 Task: Find connections with filter location Ipubi with filter topic #Mindfulwith filter profile language English with filter current company Shyft  with filter school Yashwantrao Chavan Maharashtra Open University with filter industry Waste Collection with filter service category Leadership Development with filter keywords title Columnist
Action: Mouse moved to (621, 118)
Screenshot: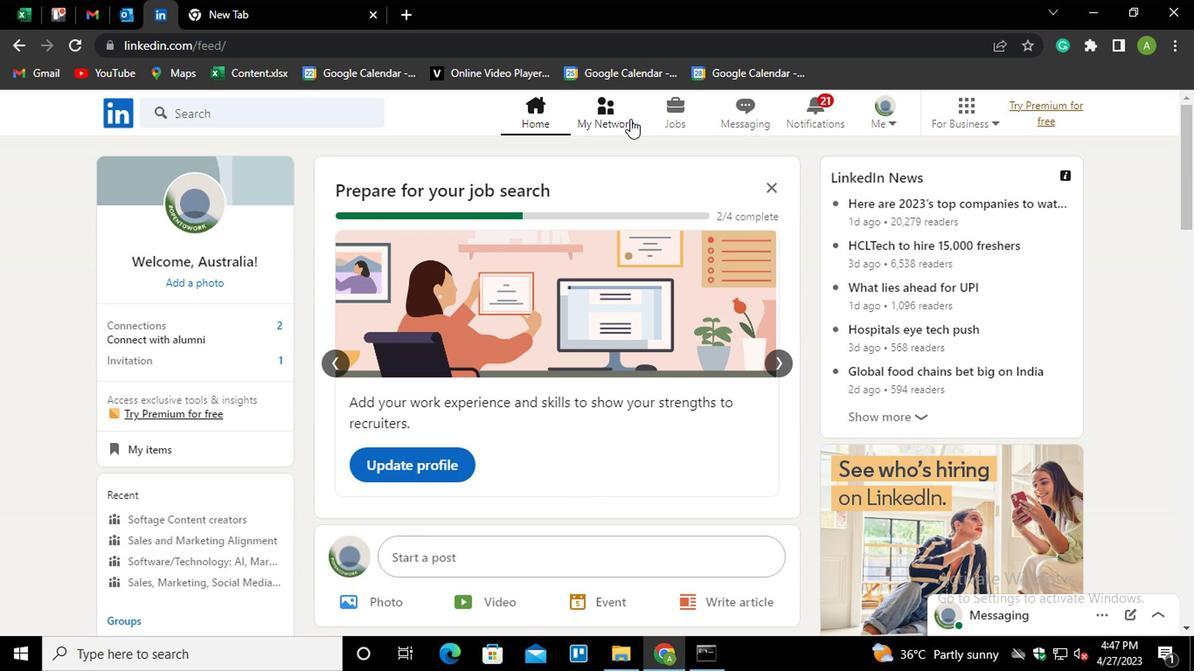 
Action: Mouse pressed left at (621, 118)
Screenshot: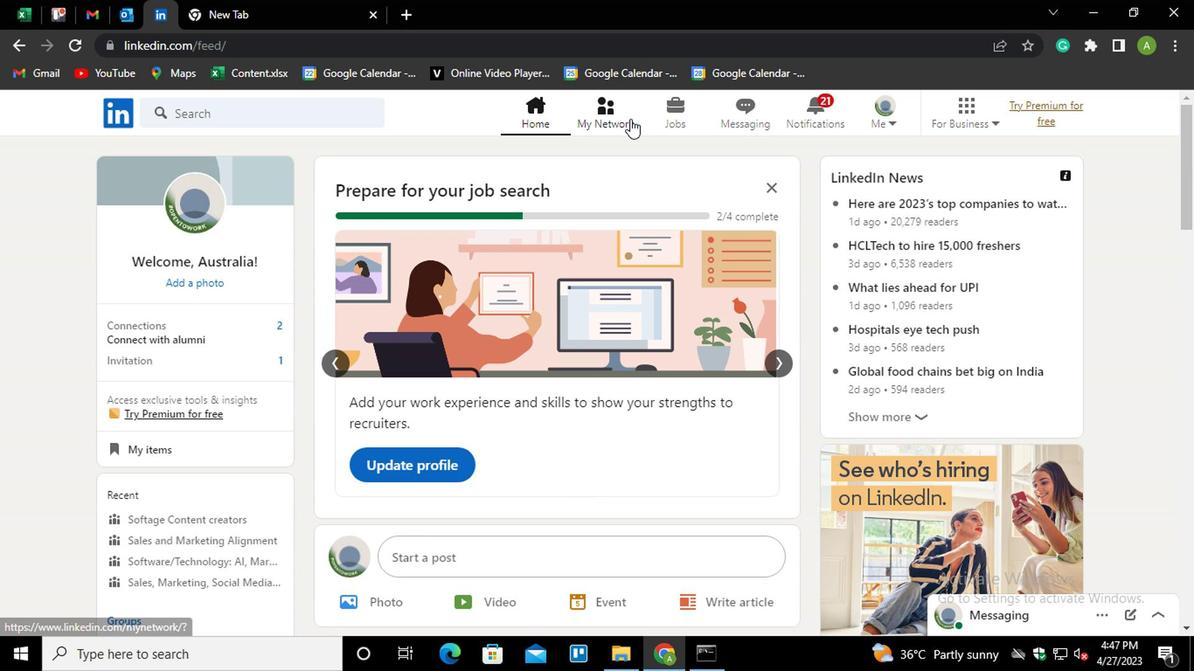
Action: Mouse moved to (235, 210)
Screenshot: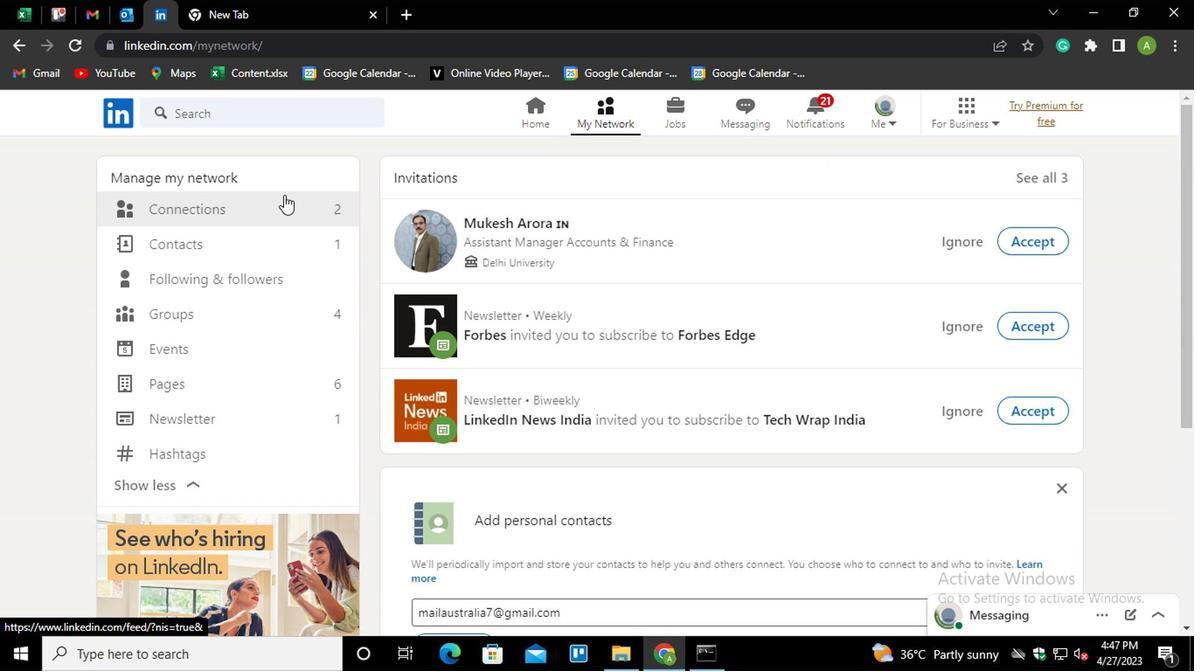 
Action: Mouse pressed left at (235, 210)
Screenshot: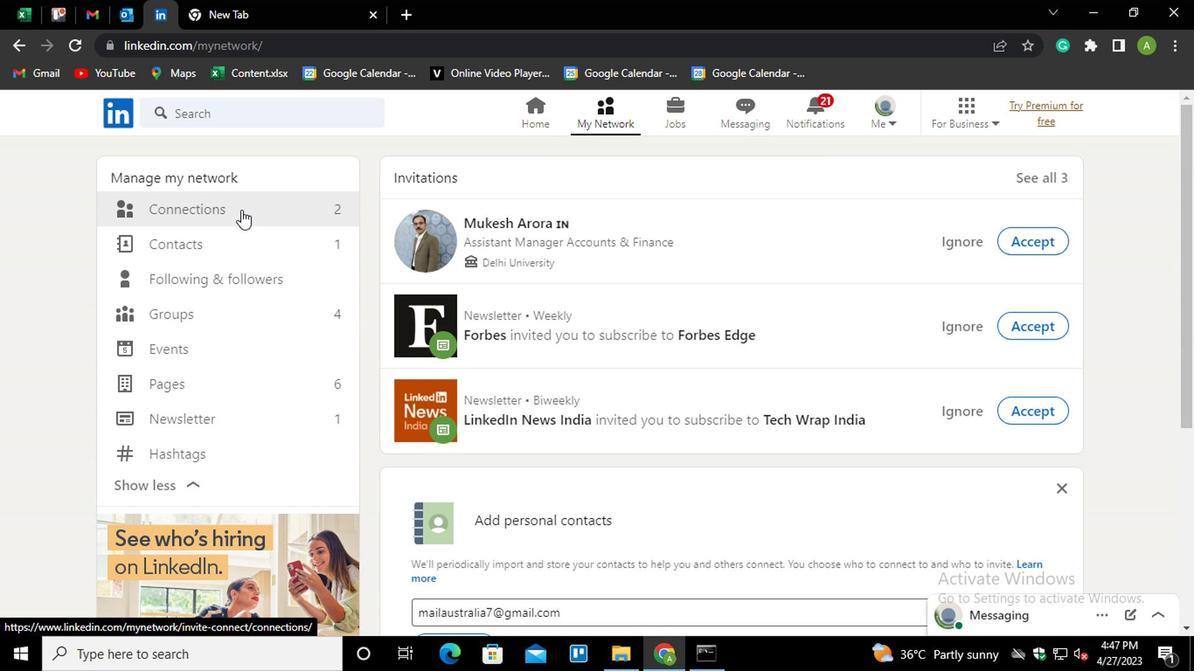 
Action: Mouse moved to (698, 210)
Screenshot: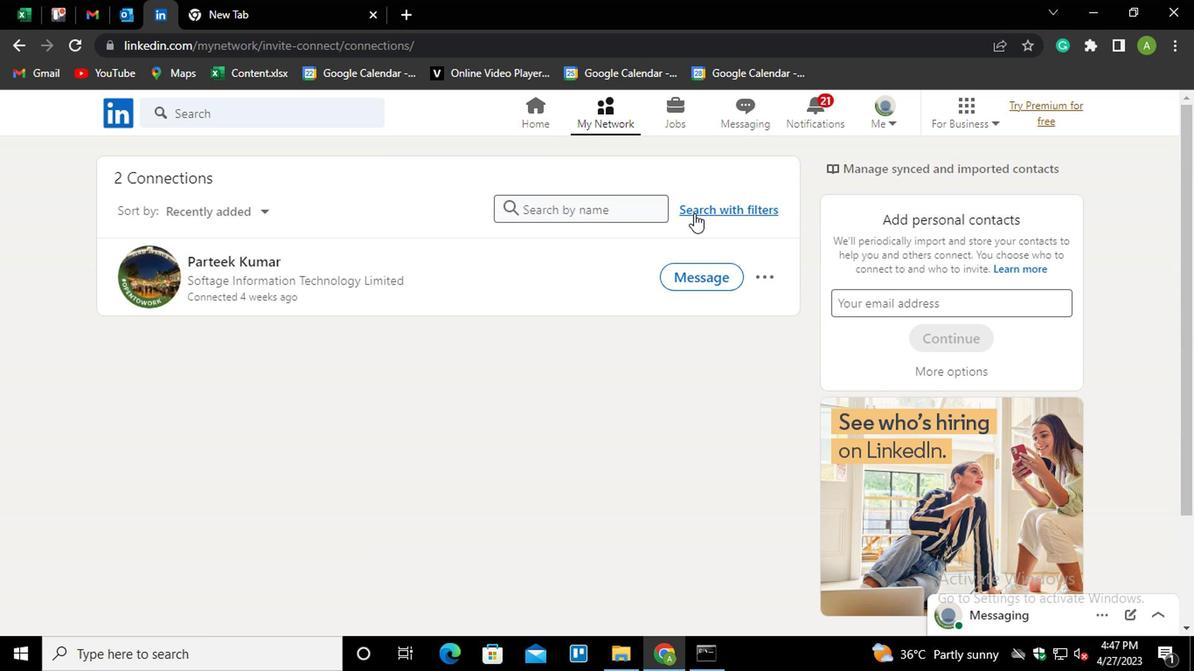 
Action: Mouse pressed left at (698, 210)
Screenshot: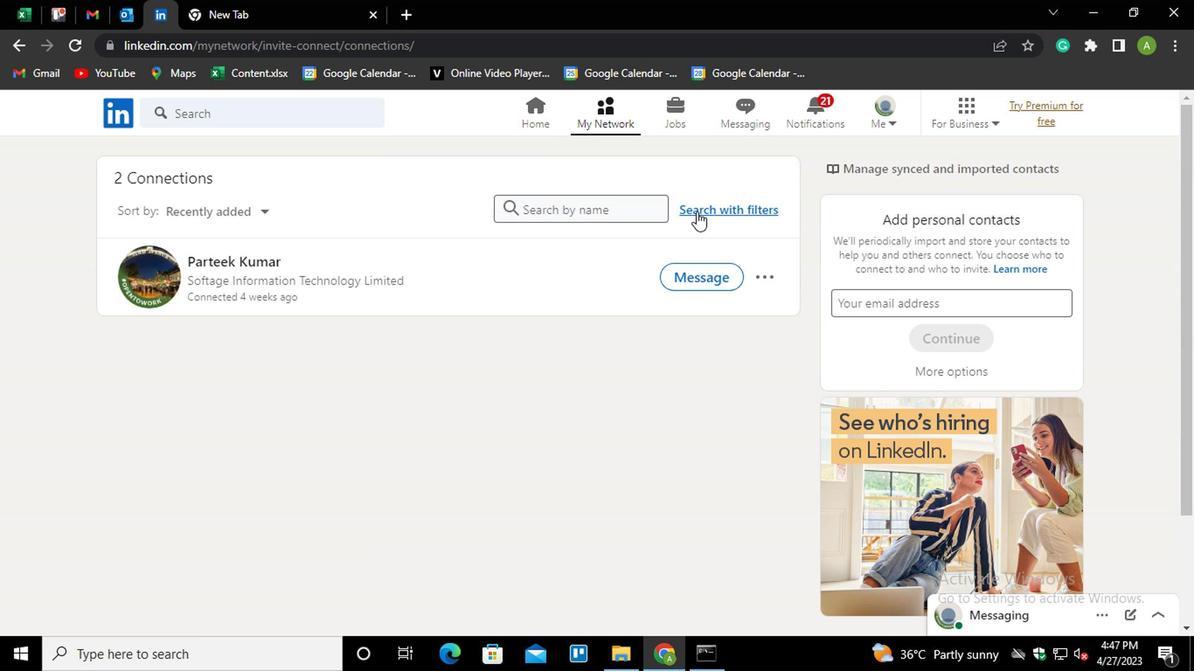 
Action: Mouse moved to (647, 167)
Screenshot: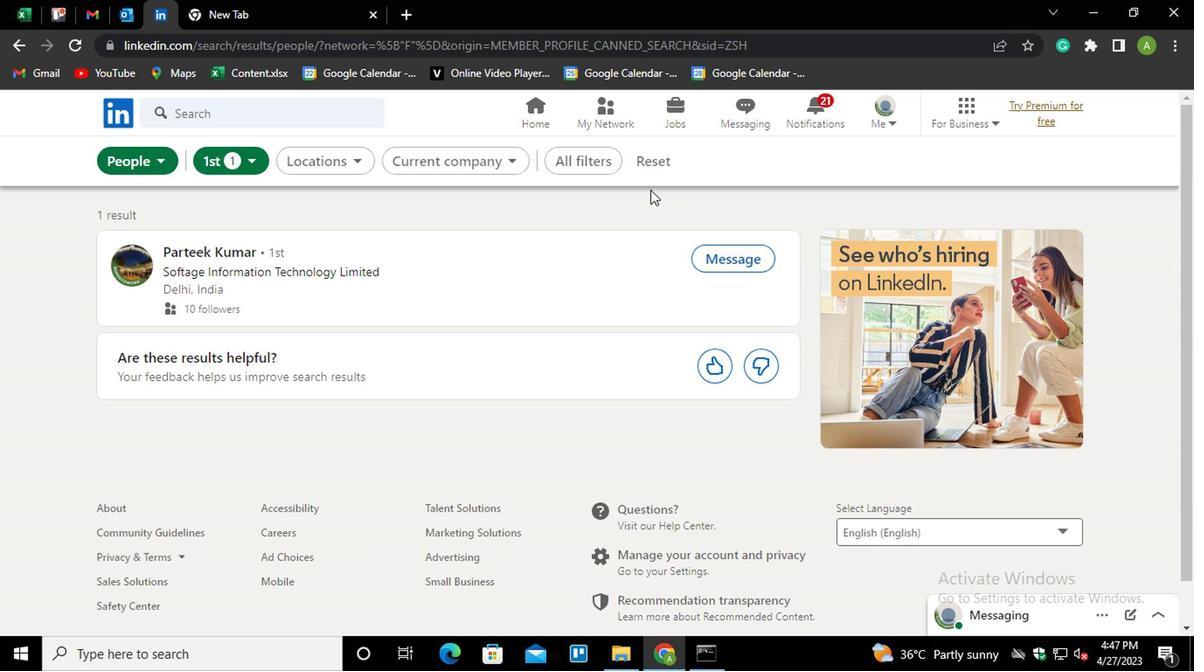 
Action: Mouse pressed left at (647, 167)
Screenshot: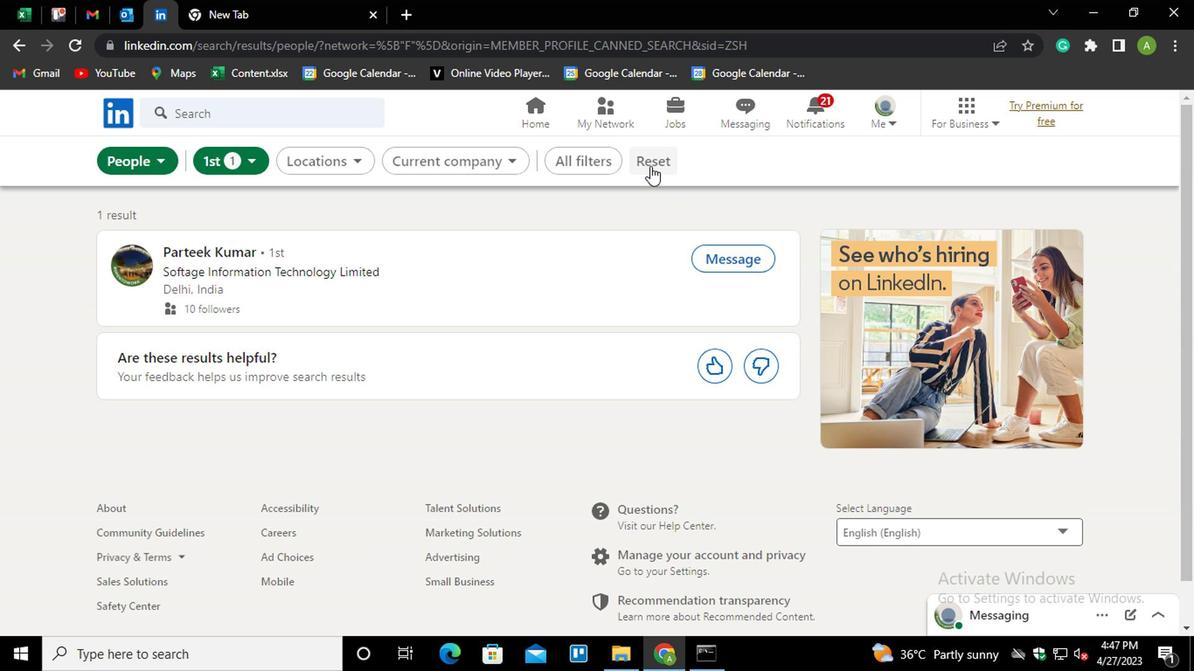 
Action: Mouse moved to (622, 163)
Screenshot: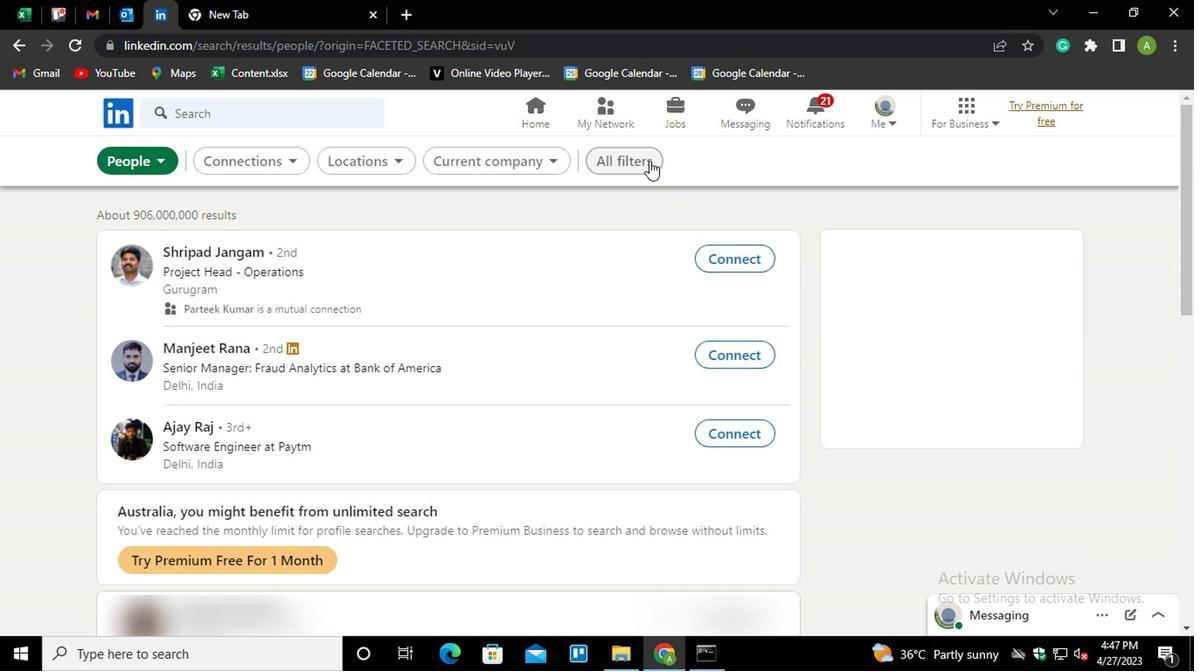 
Action: Mouse pressed left at (622, 163)
Screenshot: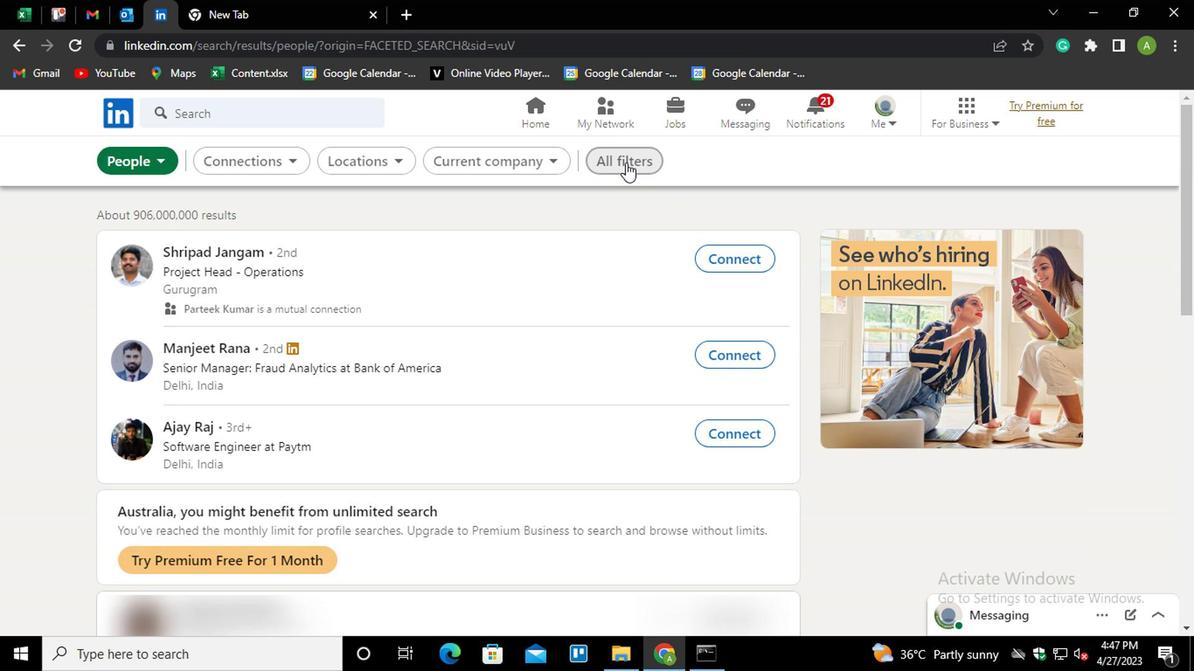 
Action: Mouse moved to (836, 295)
Screenshot: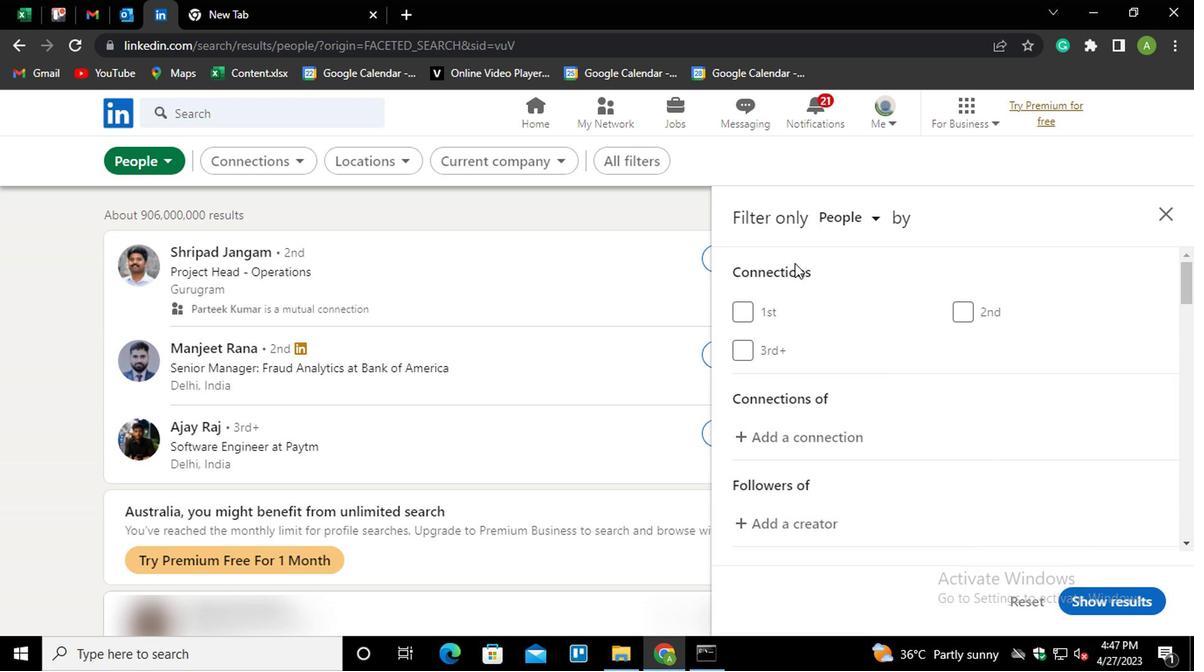 
Action: Mouse scrolled (836, 294) with delta (0, 0)
Screenshot: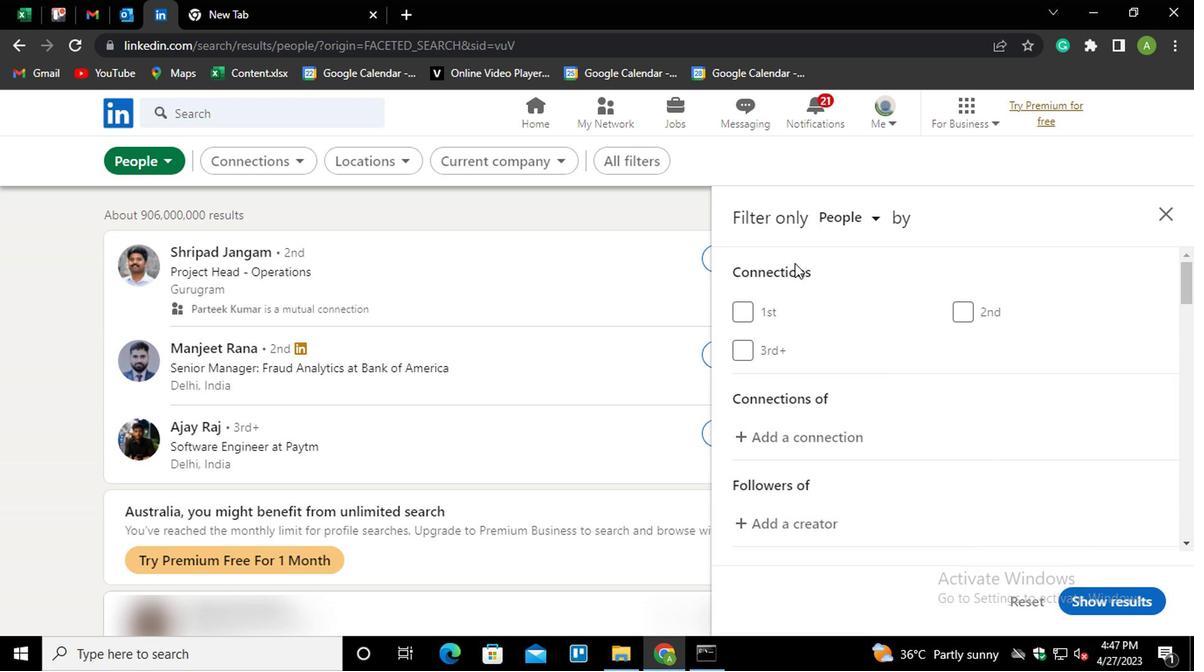 
Action: Mouse moved to (836, 295)
Screenshot: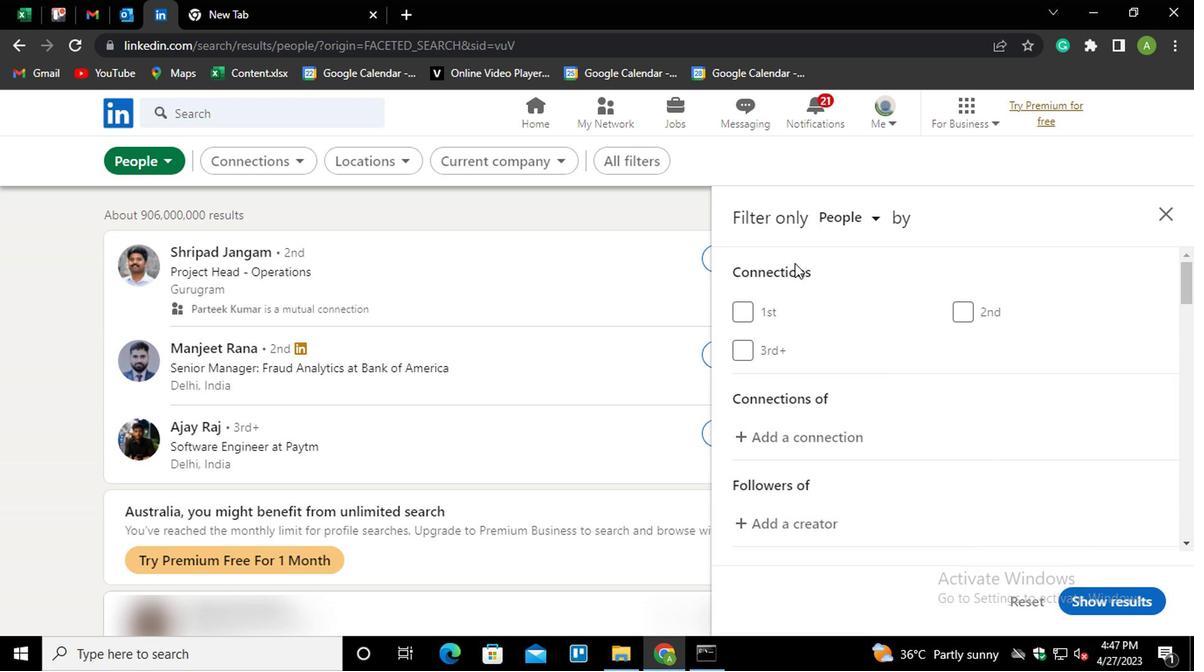 
Action: Mouse scrolled (836, 294) with delta (0, 0)
Screenshot: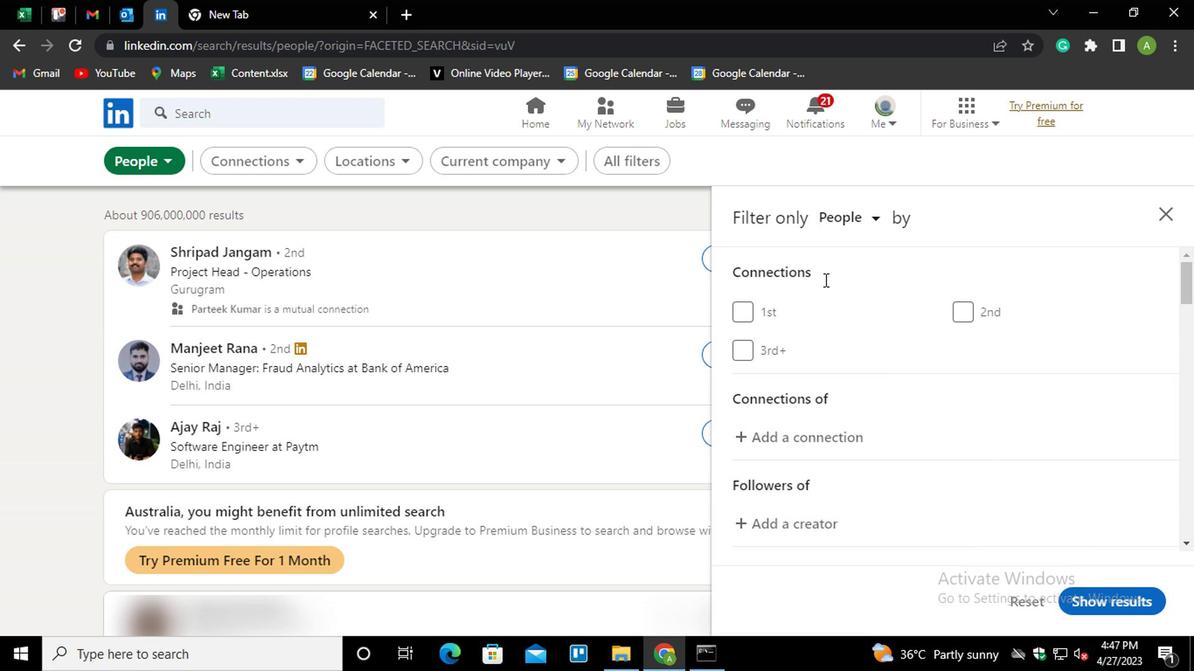 
Action: Mouse scrolled (836, 294) with delta (0, 0)
Screenshot: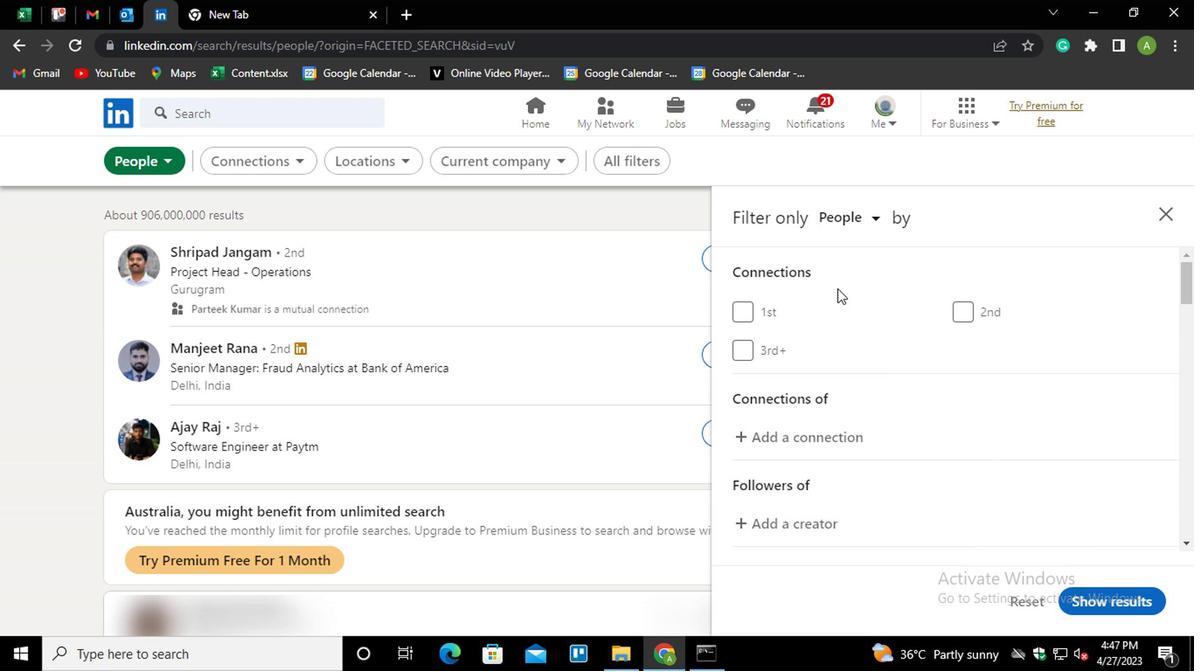 
Action: Mouse moved to (1002, 424)
Screenshot: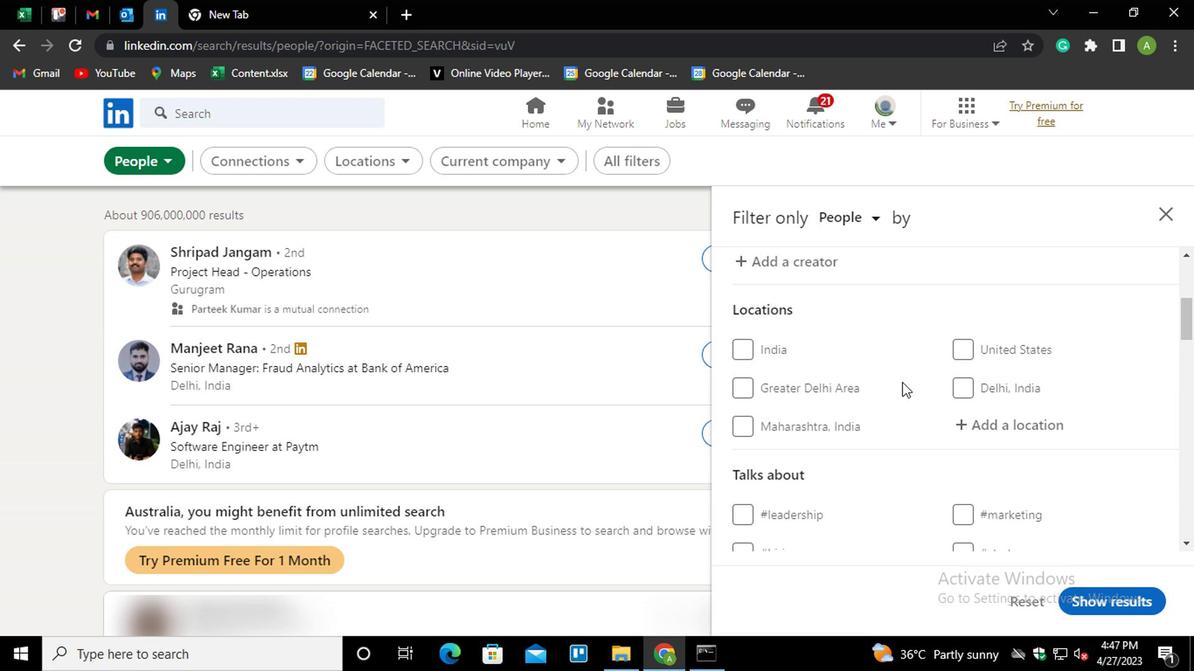
Action: Mouse pressed left at (1002, 424)
Screenshot: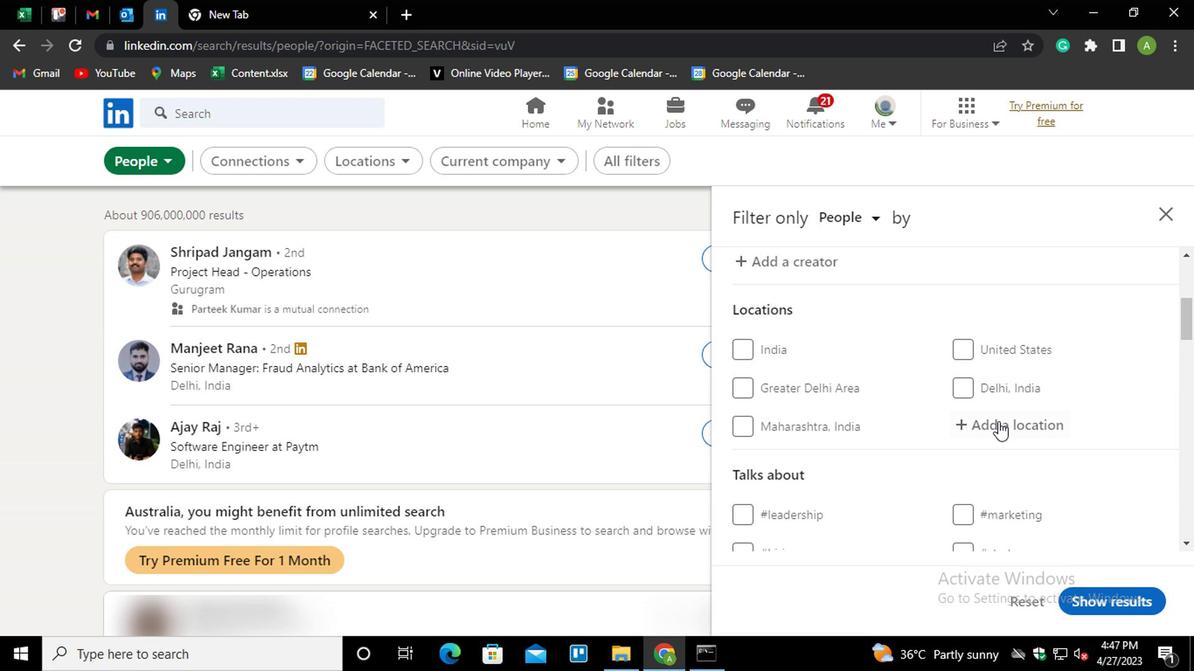 
Action: Mouse moved to (1002, 426)
Screenshot: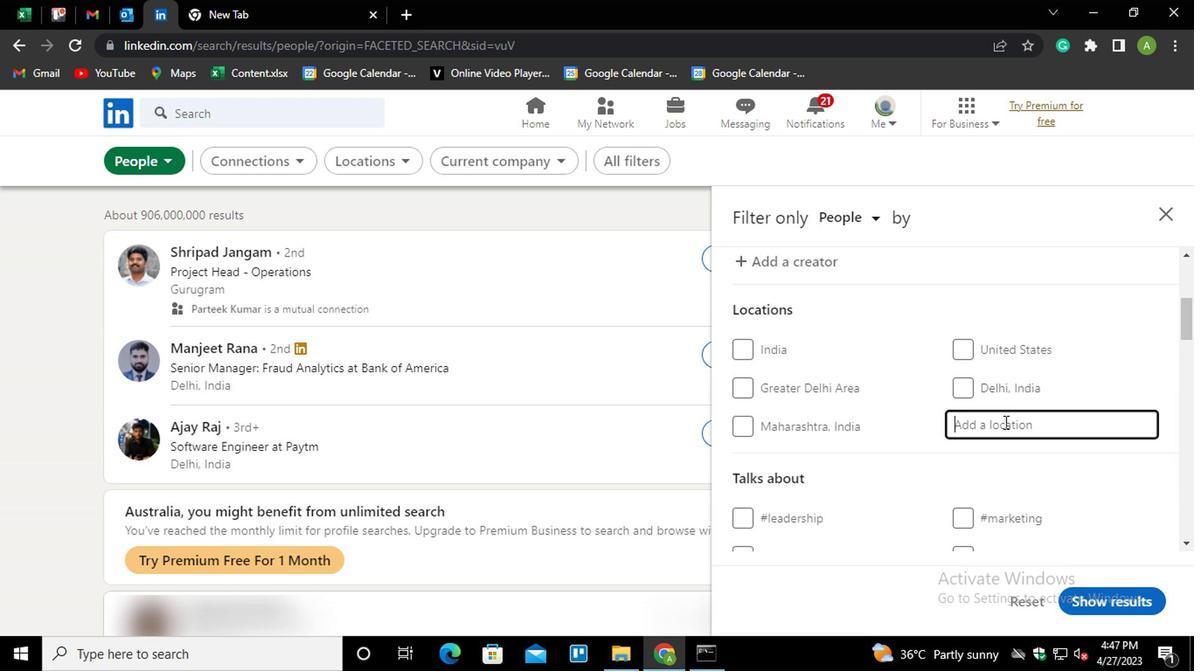 
Action: Mouse pressed left at (1002, 426)
Screenshot: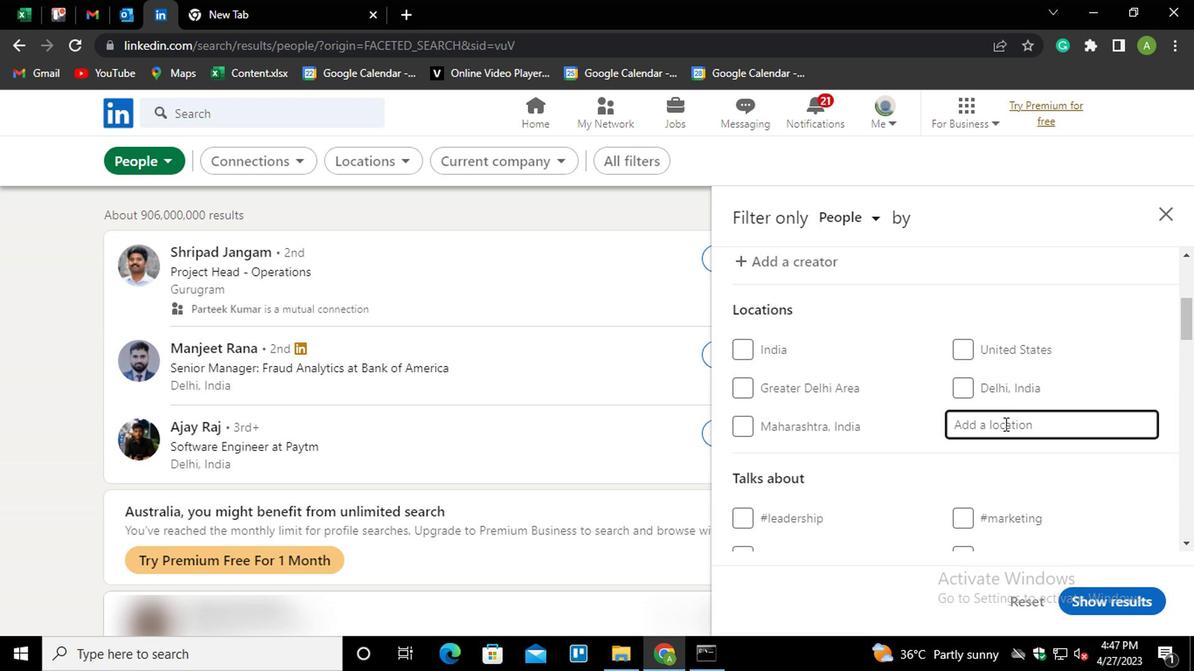 
Action: Mouse moved to (1002, 431)
Screenshot: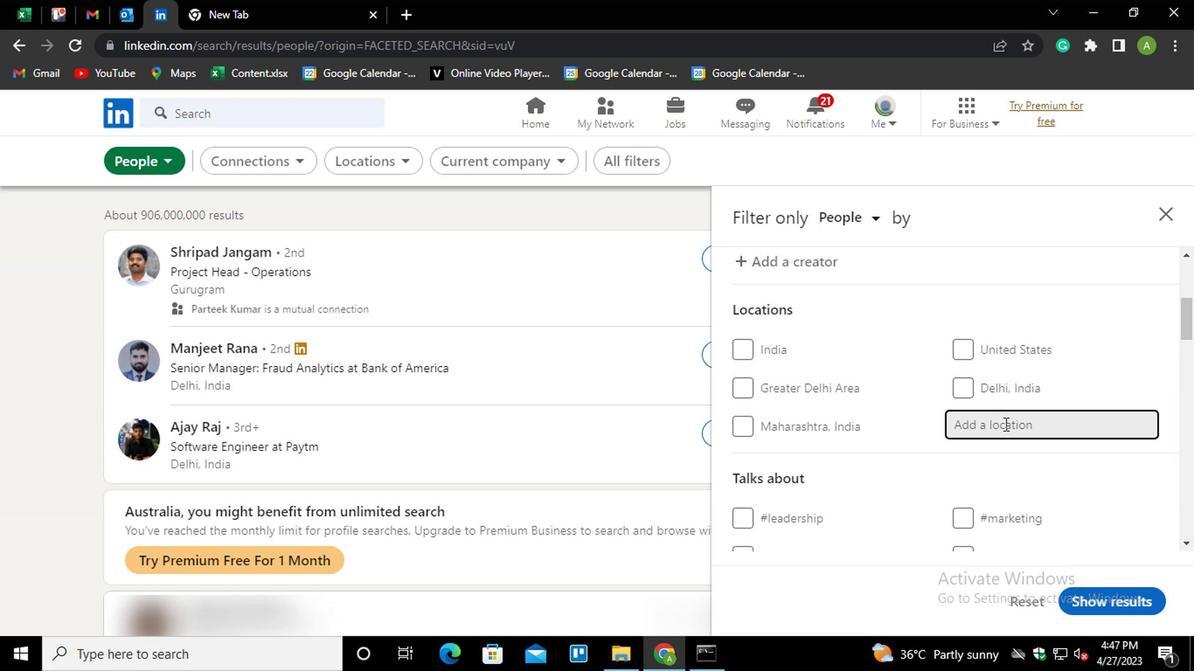 
Action: Key pressed <Key.shift>O<Key.backspace>IPUBI<Key.down><Key.enter>
Screenshot: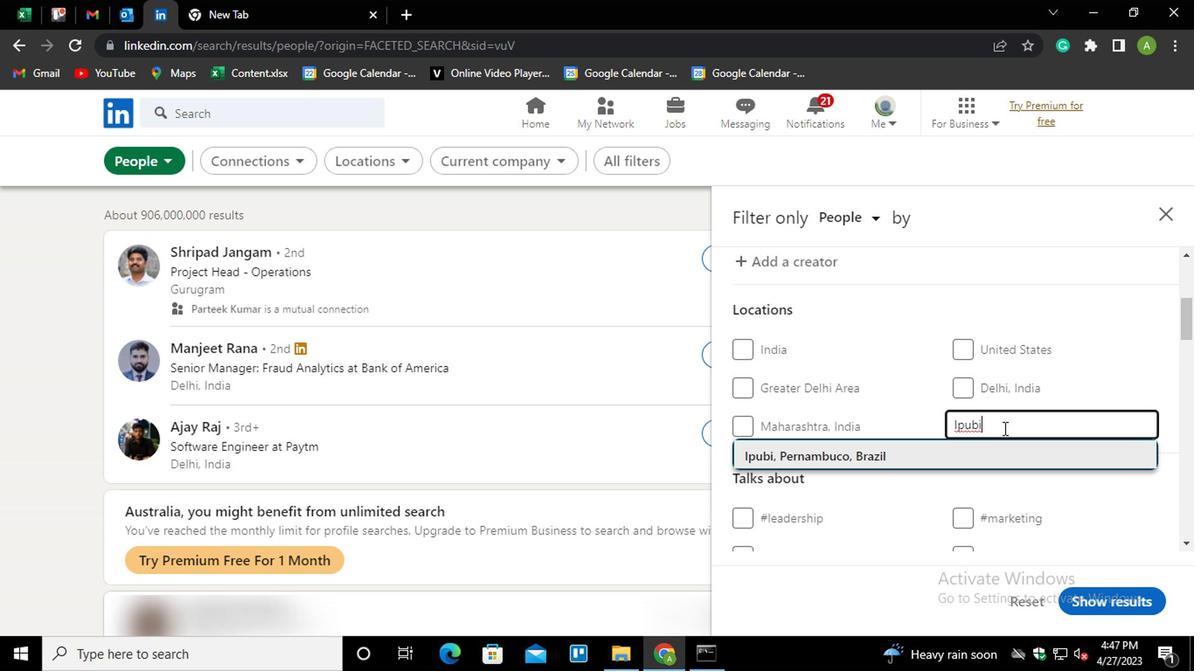 
Action: Mouse moved to (1009, 428)
Screenshot: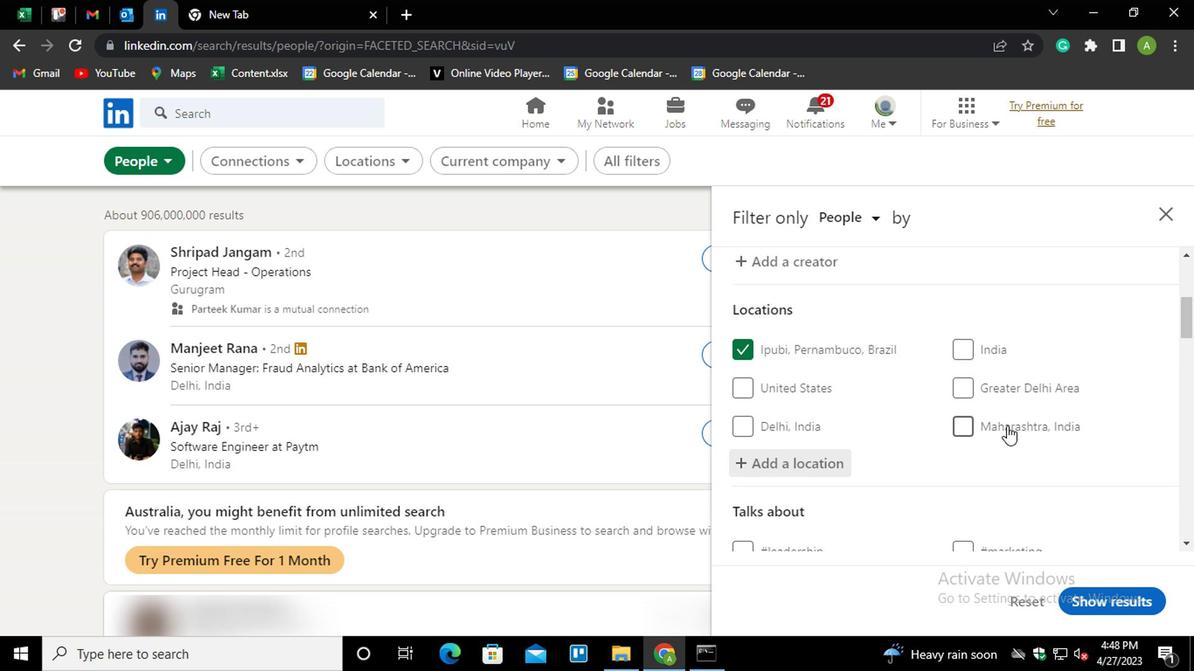 
Action: Mouse scrolled (1009, 428) with delta (0, 0)
Screenshot: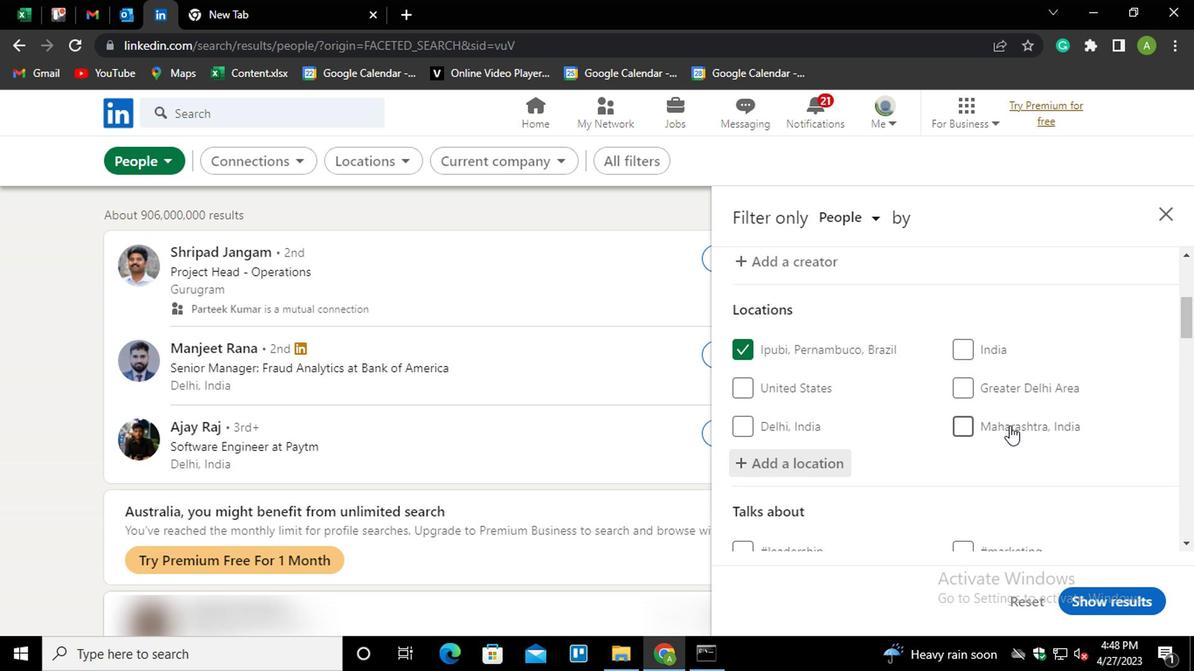 
Action: Mouse moved to (975, 418)
Screenshot: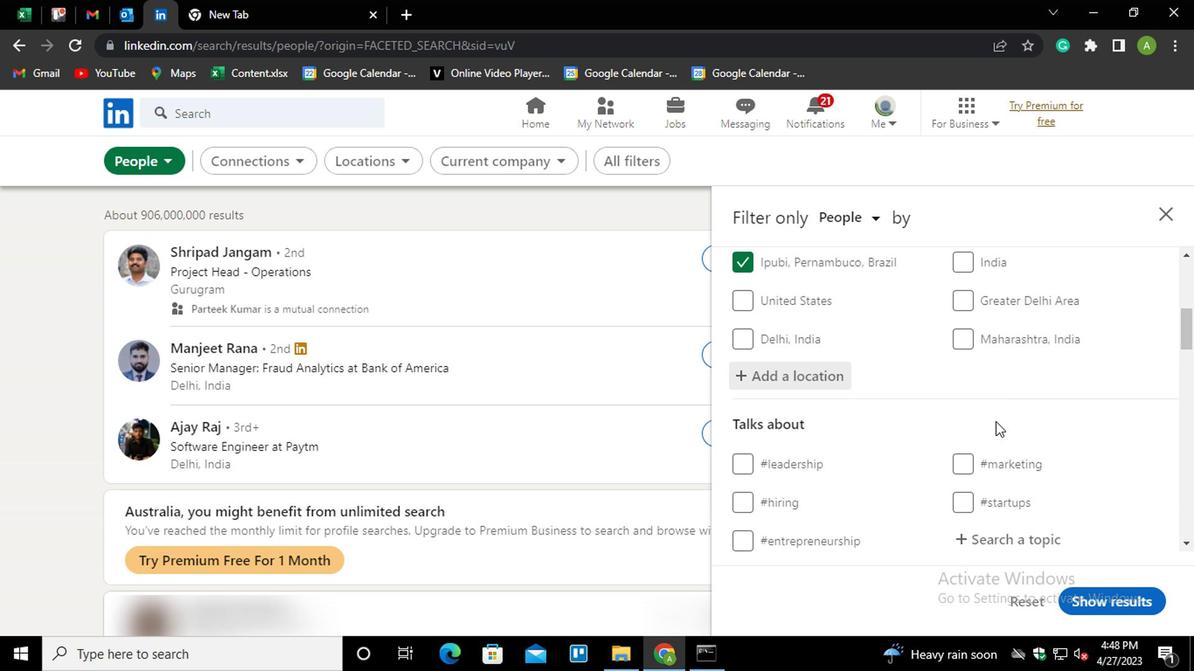 
Action: Mouse scrolled (975, 417) with delta (0, 0)
Screenshot: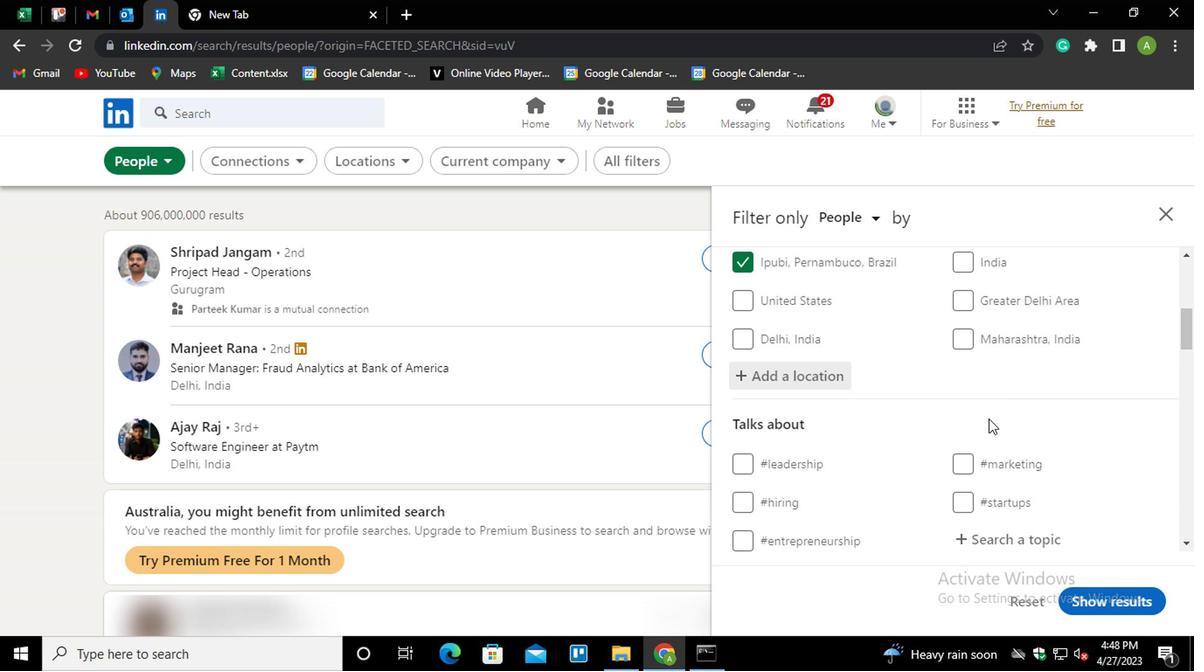 
Action: Mouse scrolled (975, 417) with delta (0, 0)
Screenshot: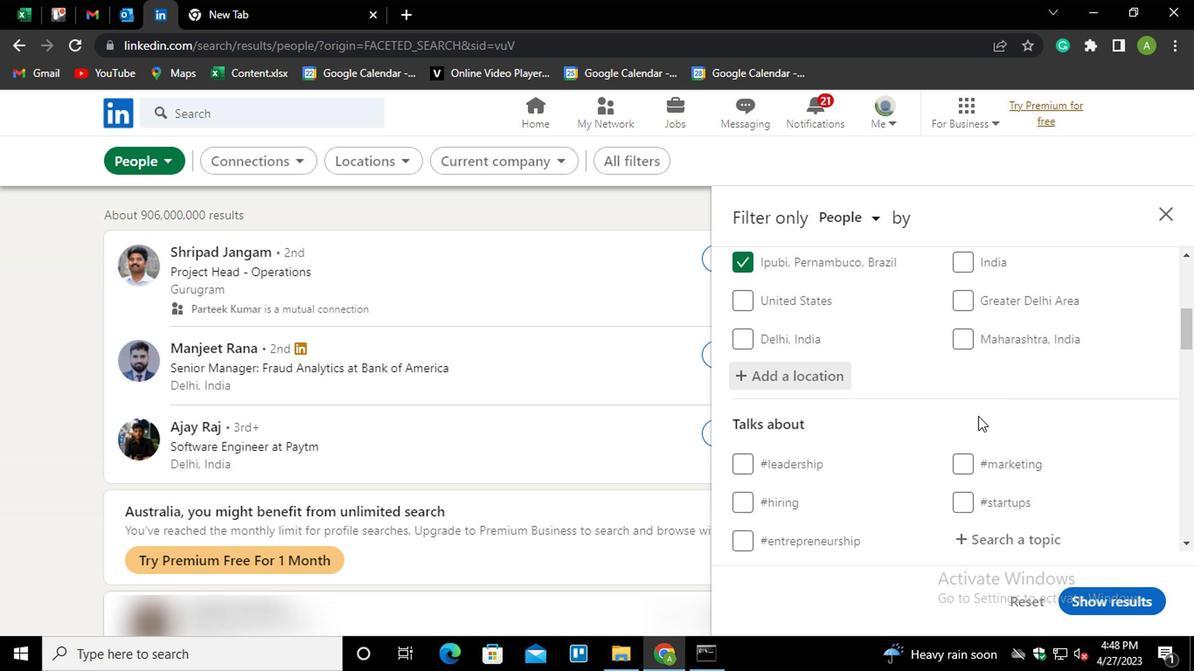 
Action: Mouse moved to (976, 370)
Screenshot: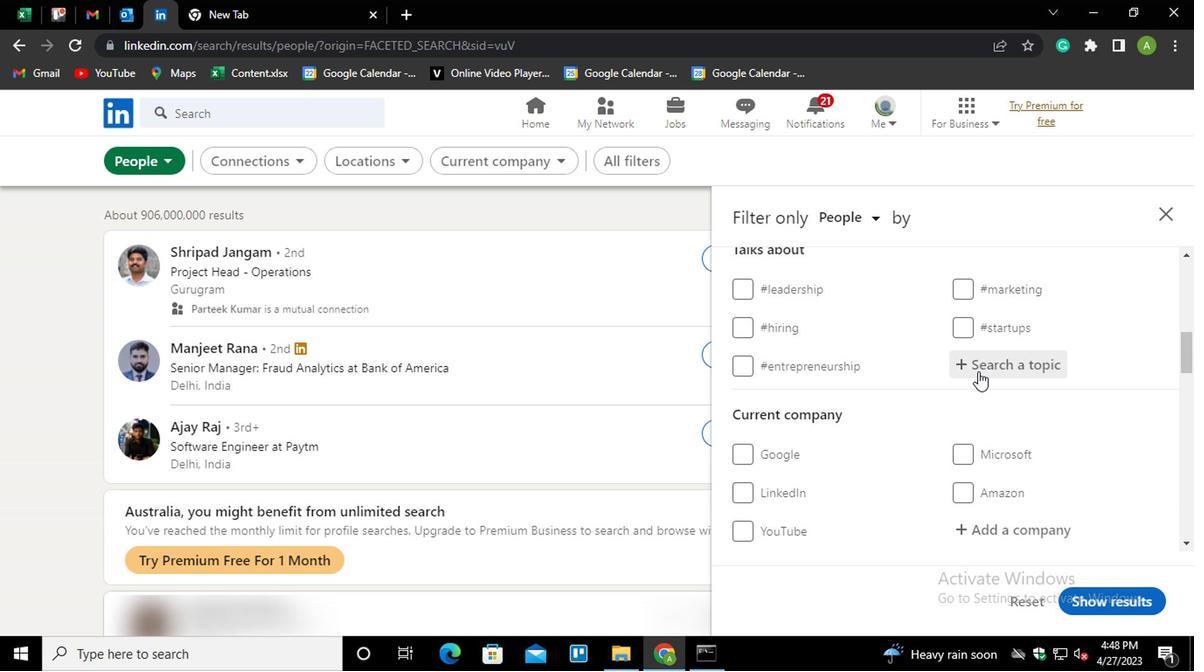 
Action: Mouse pressed left at (976, 370)
Screenshot: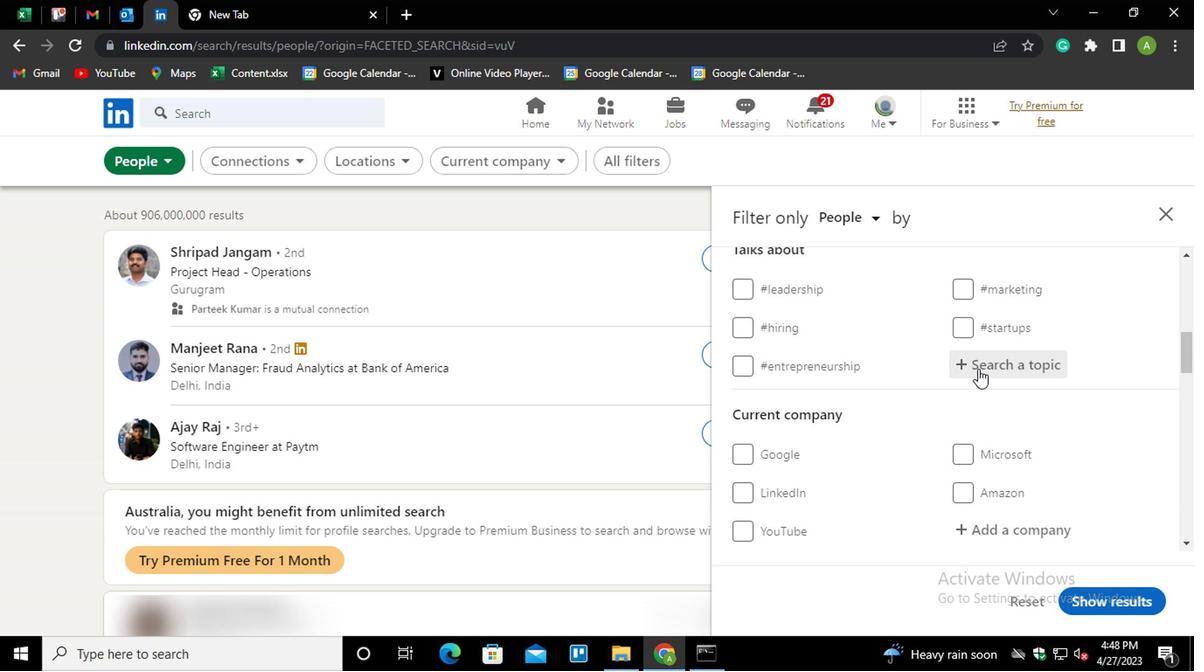 
Action: Key pressed MINDFUL<Key.down><Key.down><Key.enter>
Screenshot: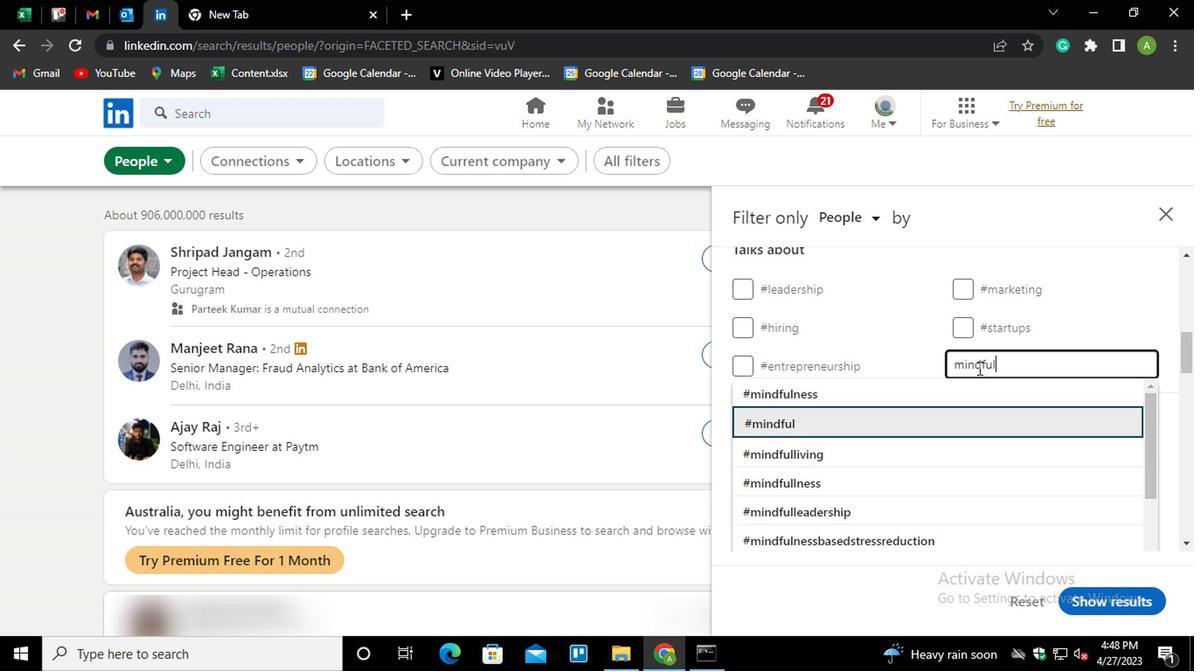 
Action: Mouse moved to (981, 364)
Screenshot: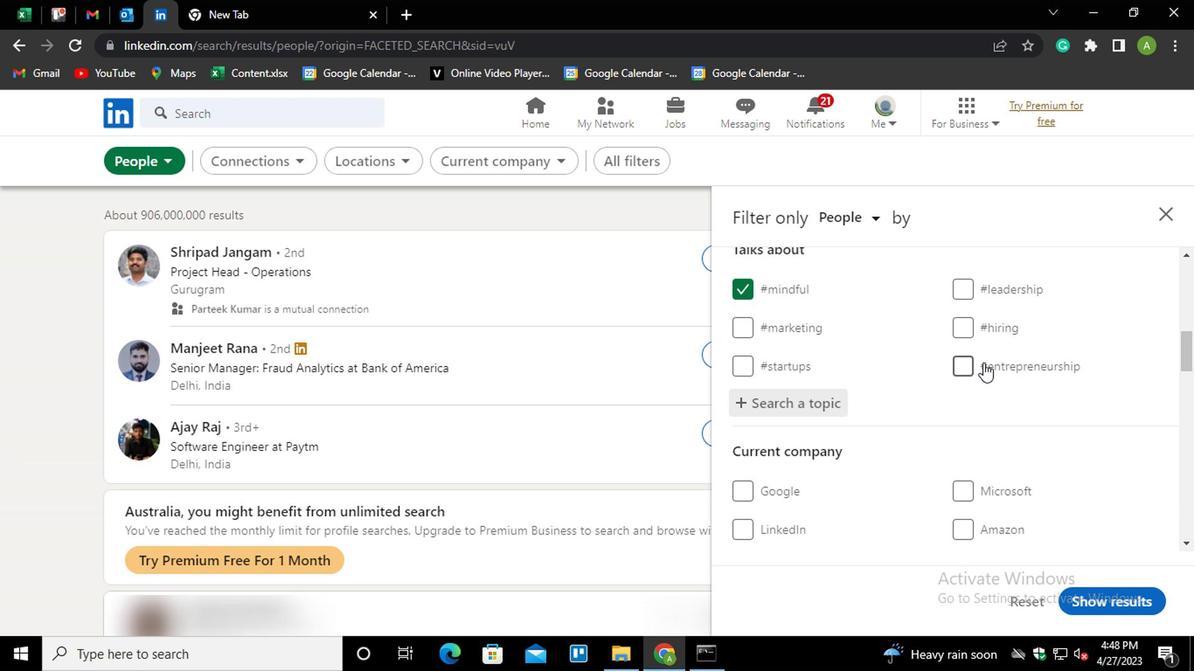 
Action: Mouse scrolled (981, 363) with delta (0, -1)
Screenshot: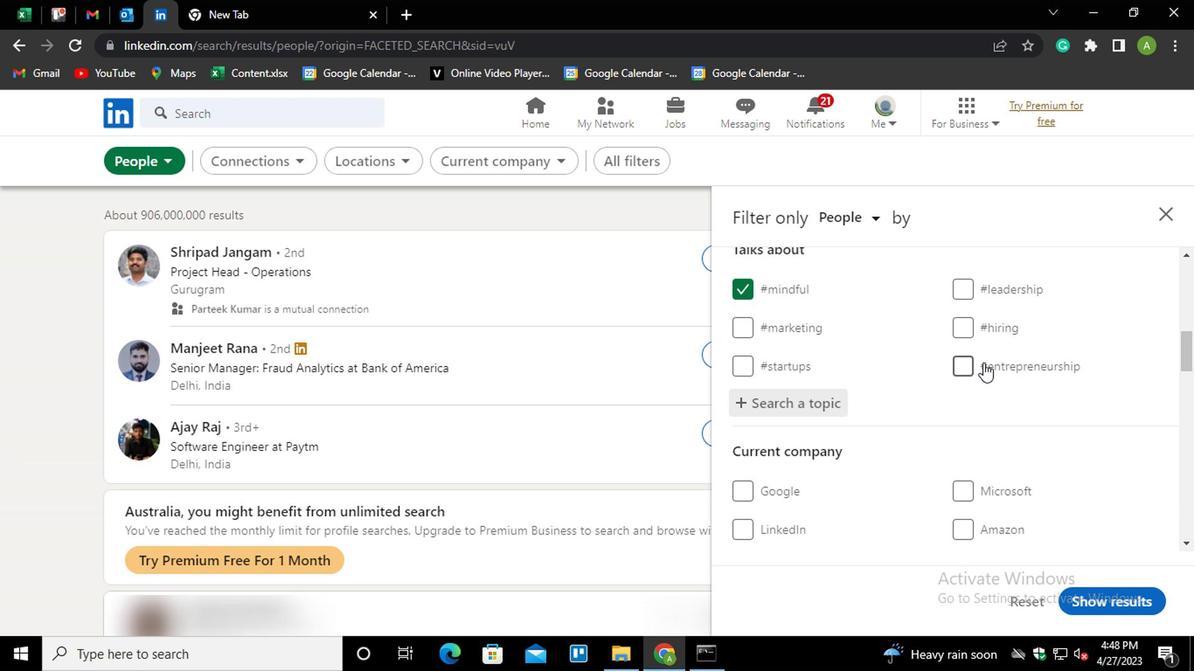 
Action: Mouse scrolled (981, 363) with delta (0, -1)
Screenshot: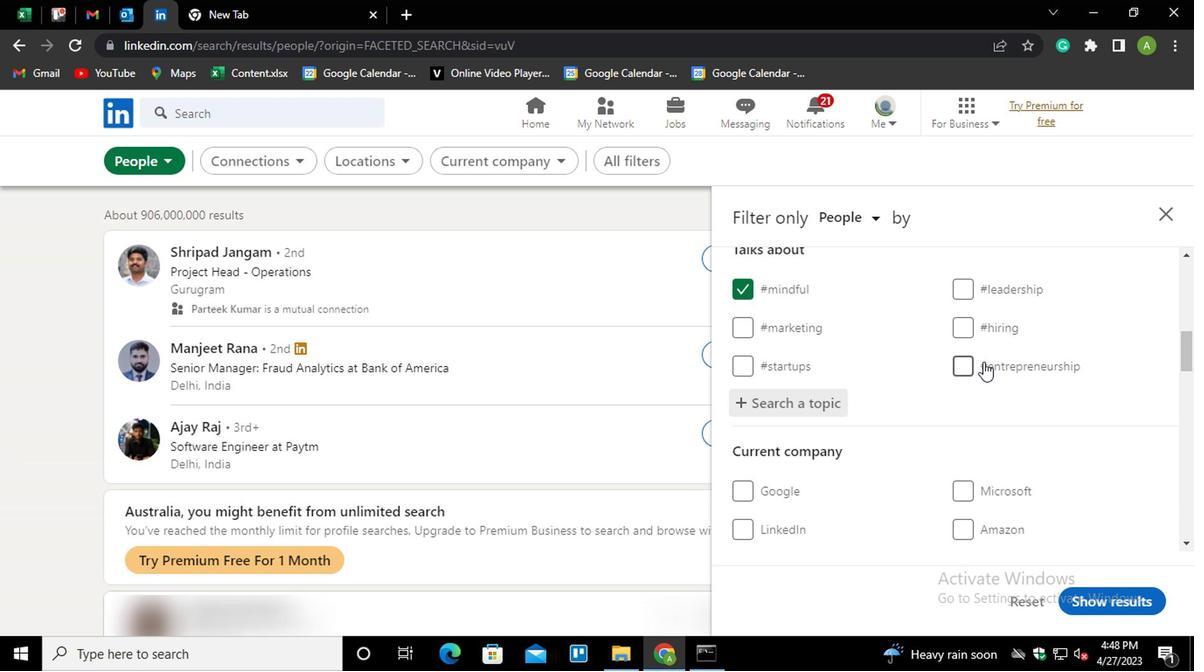 
Action: Mouse scrolled (981, 363) with delta (0, -1)
Screenshot: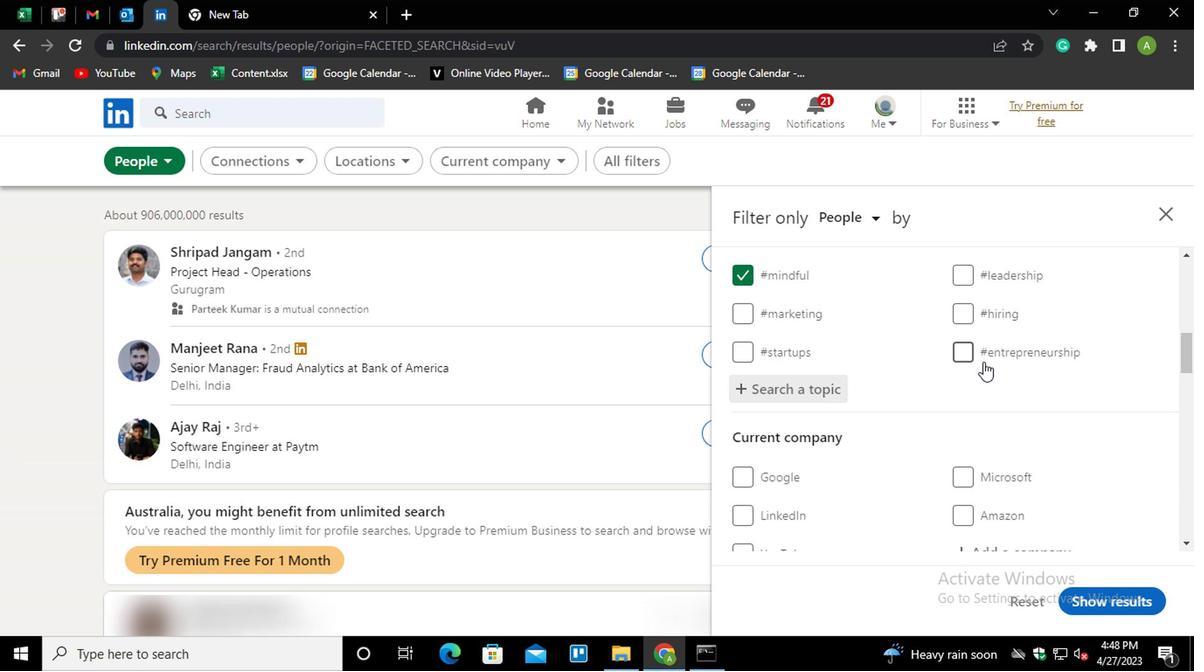 
Action: Mouse scrolled (981, 363) with delta (0, -1)
Screenshot: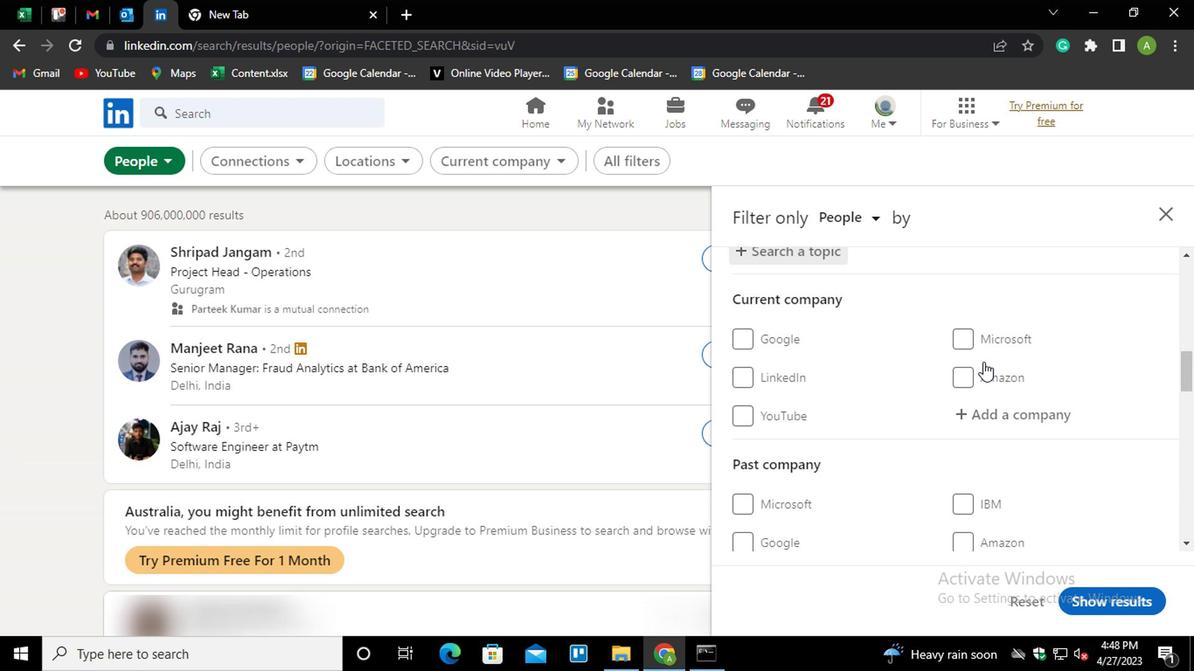 
Action: Mouse scrolled (981, 363) with delta (0, -1)
Screenshot: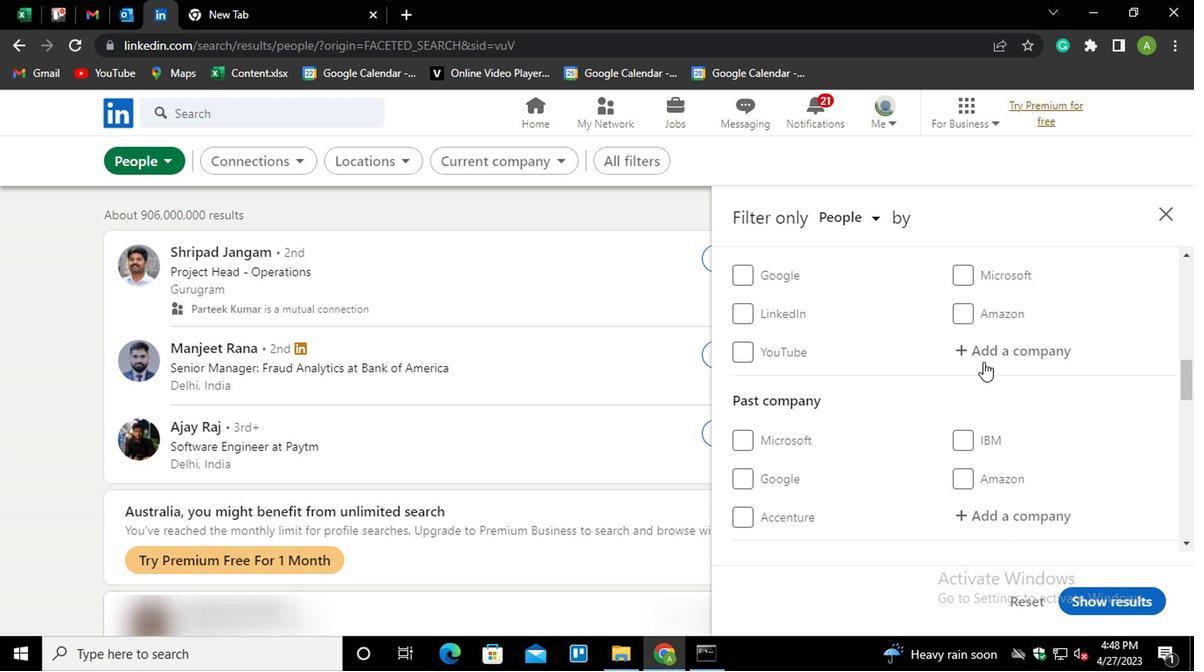 
Action: Mouse scrolled (981, 363) with delta (0, -1)
Screenshot: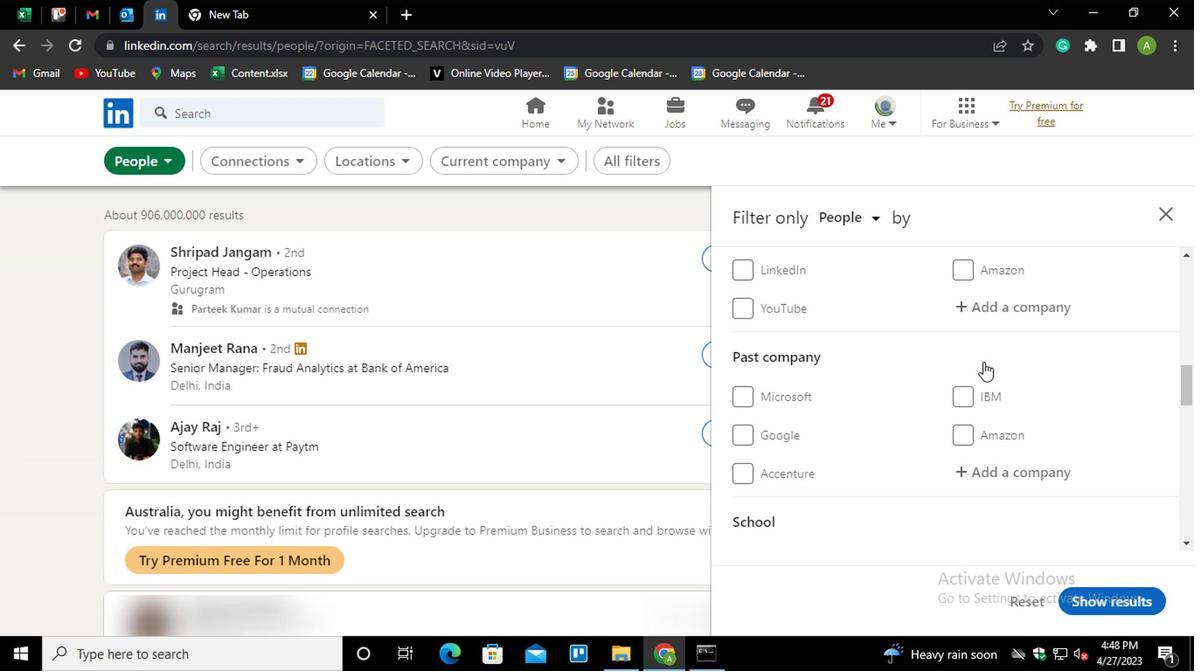 
Action: Mouse scrolled (981, 363) with delta (0, -1)
Screenshot: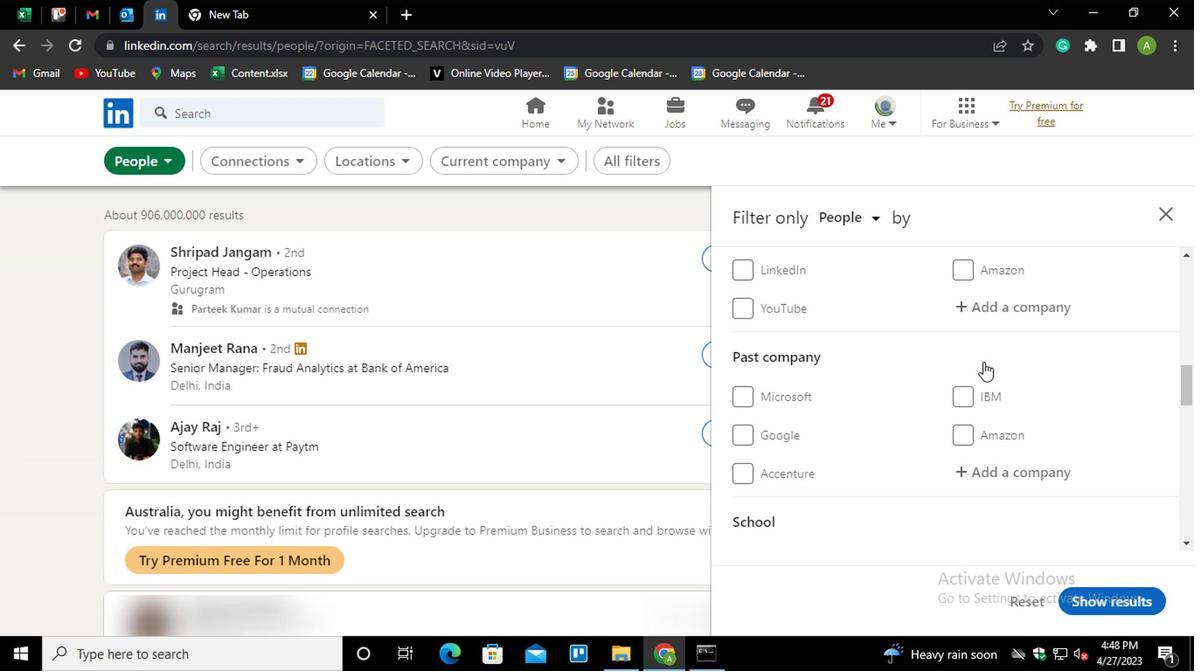 
Action: Mouse scrolled (981, 363) with delta (0, -1)
Screenshot: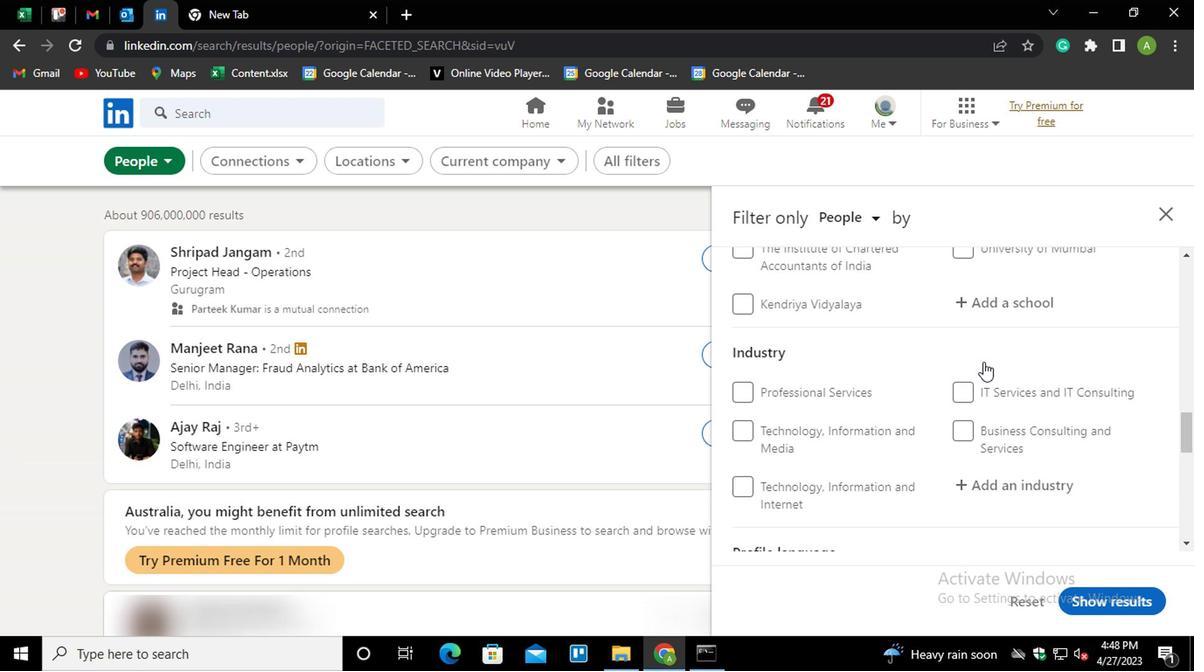 
Action: Mouse scrolled (981, 363) with delta (0, -1)
Screenshot: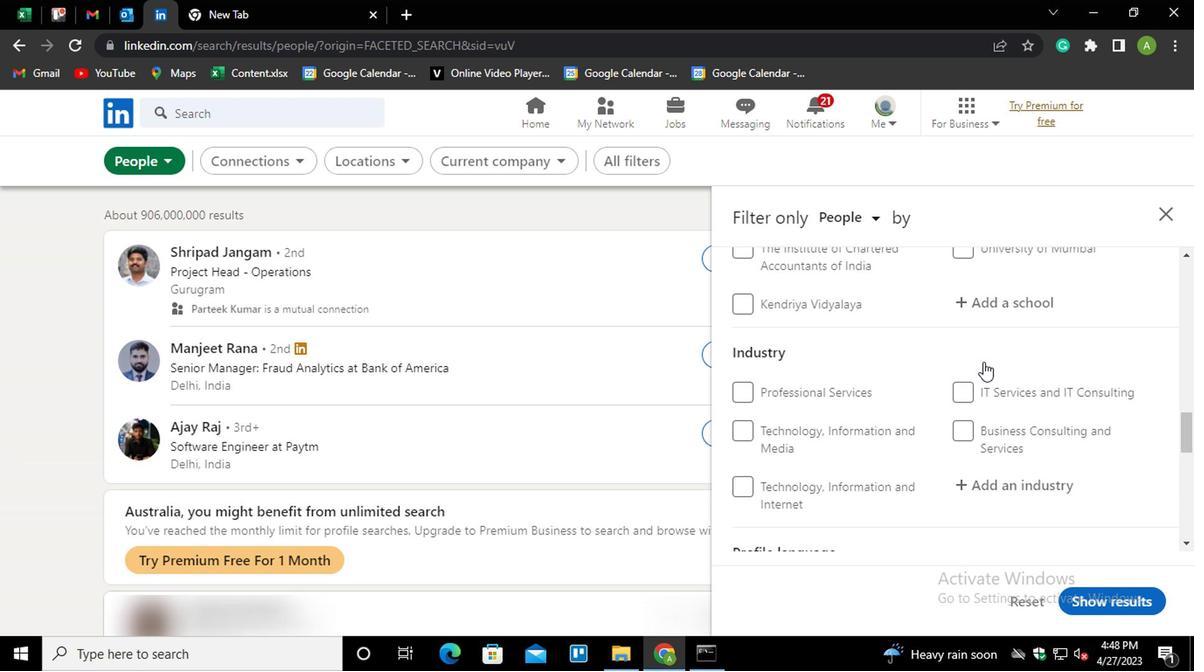 
Action: Mouse scrolled (981, 363) with delta (0, -1)
Screenshot: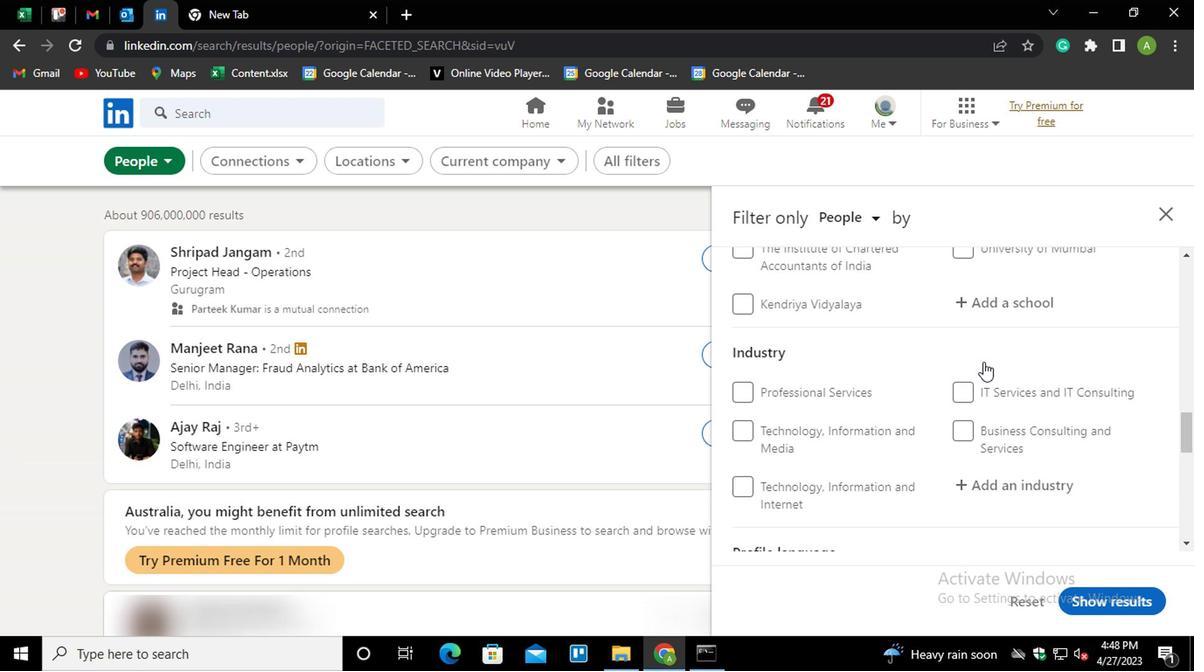 
Action: Mouse moved to (754, 324)
Screenshot: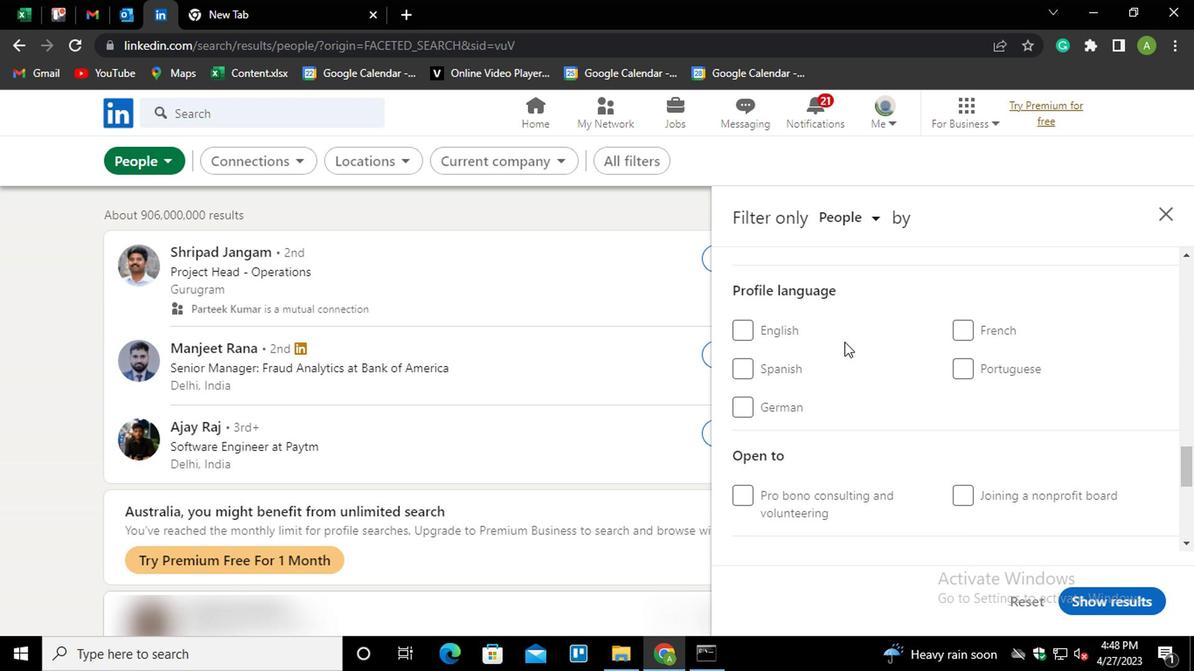 
Action: Mouse pressed left at (754, 324)
Screenshot: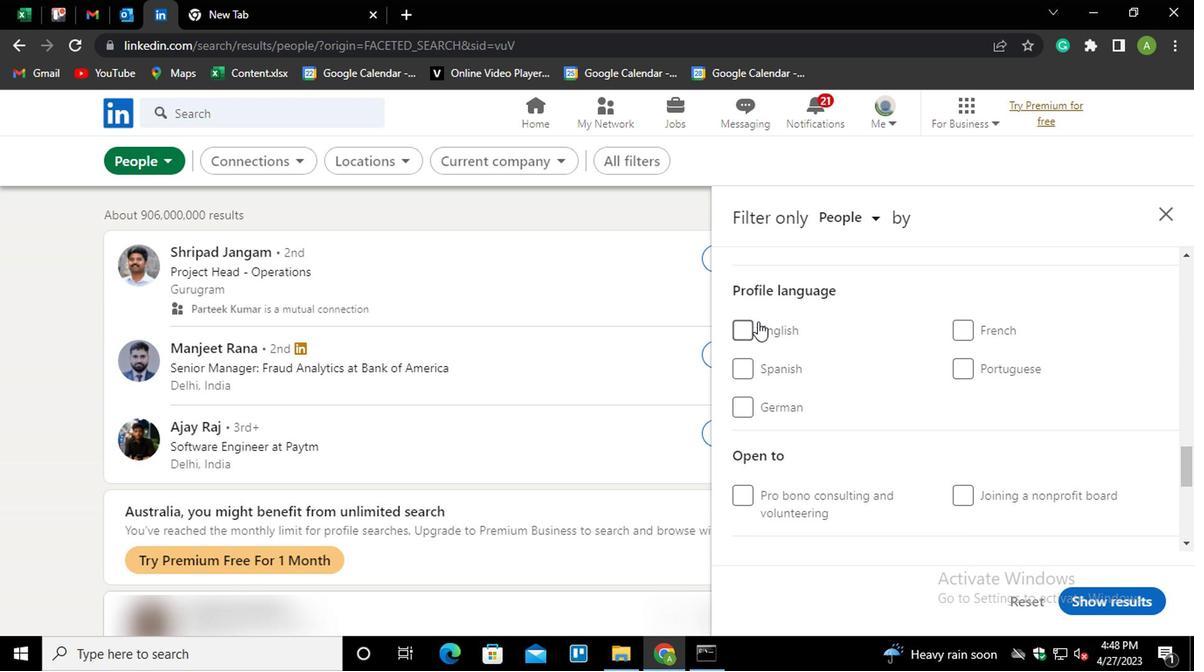 
Action: Mouse moved to (915, 366)
Screenshot: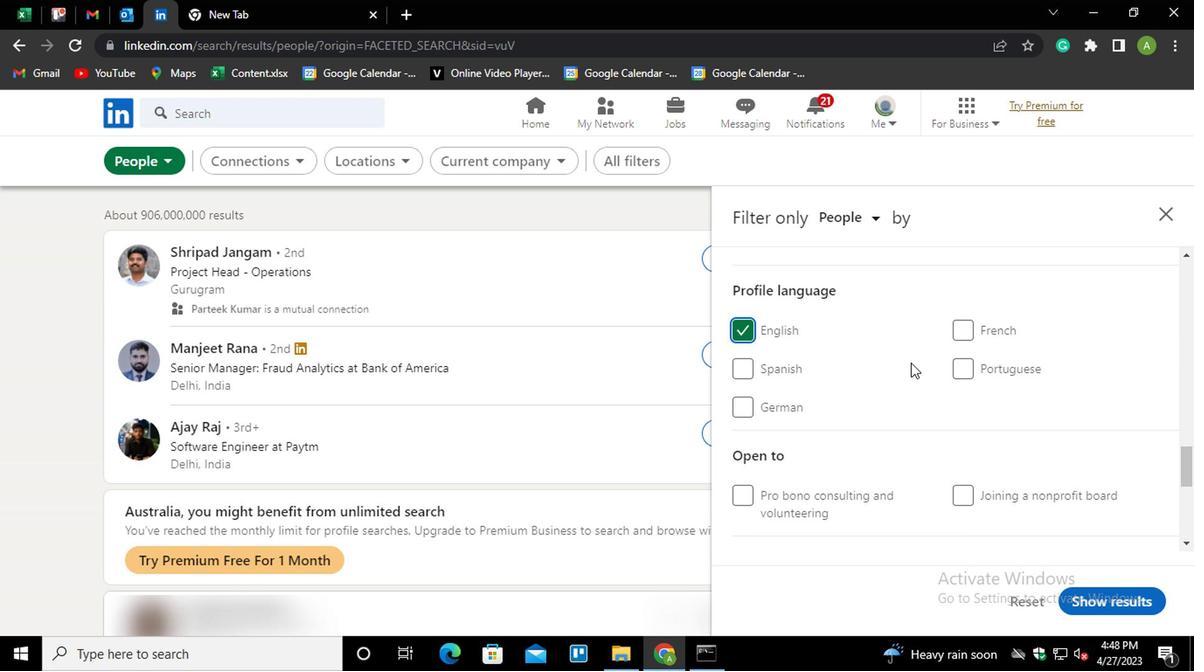 
Action: Mouse scrolled (915, 367) with delta (0, 0)
Screenshot: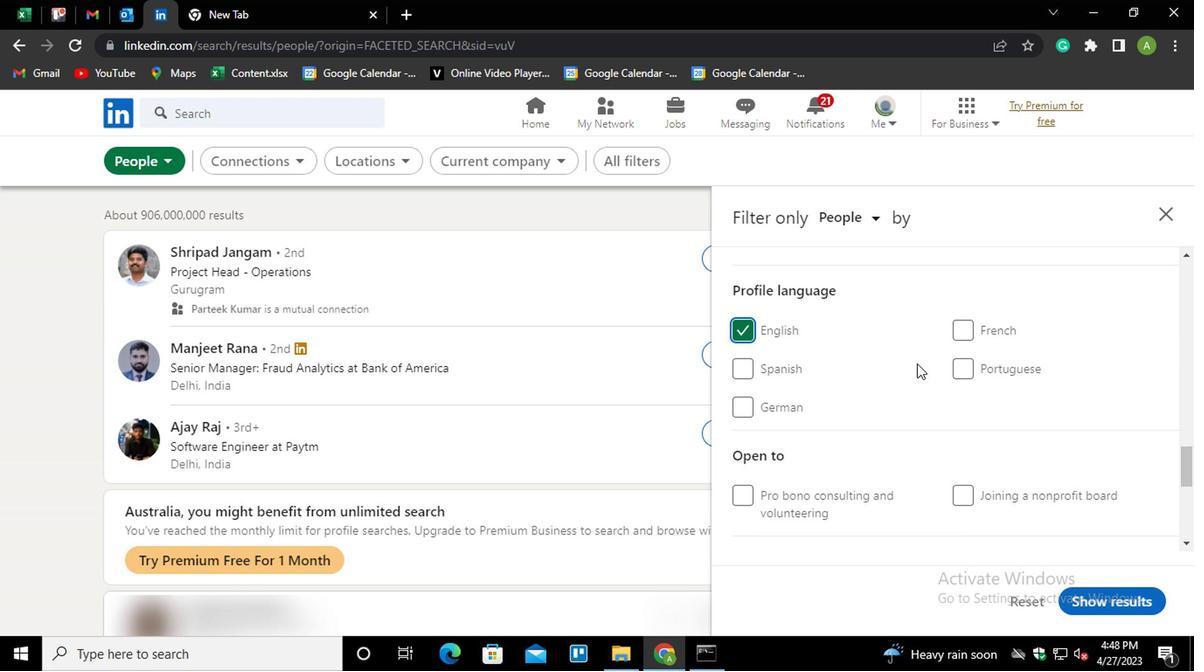 
Action: Mouse scrolled (915, 367) with delta (0, 0)
Screenshot: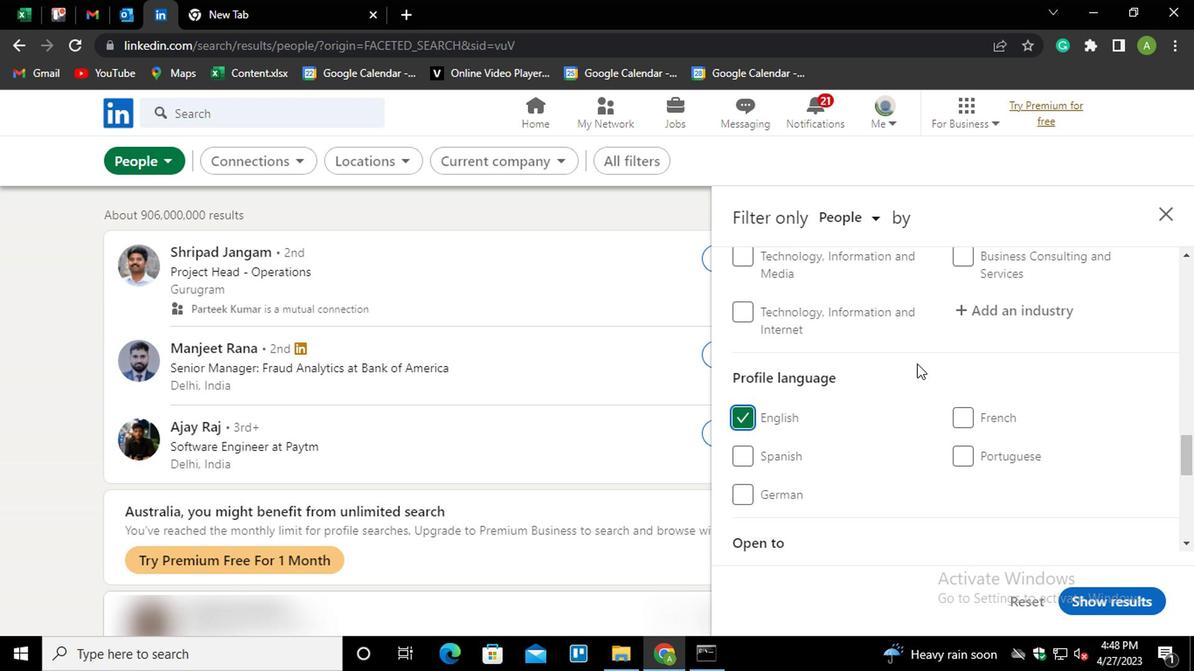 
Action: Mouse scrolled (915, 367) with delta (0, 0)
Screenshot: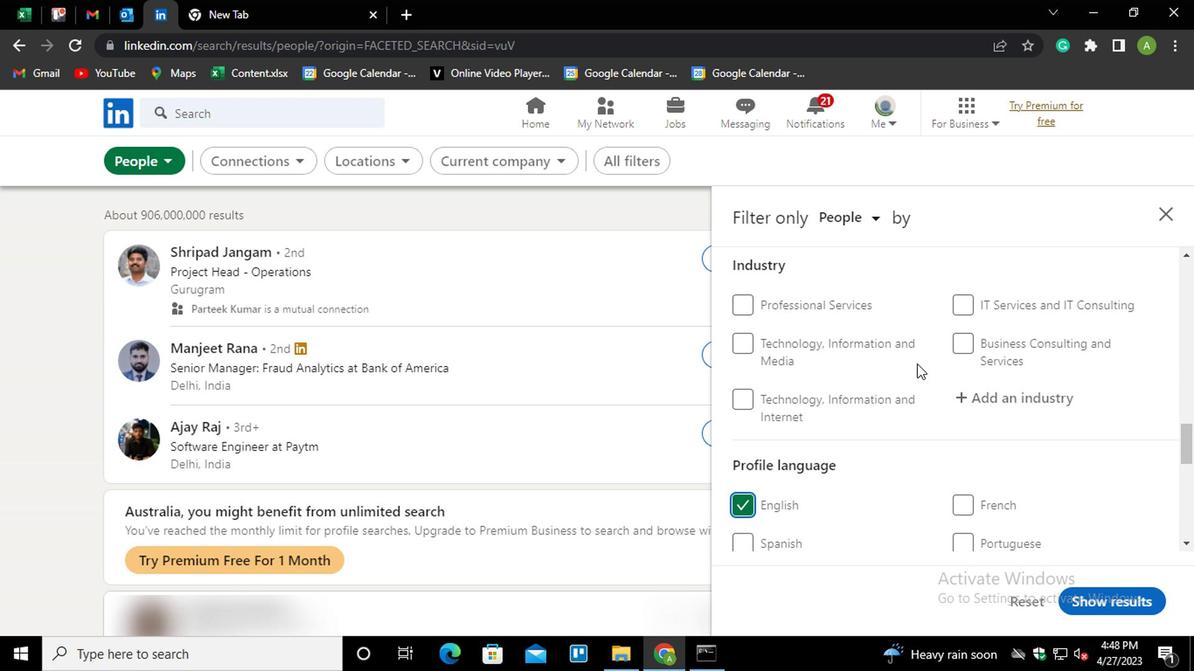 
Action: Mouse moved to (915, 366)
Screenshot: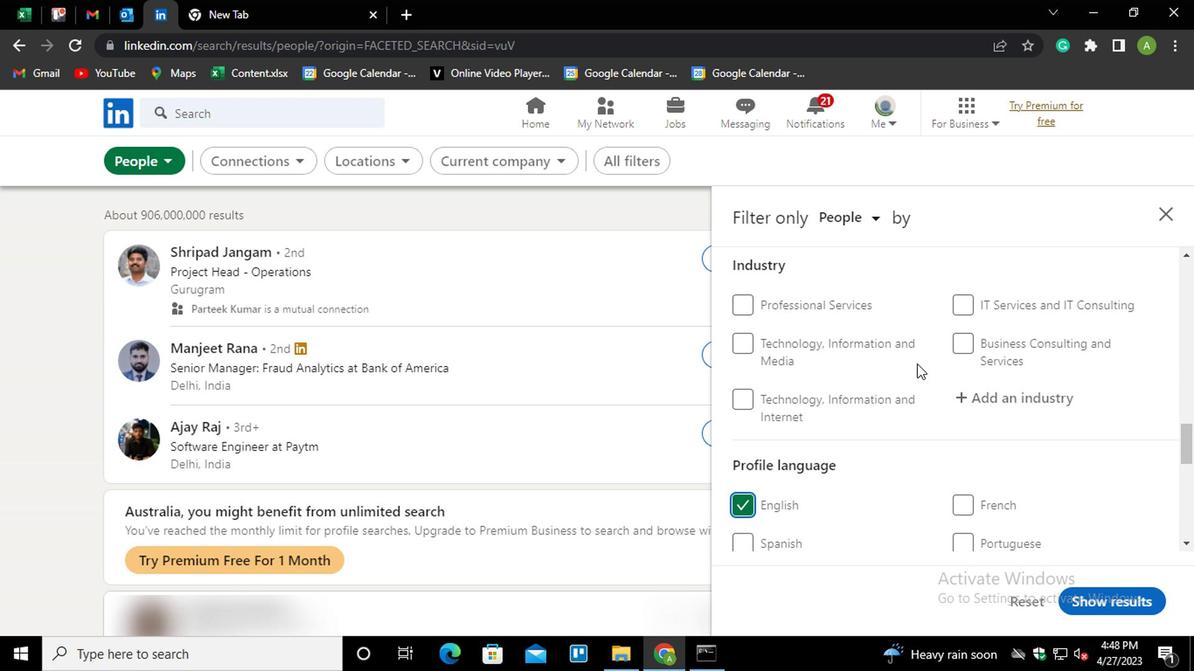 
Action: Mouse scrolled (915, 367) with delta (0, 0)
Screenshot: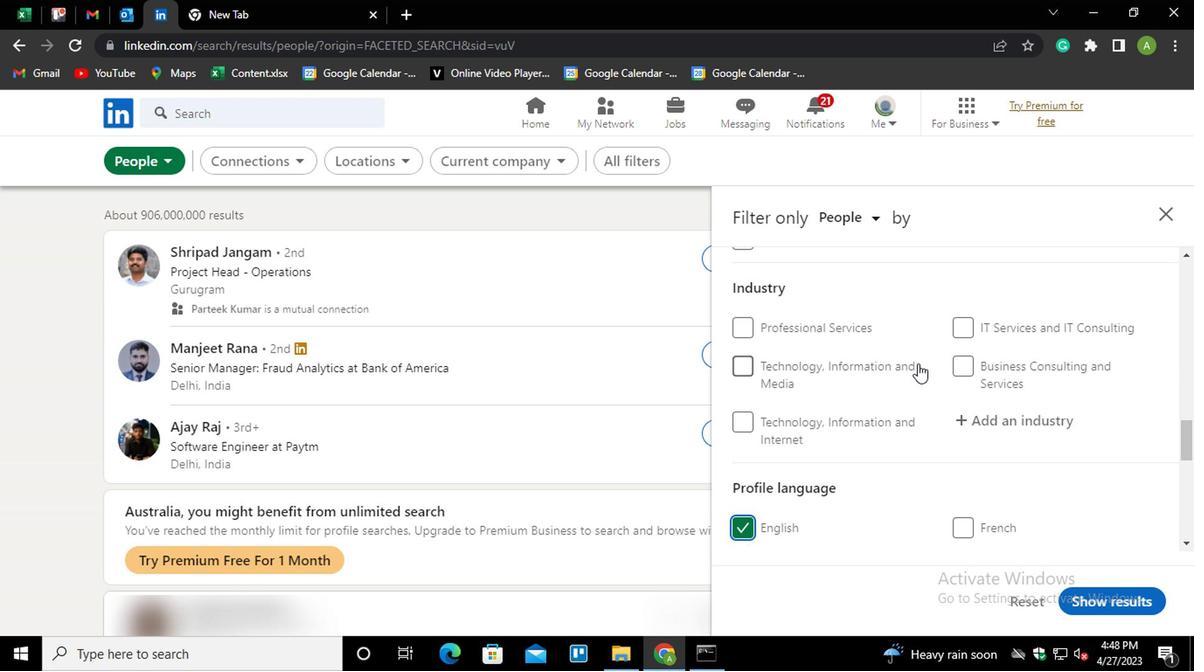
Action: Mouse scrolled (915, 367) with delta (0, 0)
Screenshot: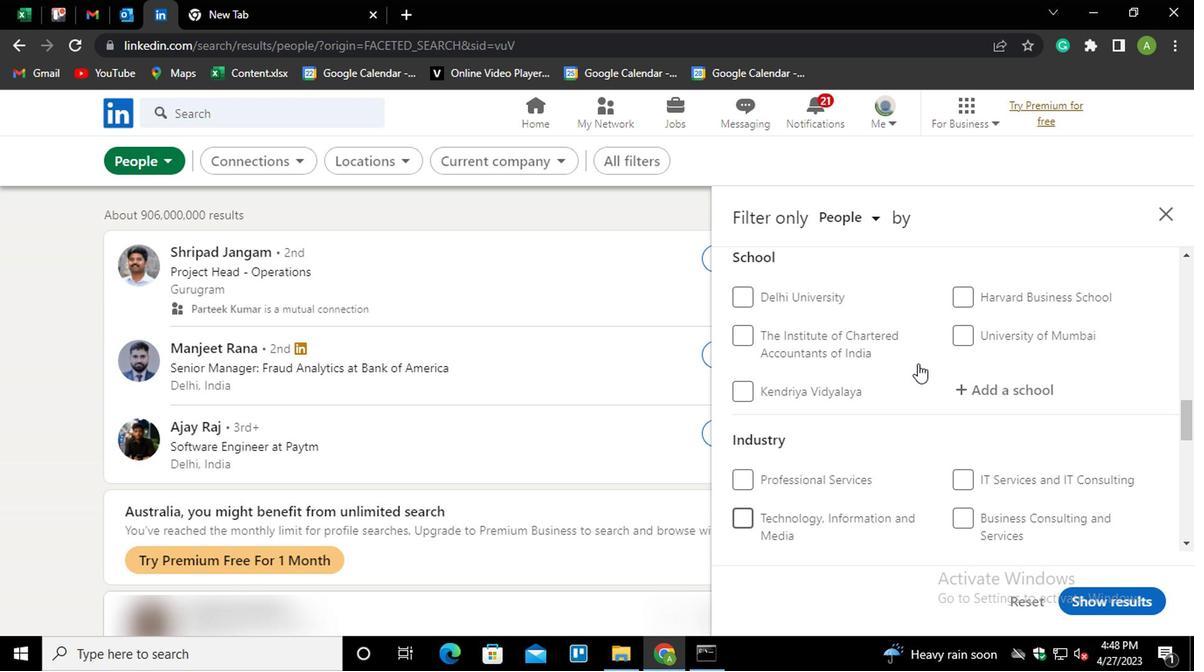 
Action: Mouse scrolled (915, 367) with delta (0, 0)
Screenshot: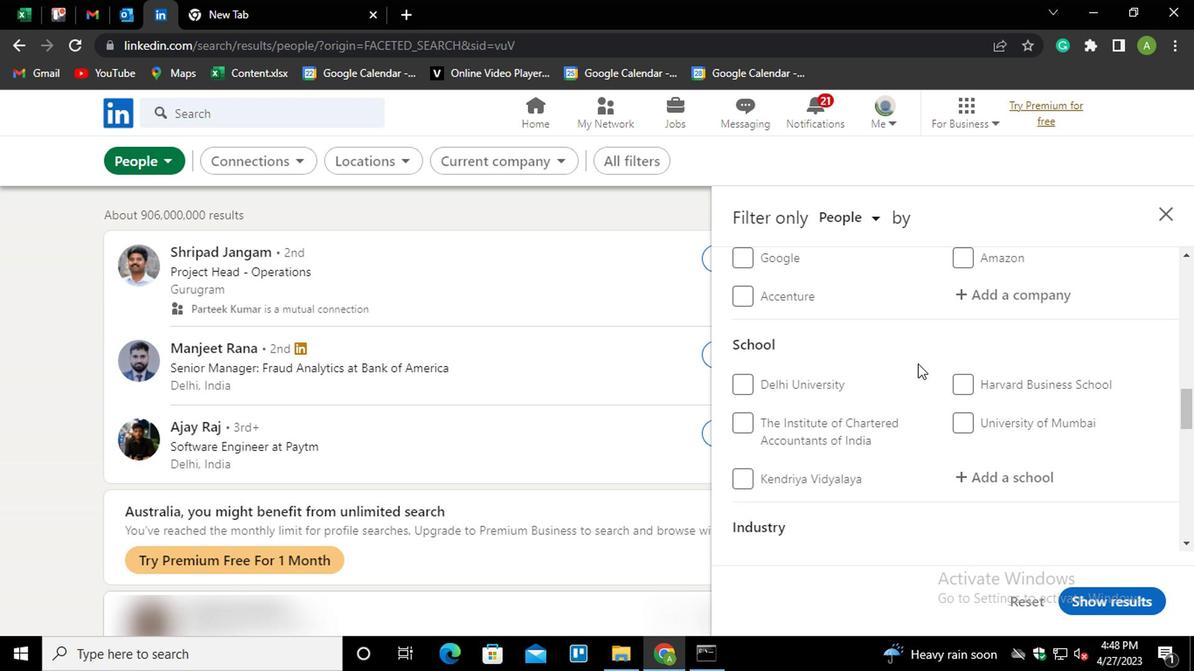 
Action: Mouse scrolled (915, 367) with delta (0, 0)
Screenshot: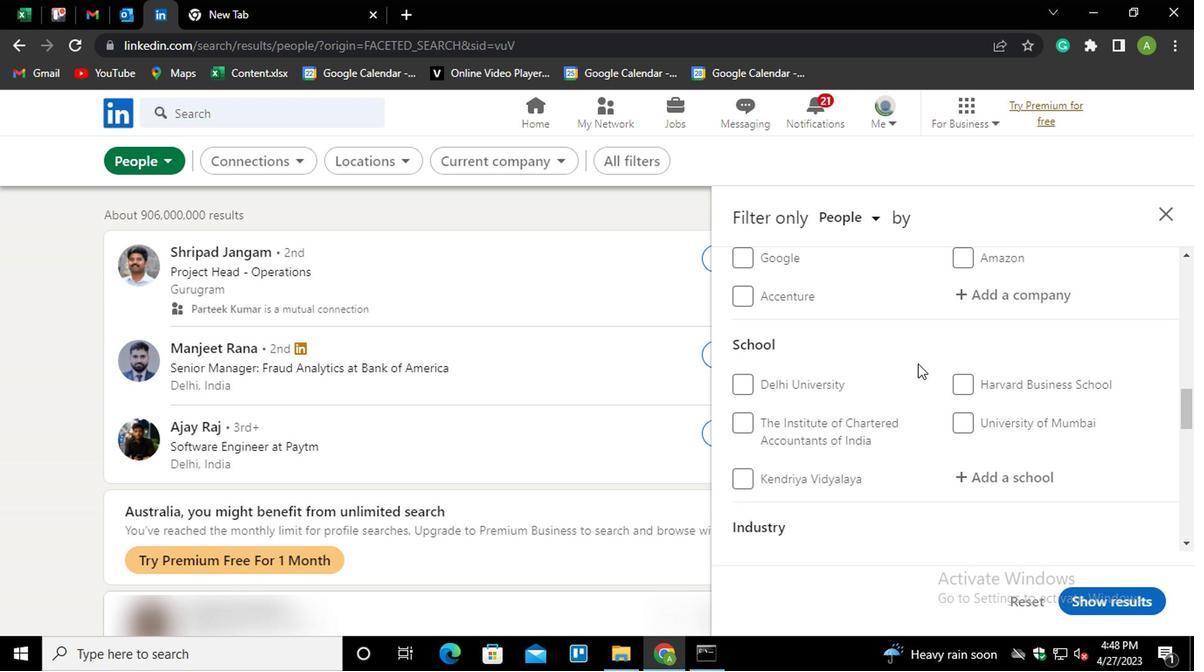 
Action: Mouse moved to (856, 351)
Screenshot: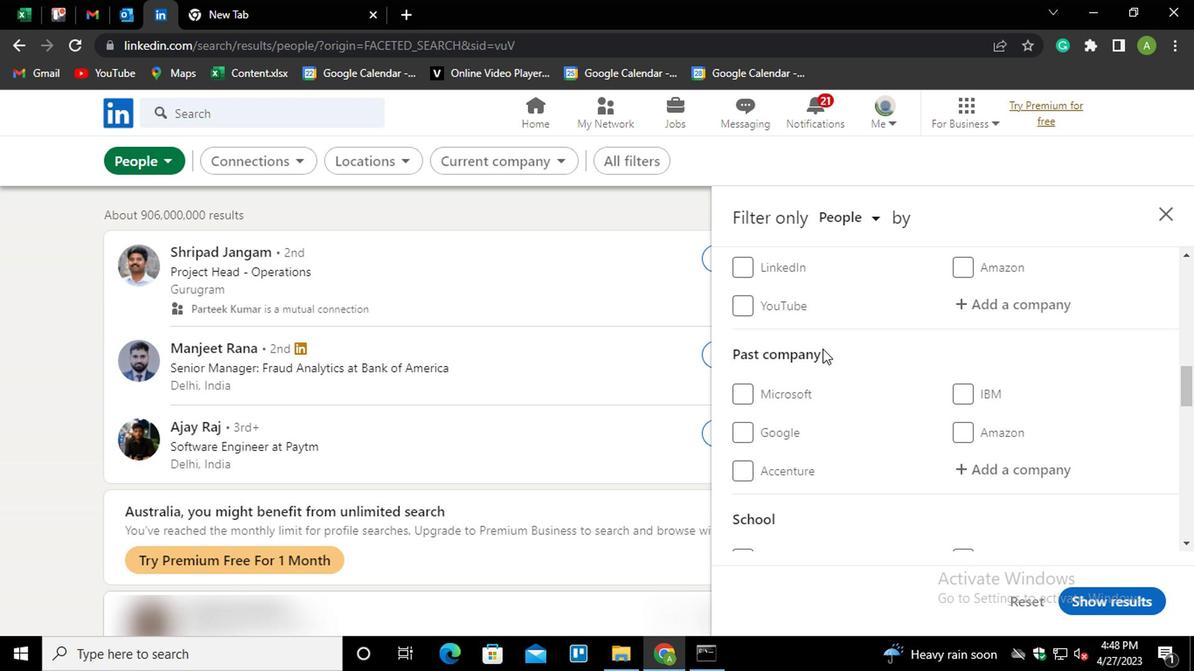 
Action: Mouse scrolled (856, 352) with delta (0, 0)
Screenshot: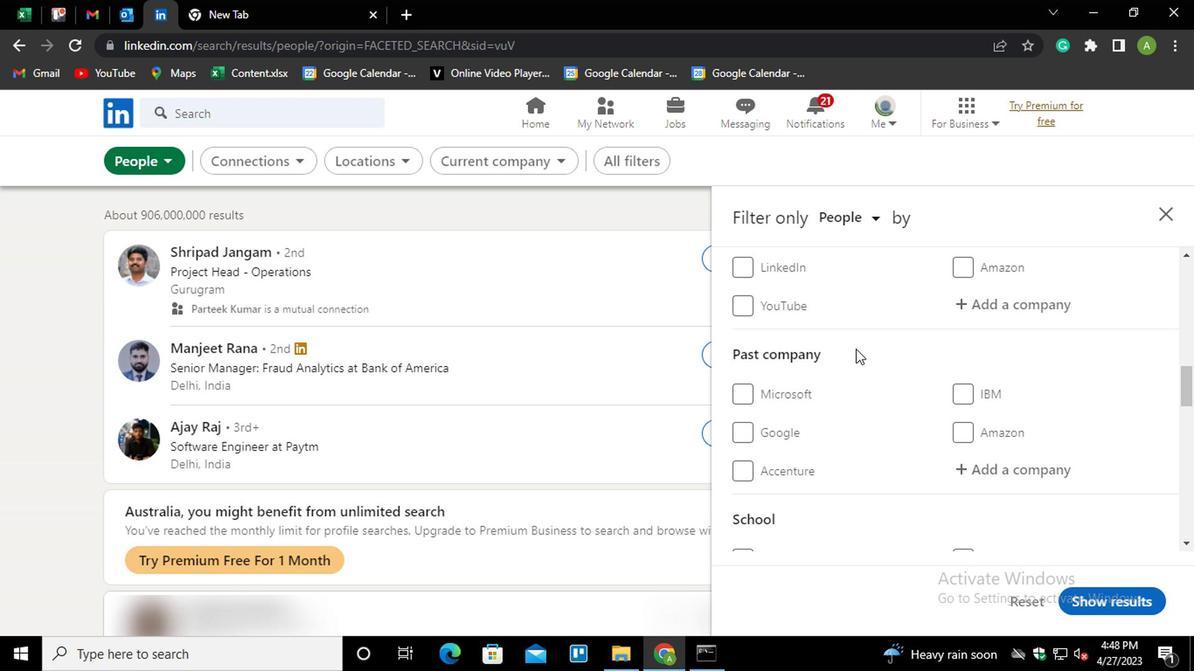 
Action: Mouse moved to (967, 396)
Screenshot: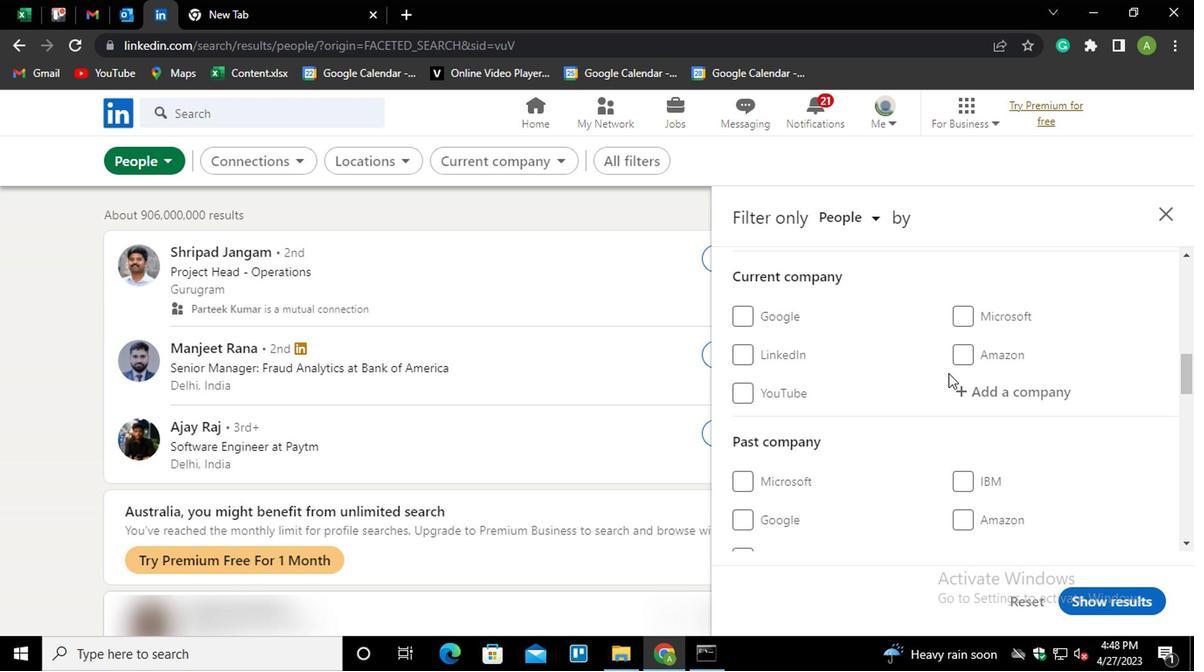 
Action: Mouse pressed left at (967, 396)
Screenshot: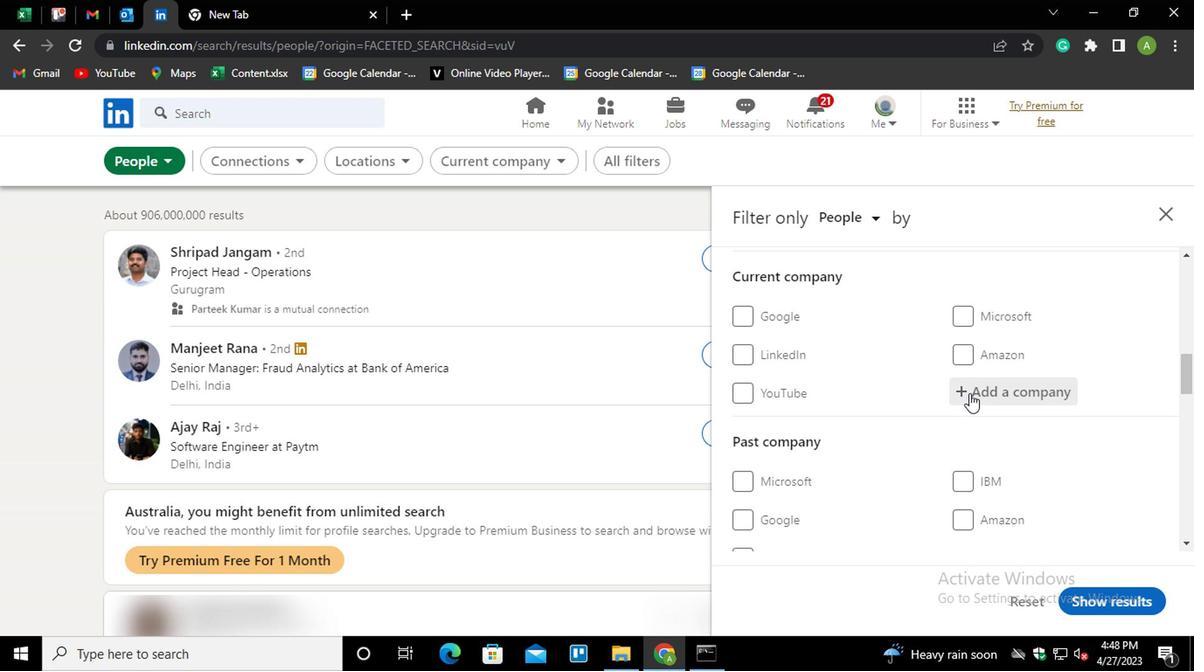 
Action: Key pressed <Key.shift><Key.shift>SHYF<Key.down><Key.enter>
Screenshot: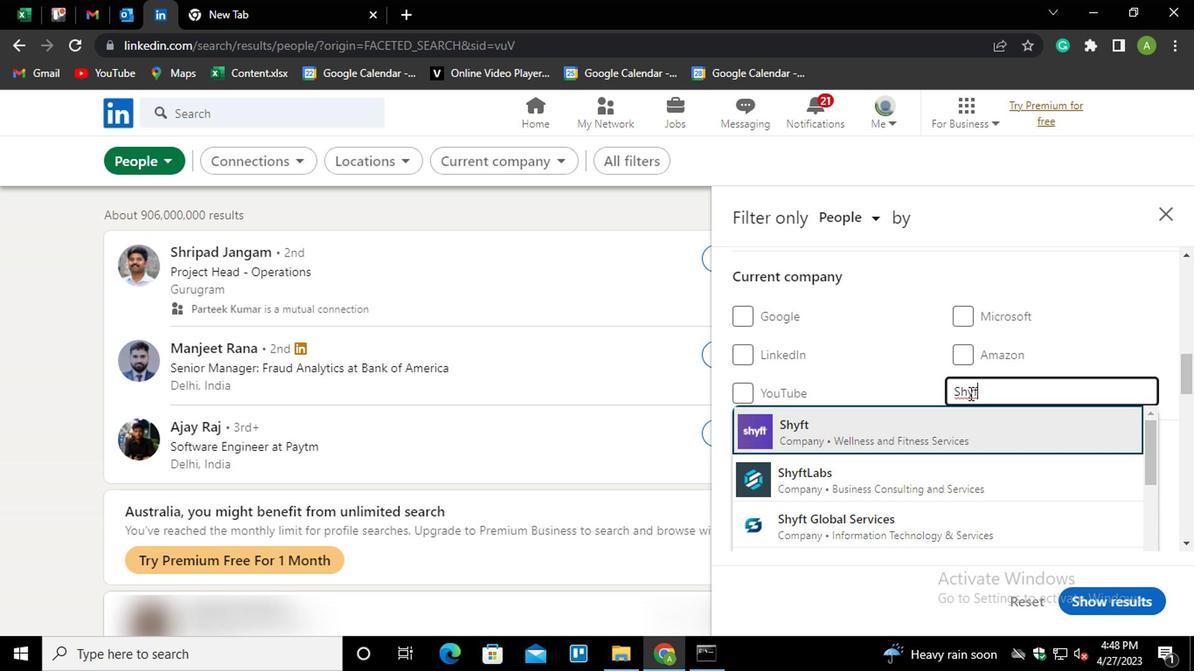 
Action: Mouse moved to (1002, 373)
Screenshot: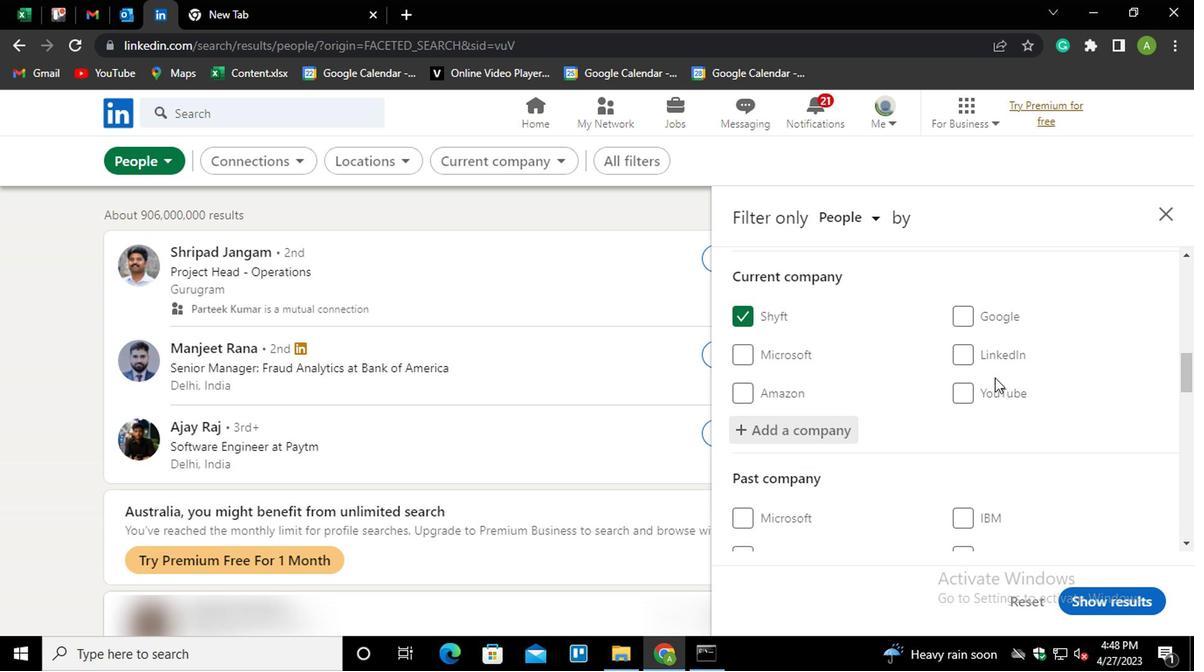 
Action: Mouse scrolled (1002, 373) with delta (0, 0)
Screenshot: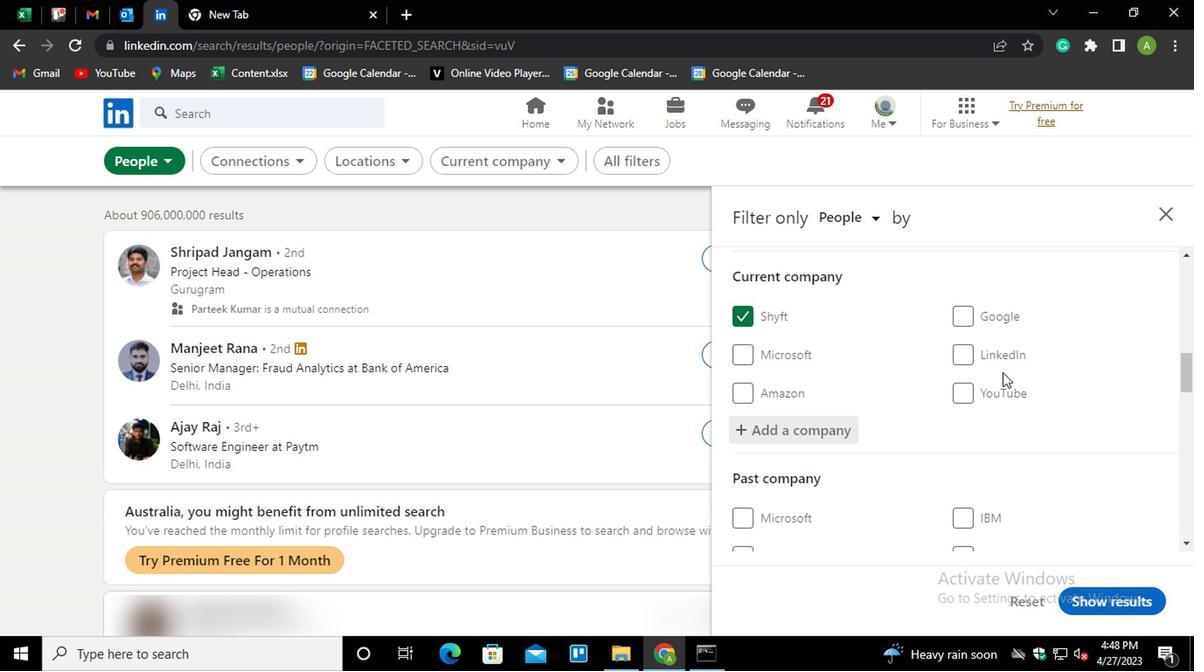 
Action: Mouse moved to (1003, 373)
Screenshot: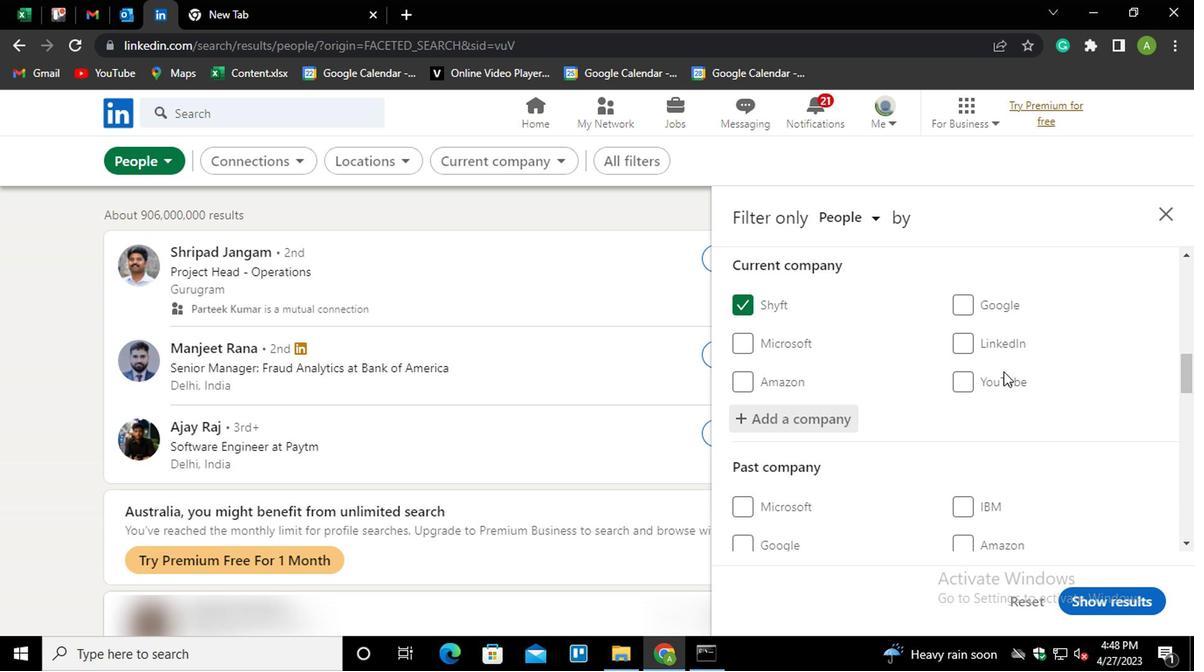
Action: Mouse scrolled (1003, 372) with delta (0, 0)
Screenshot: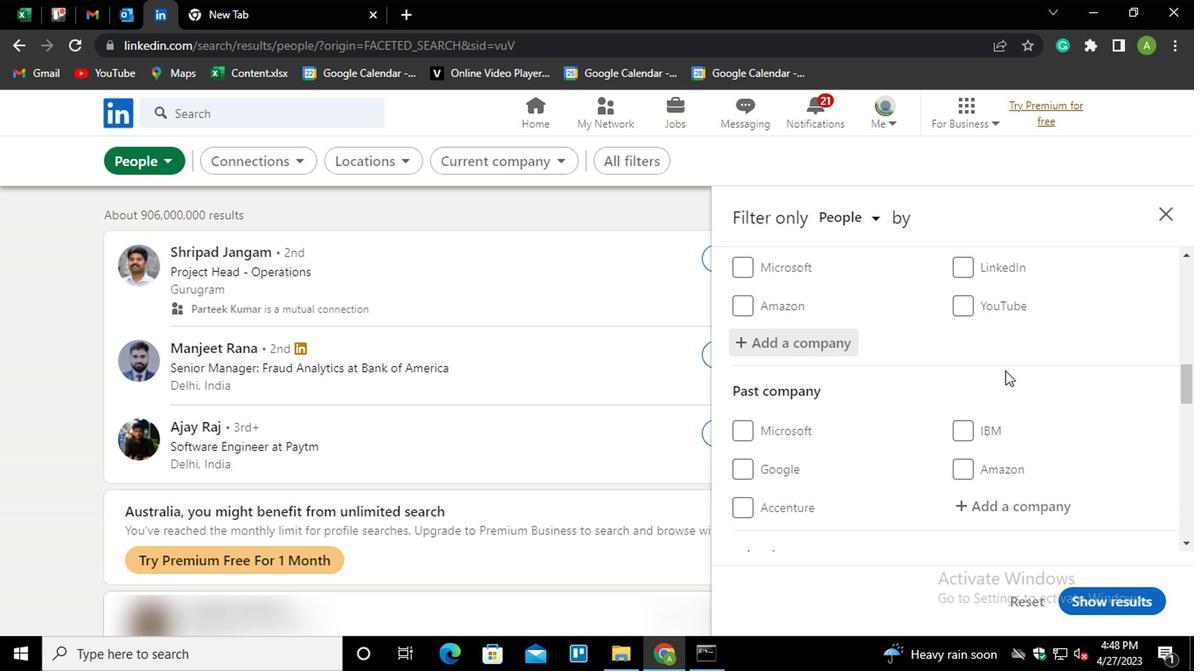 
Action: Mouse scrolled (1003, 372) with delta (0, 0)
Screenshot: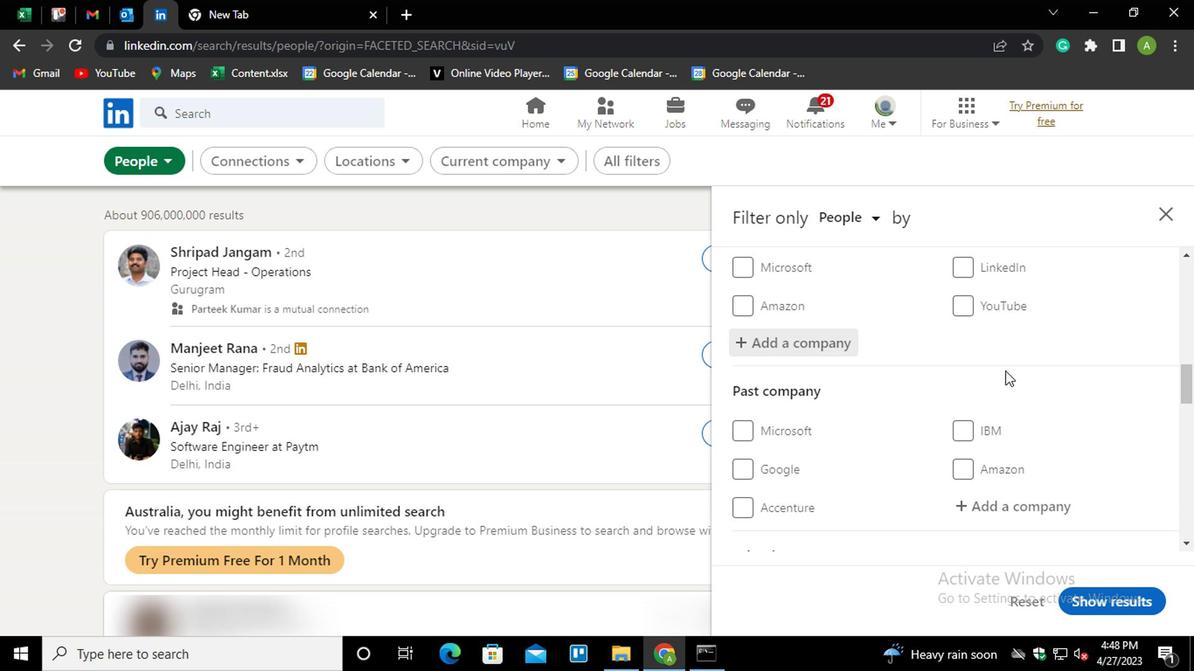 
Action: Mouse scrolled (1003, 372) with delta (0, 0)
Screenshot: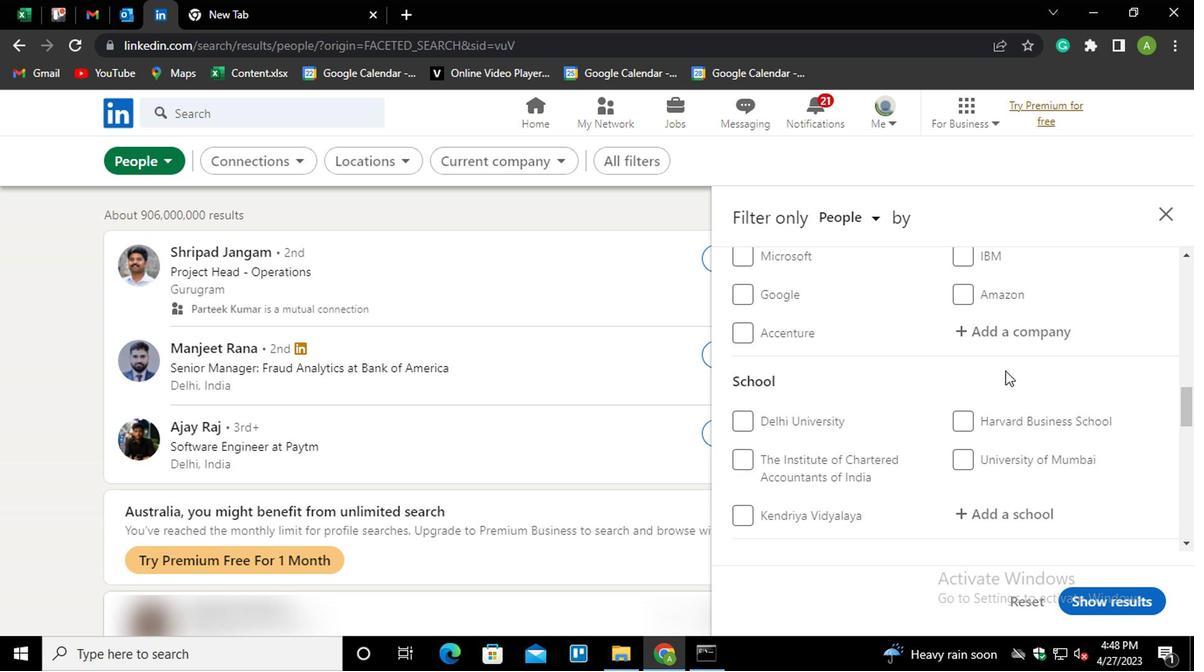 
Action: Mouse scrolled (1003, 372) with delta (0, 0)
Screenshot: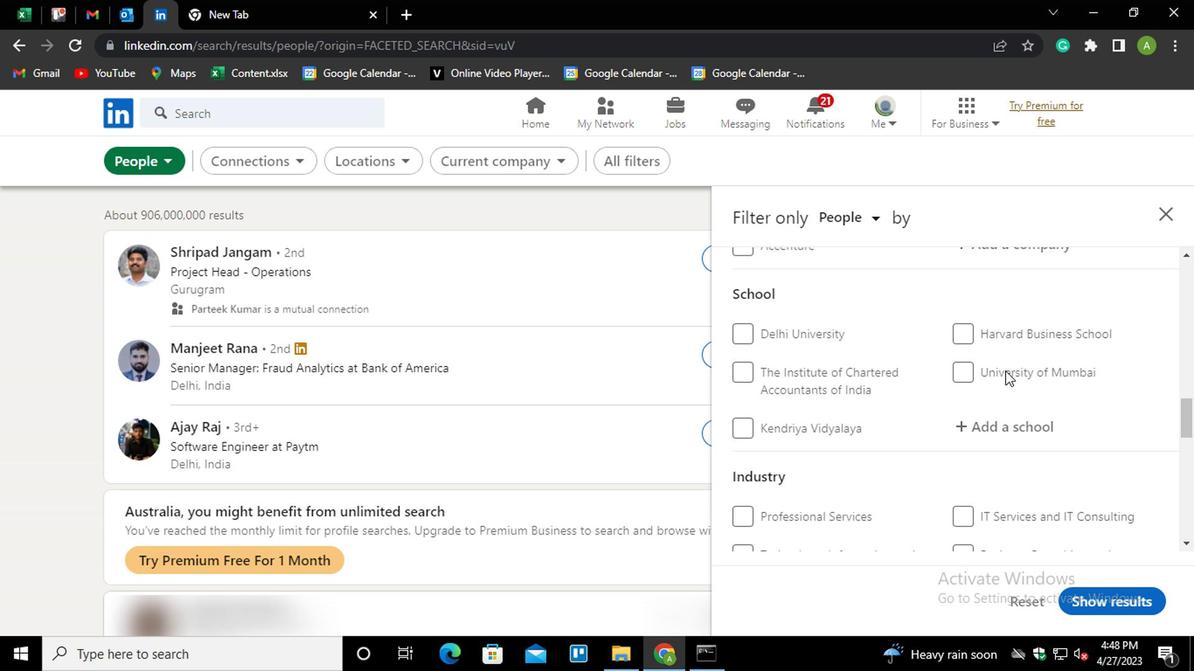 
Action: Mouse moved to (997, 339)
Screenshot: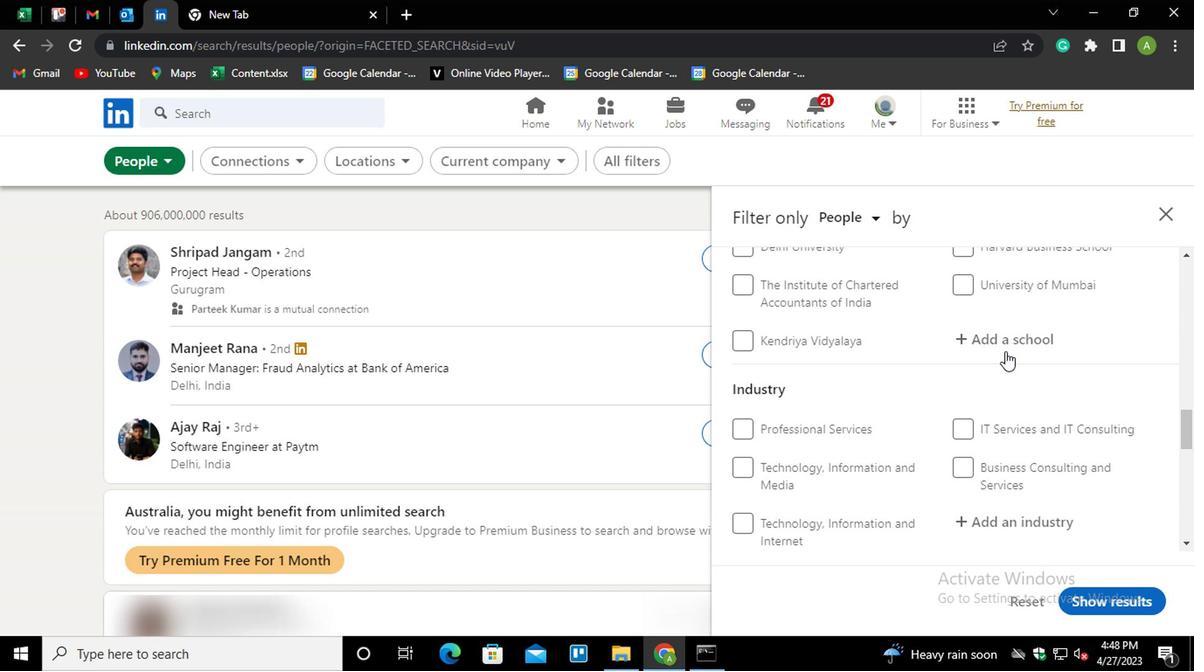 
Action: Mouse pressed left at (997, 339)
Screenshot: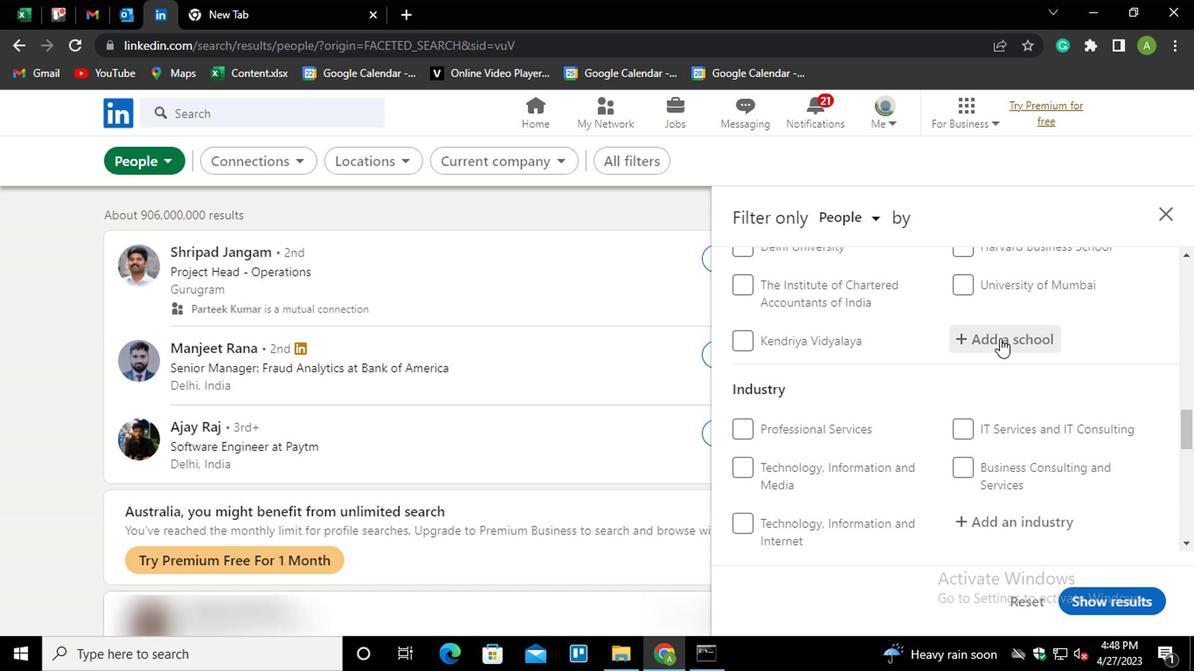 
Action: Key pressed <Key.shift>YASHWAN<Key.down><Key.enter>
Screenshot: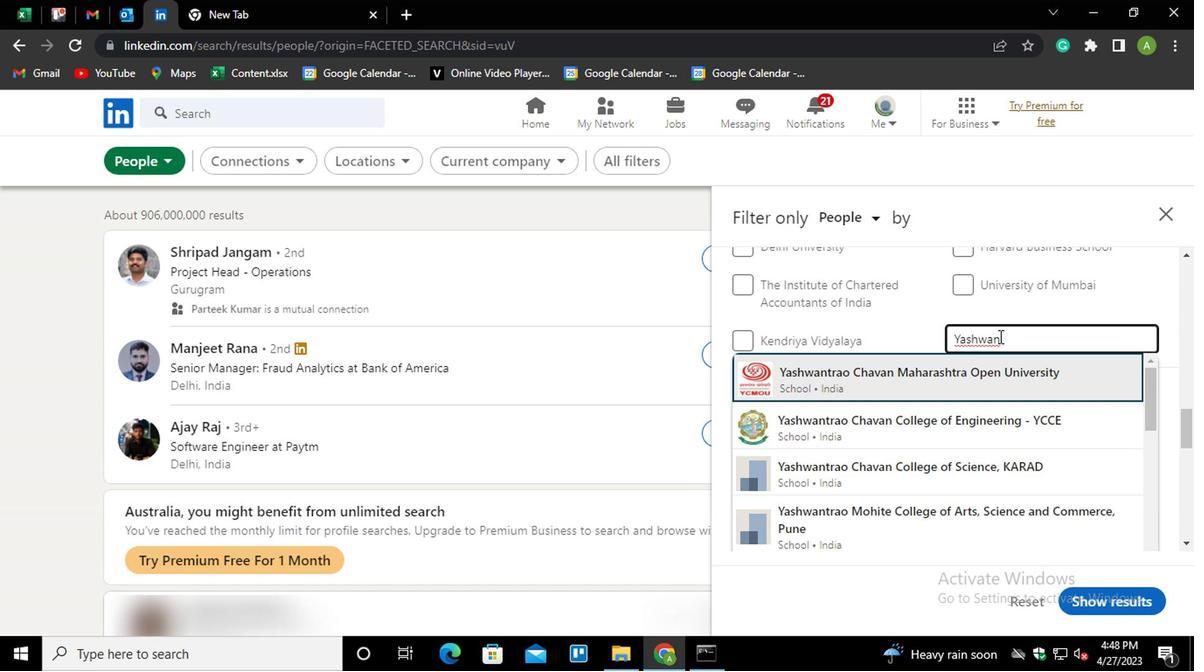 
Action: Mouse moved to (1024, 354)
Screenshot: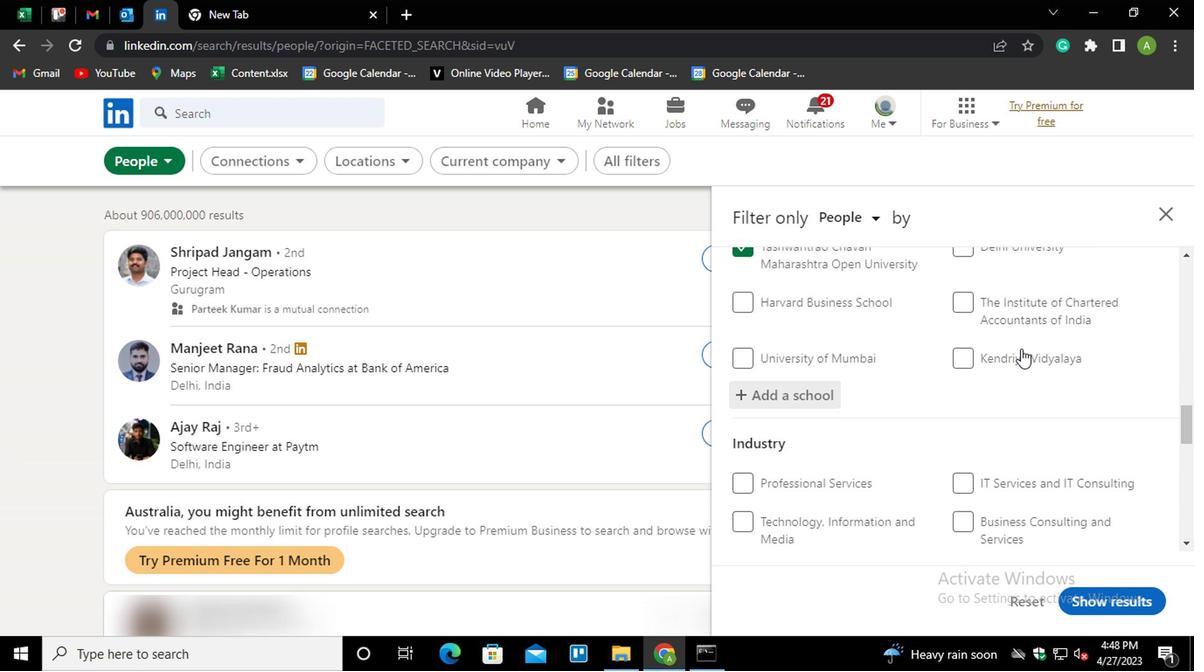 
Action: Mouse scrolled (1024, 352) with delta (0, -1)
Screenshot: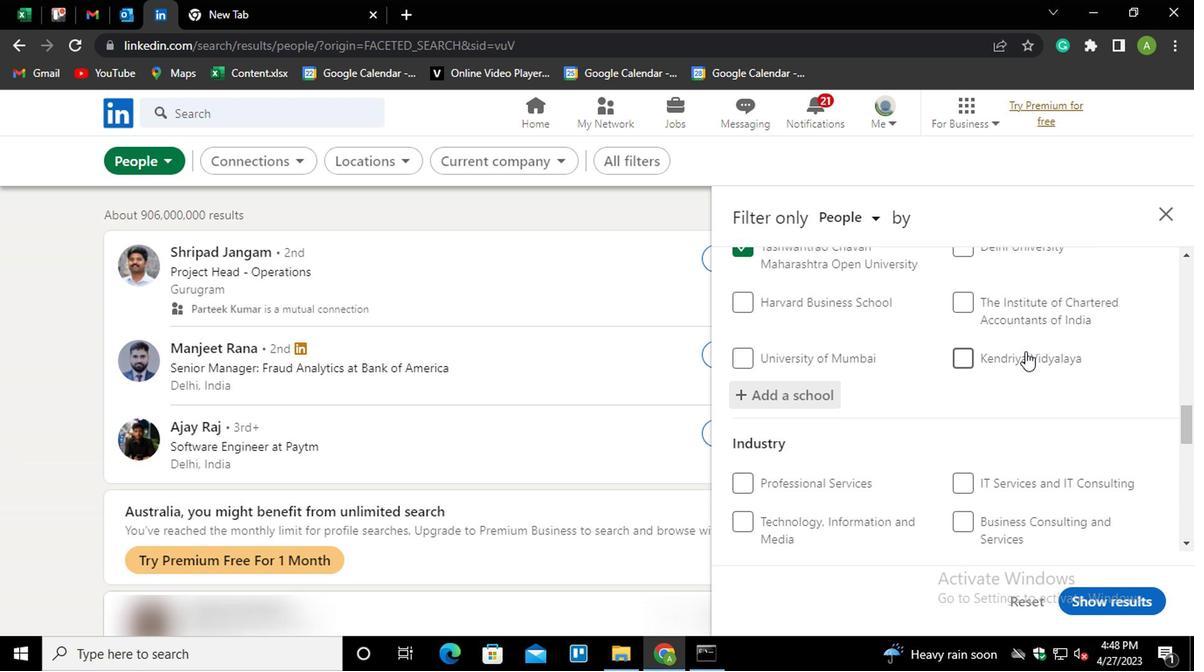 
Action: Mouse scrolled (1024, 352) with delta (0, -1)
Screenshot: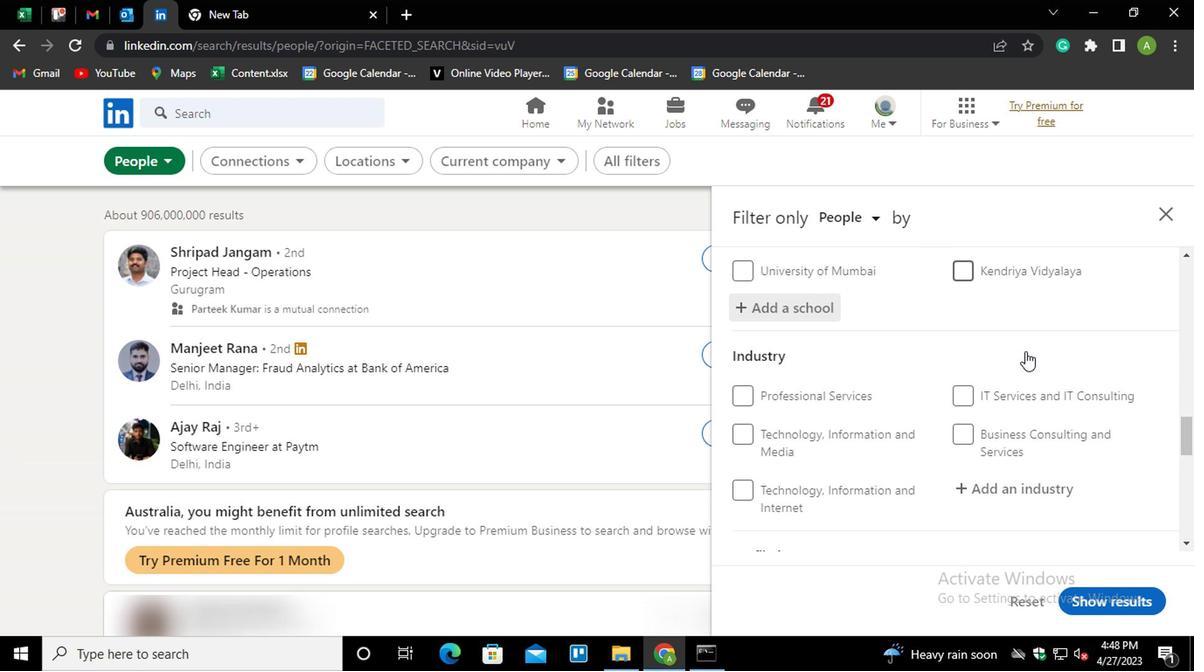 
Action: Mouse scrolled (1024, 352) with delta (0, -1)
Screenshot: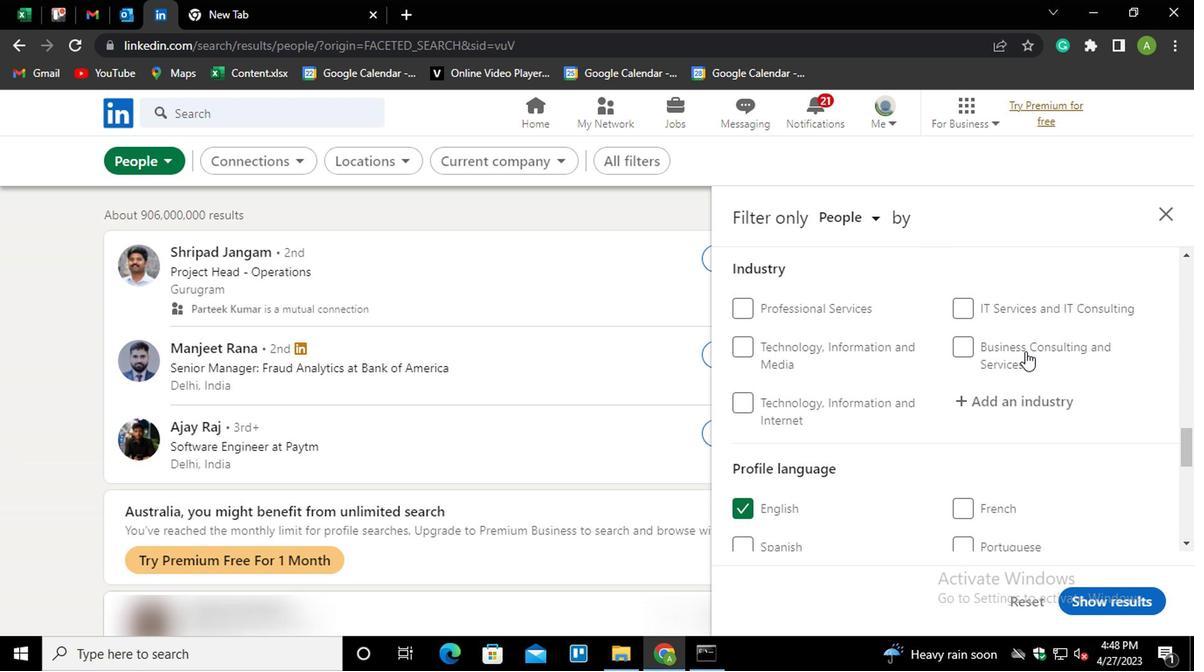 
Action: Mouse moved to (994, 322)
Screenshot: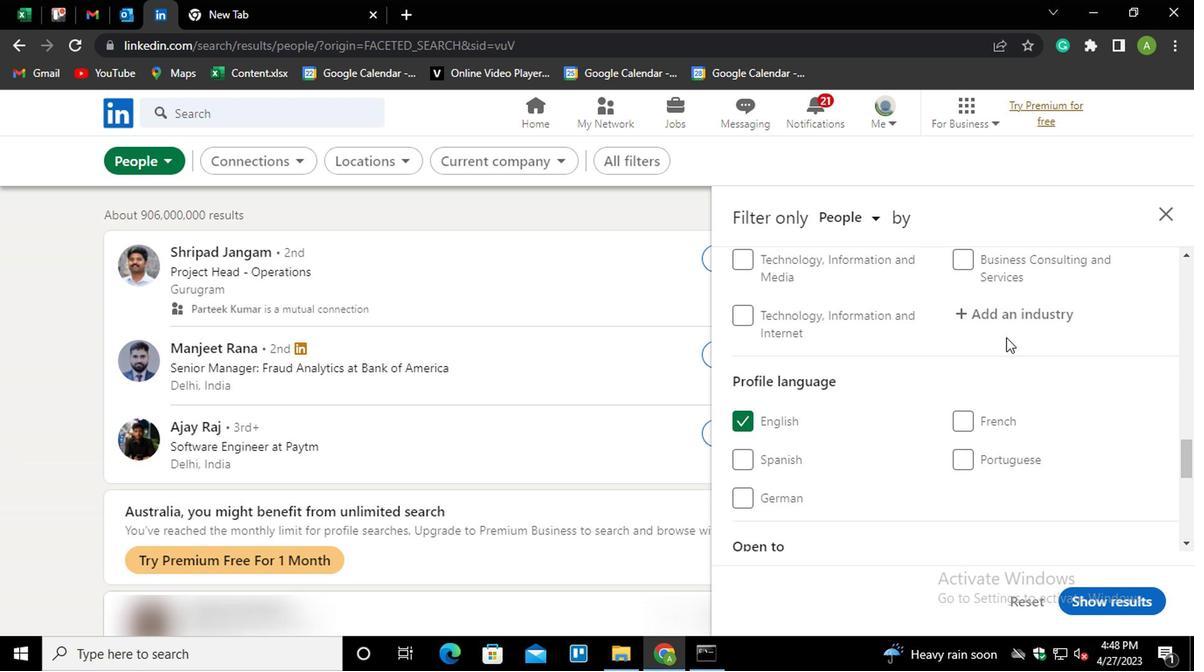 
Action: Mouse pressed left at (994, 322)
Screenshot: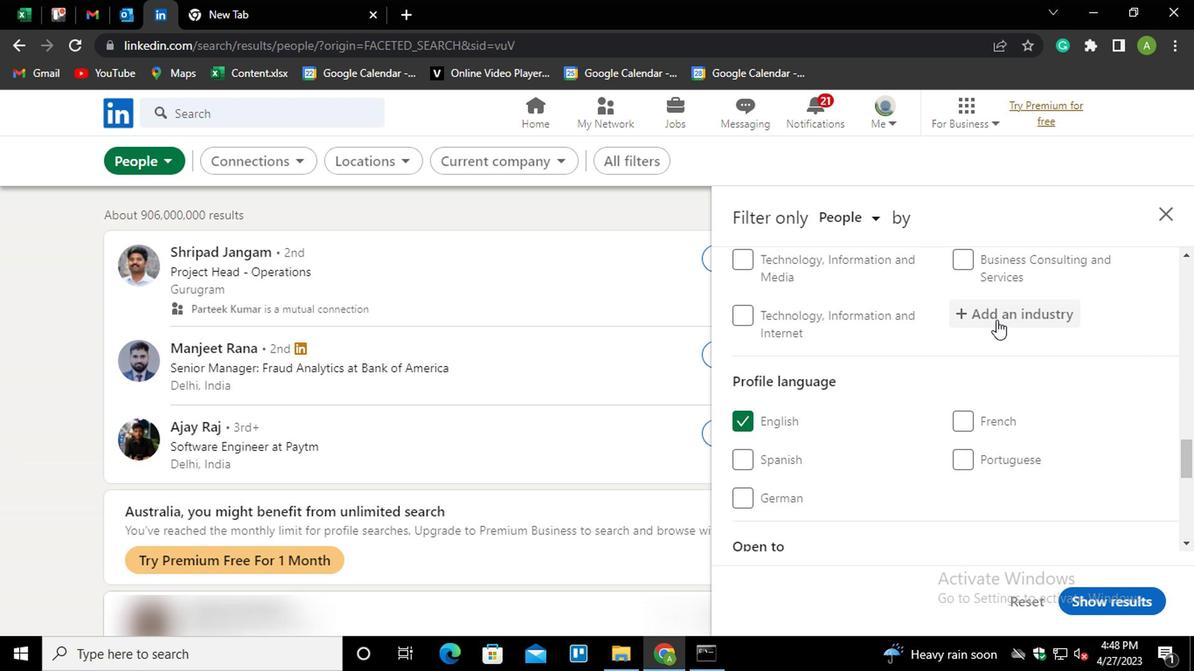 
Action: Key pressed <Key.shift>WASTE<Key.space><Key.shift>COLLECTION<Key.down><Key.enter>
Screenshot: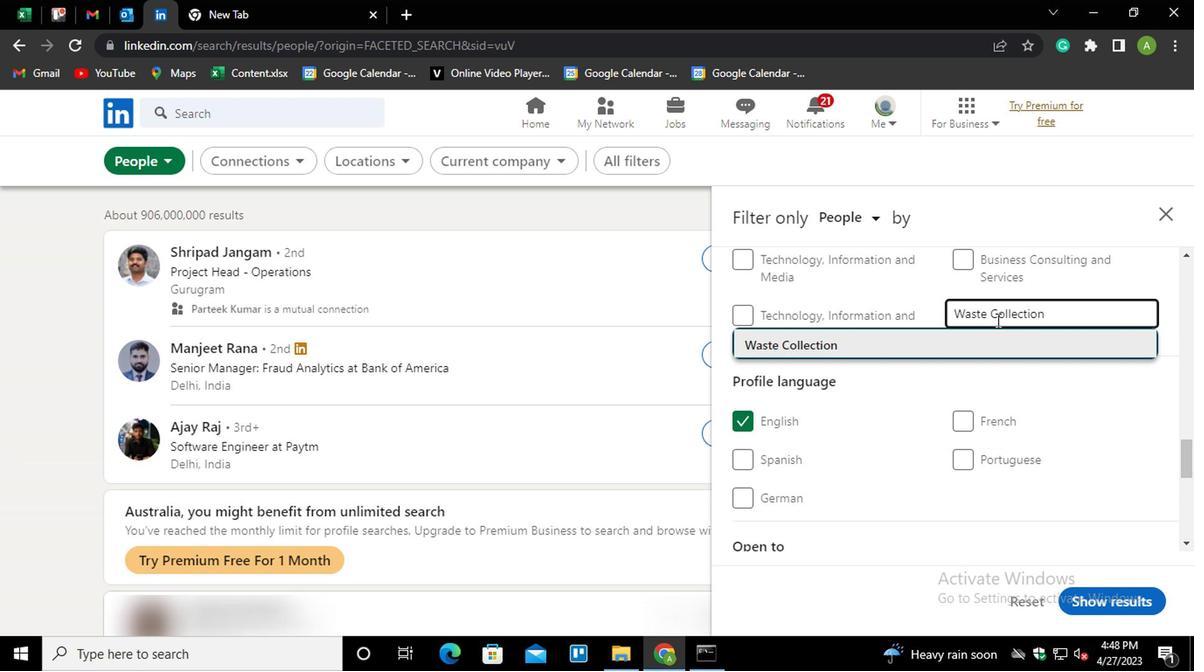 
Action: Mouse scrolled (994, 321) with delta (0, -1)
Screenshot: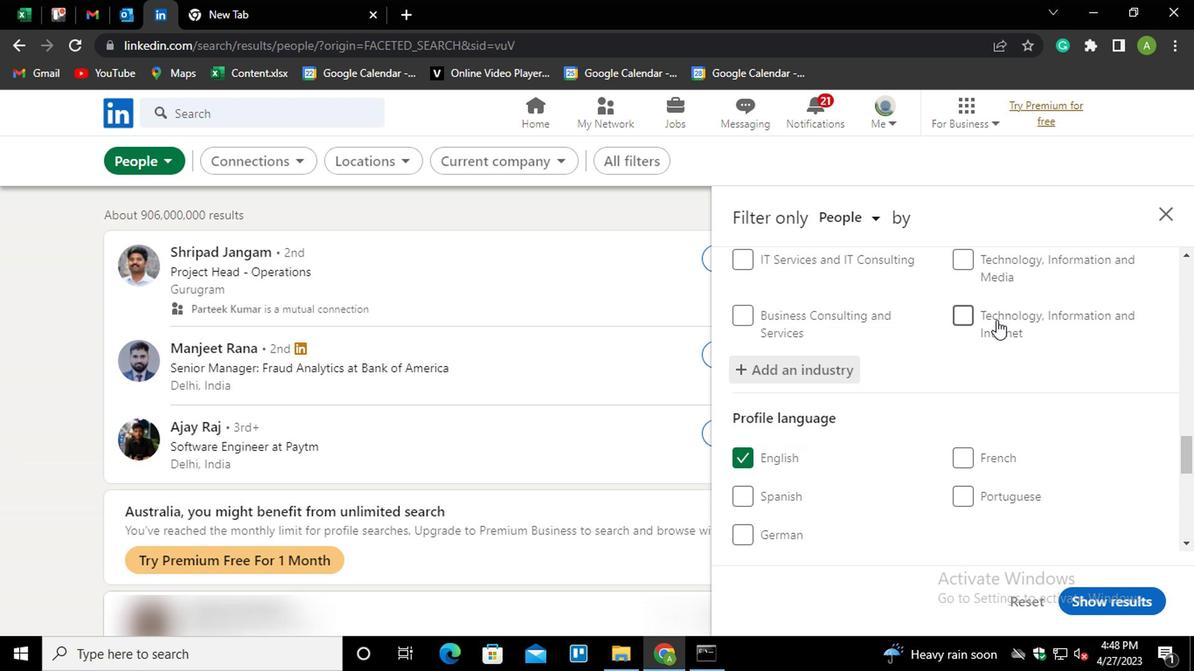 
Action: Mouse scrolled (994, 321) with delta (0, -1)
Screenshot: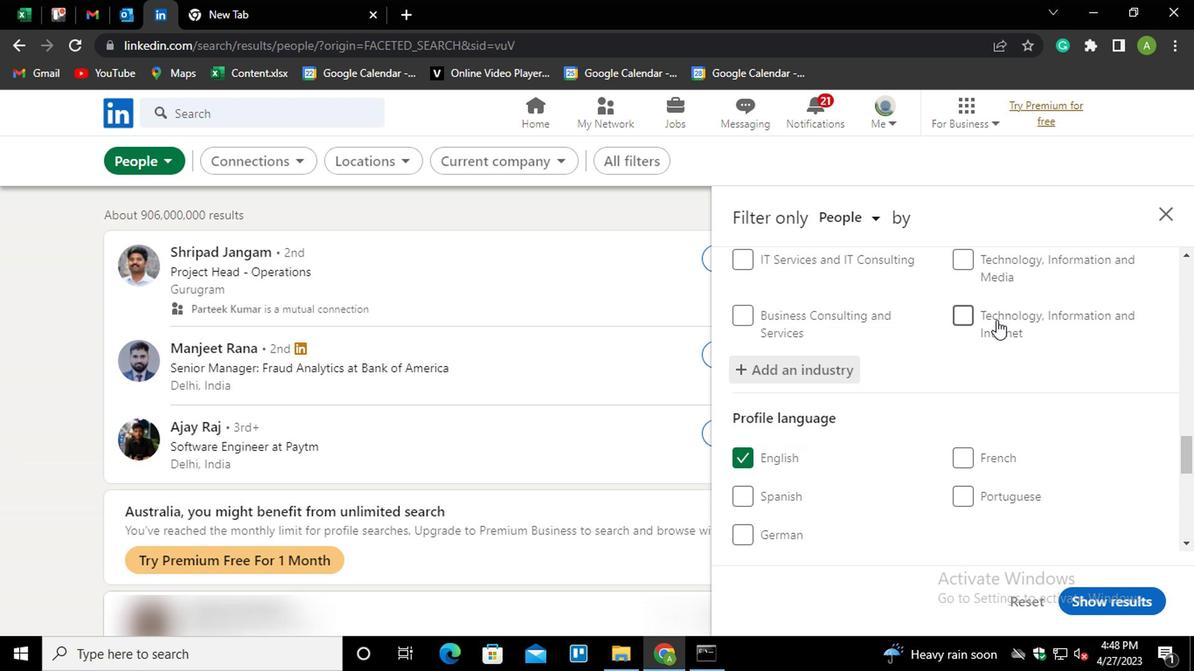 
Action: Mouse scrolled (994, 321) with delta (0, -1)
Screenshot: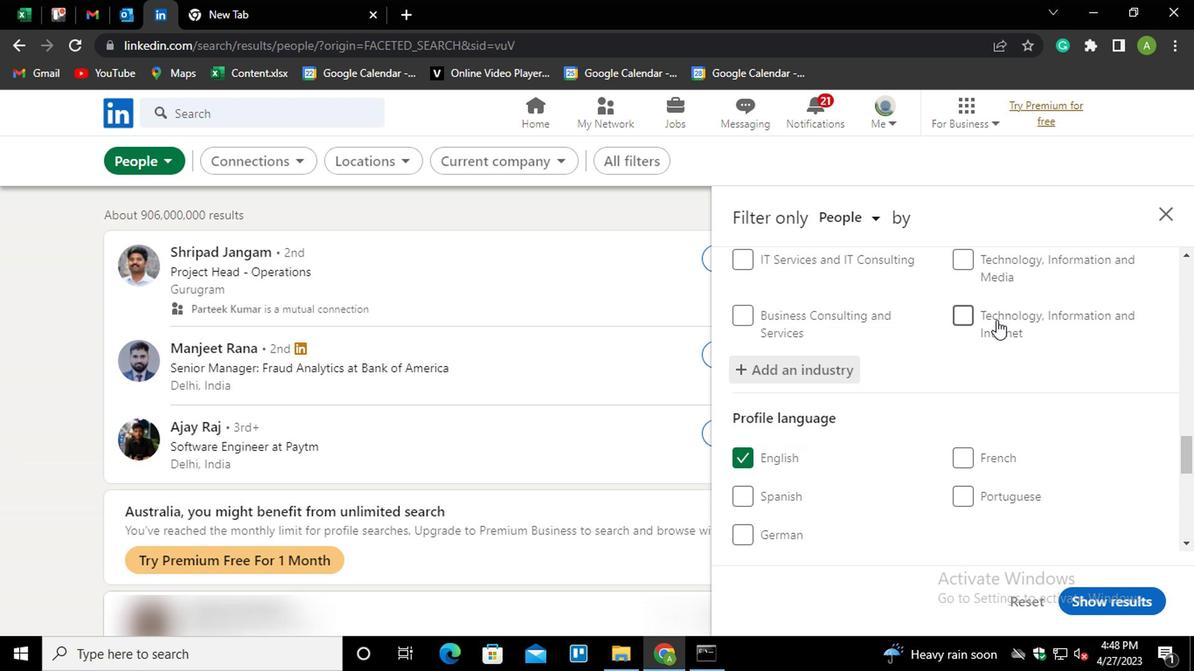 
Action: Mouse scrolled (994, 321) with delta (0, -1)
Screenshot: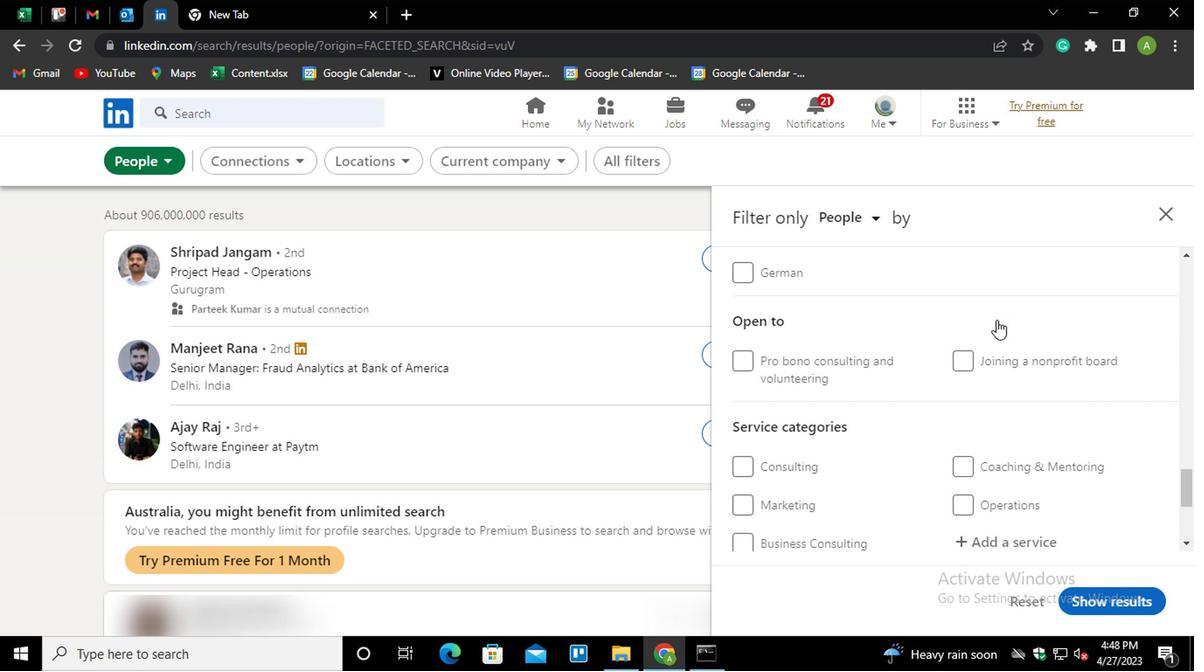 
Action: Mouse scrolled (994, 321) with delta (0, -1)
Screenshot: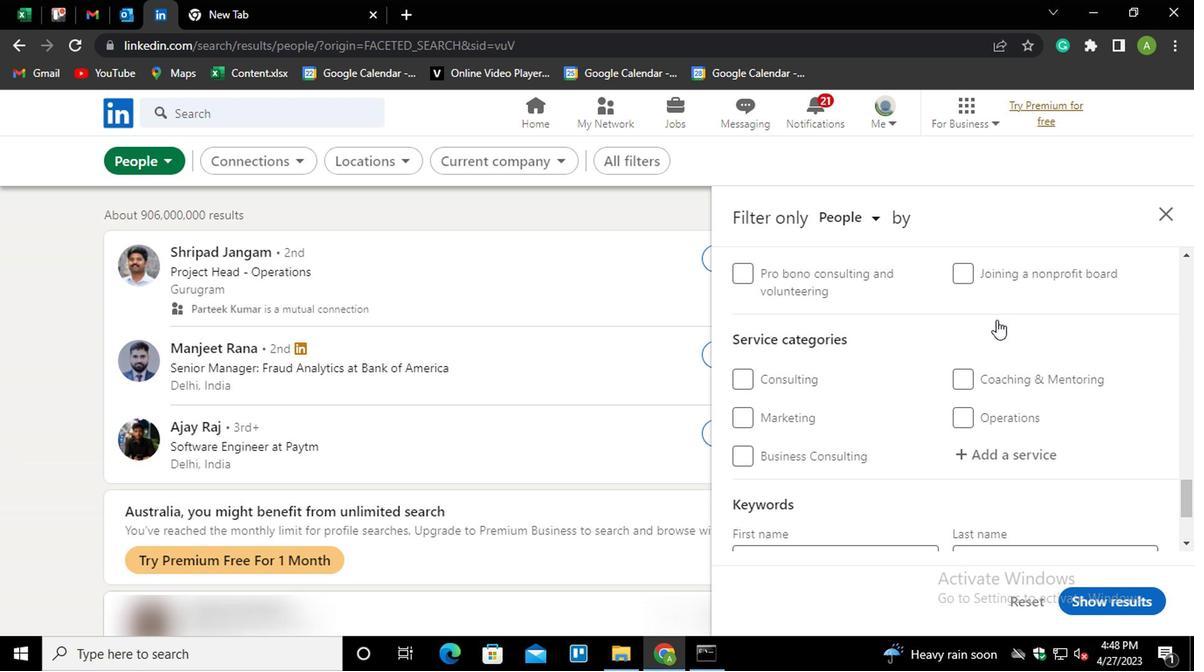
Action: Mouse moved to (992, 365)
Screenshot: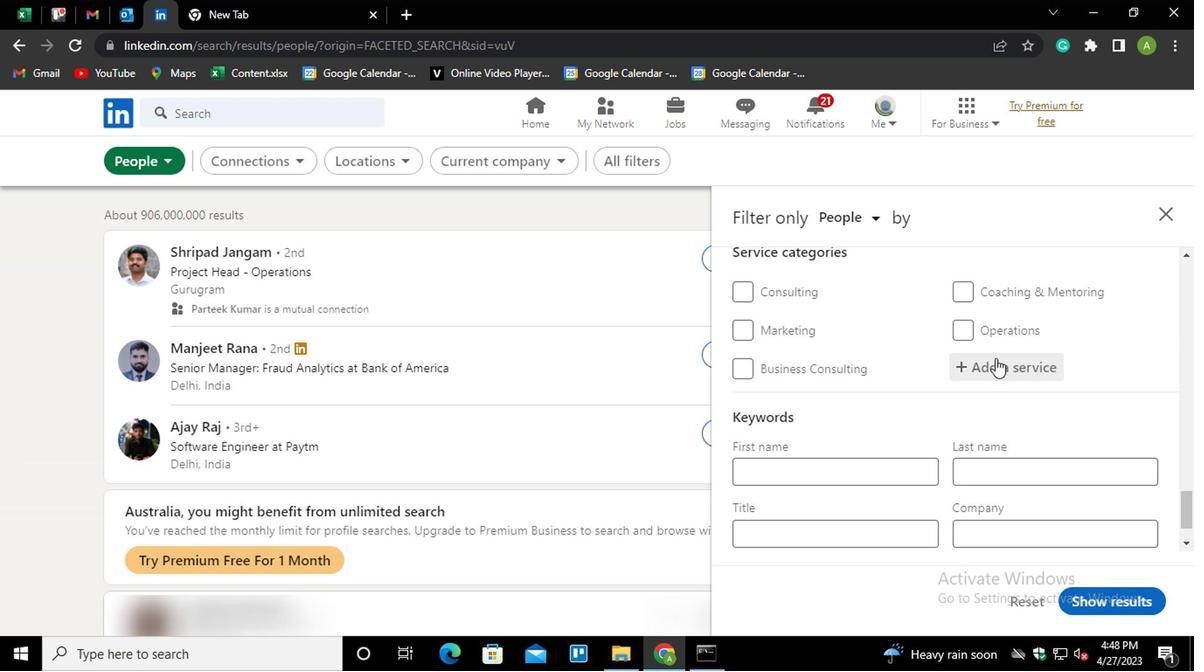 
Action: Mouse pressed left at (992, 365)
Screenshot: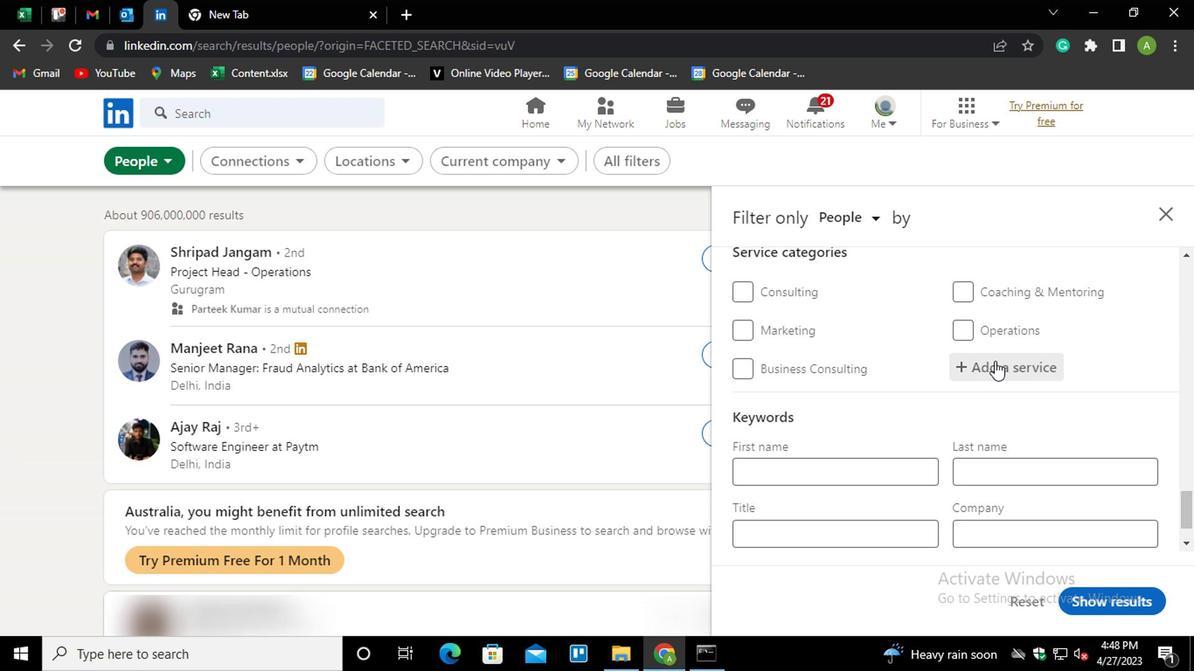 
Action: Mouse moved to (988, 369)
Screenshot: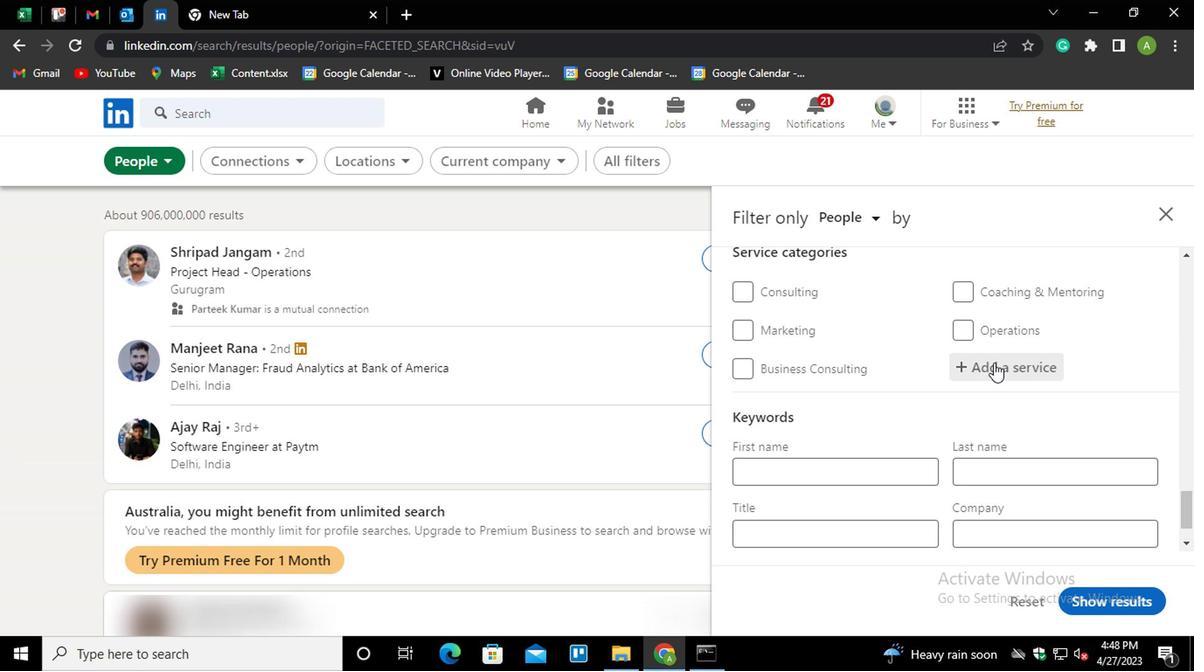 
Action: Key pressed <Key.shift>LEADERSH<Key.down><Key.enter>
Screenshot: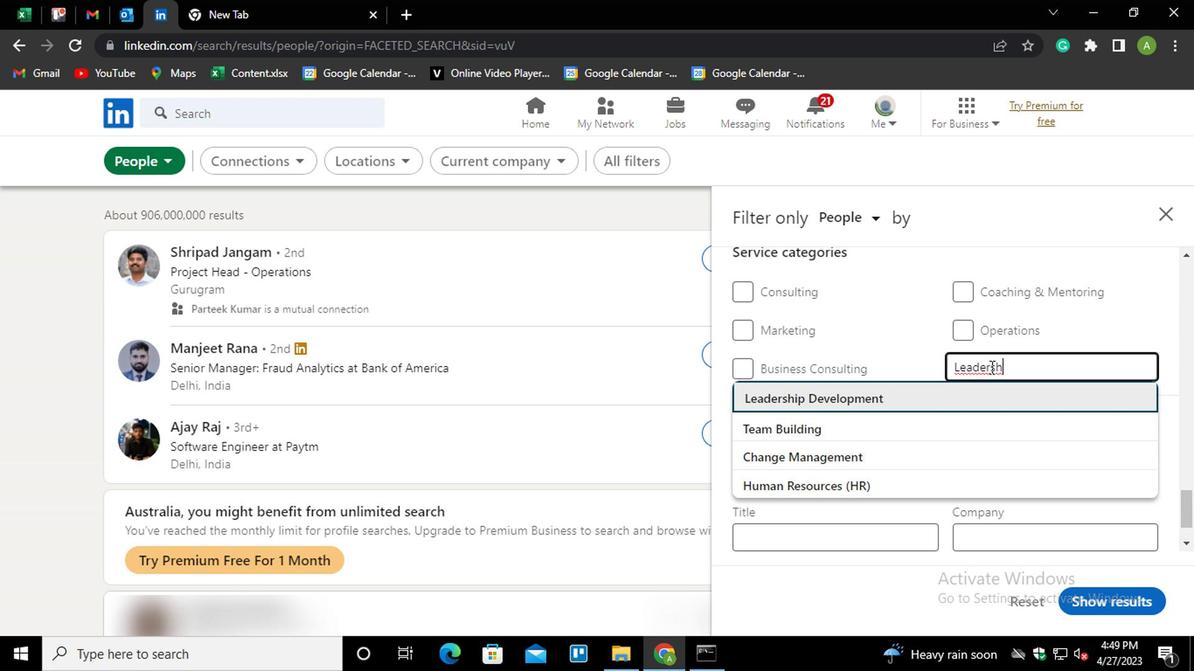 
Action: Mouse moved to (976, 367)
Screenshot: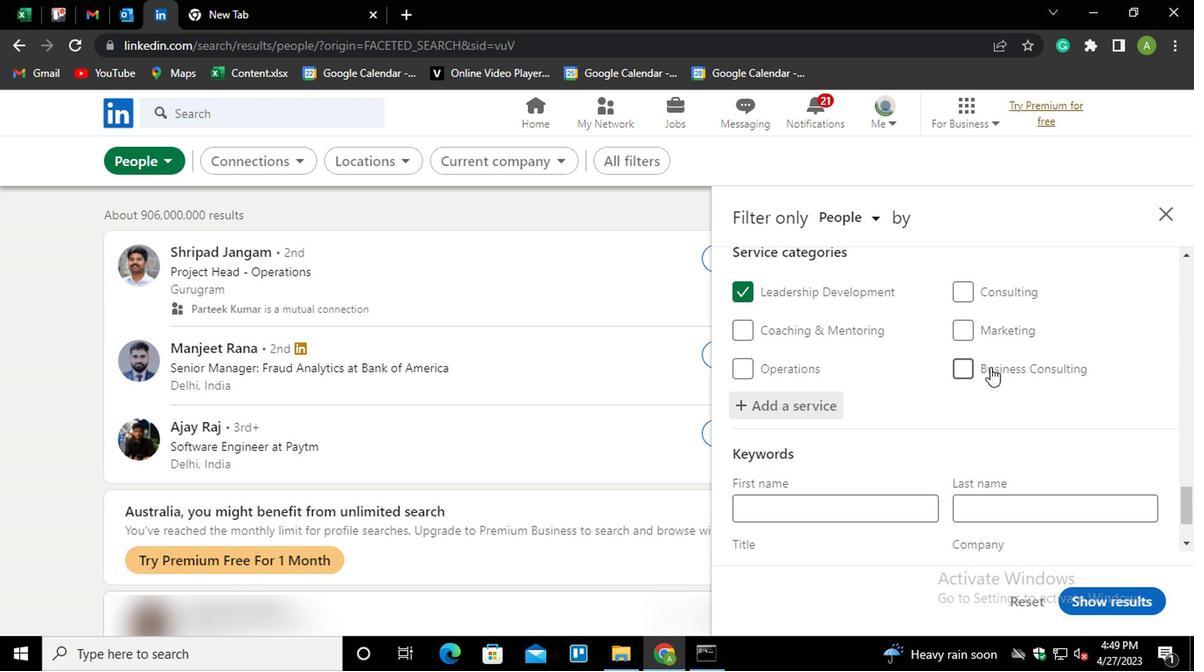 
Action: Mouse scrolled (976, 366) with delta (0, 0)
Screenshot: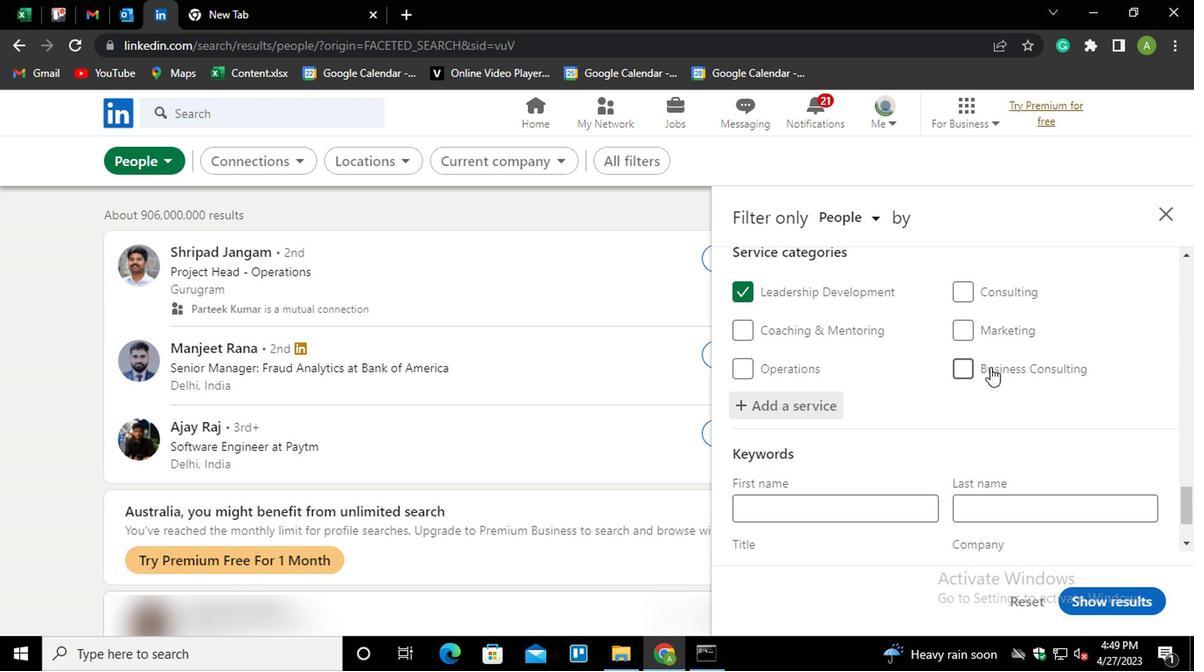 
Action: Mouse moved to (976, 368)
Screenshot: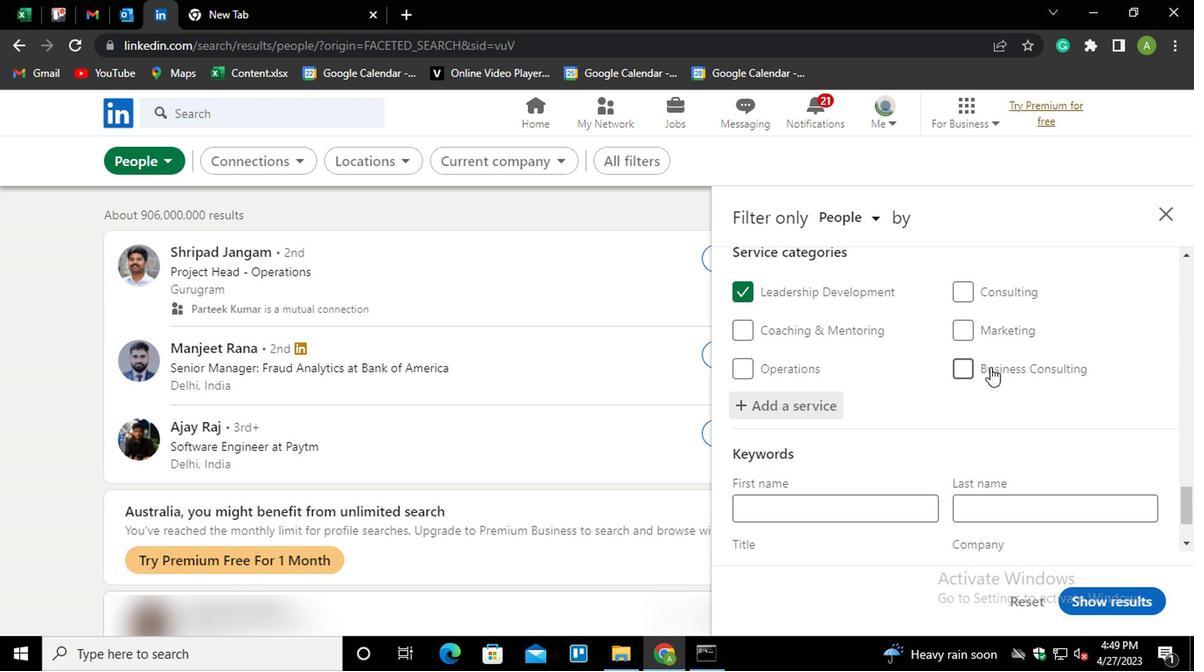 
Action: Mouse scrolled (976, 367) with delta (0, -1)
Screenshot: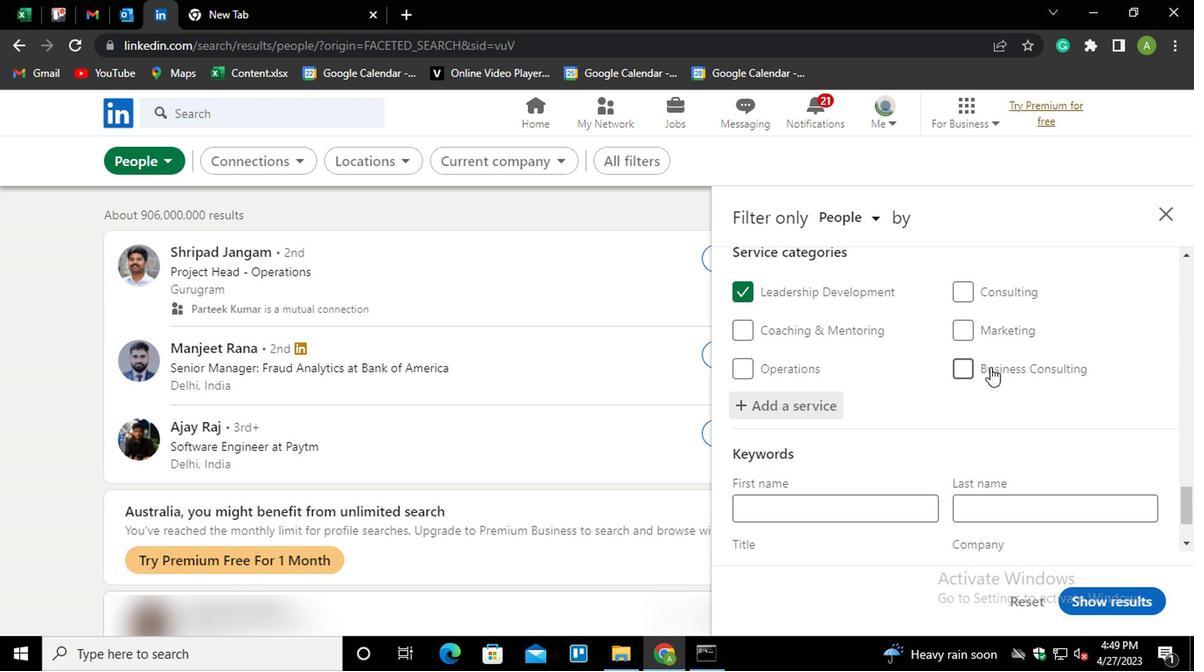 
Action: Mouse scrolled (976, 367) with delta (0, -1)
Screenshot: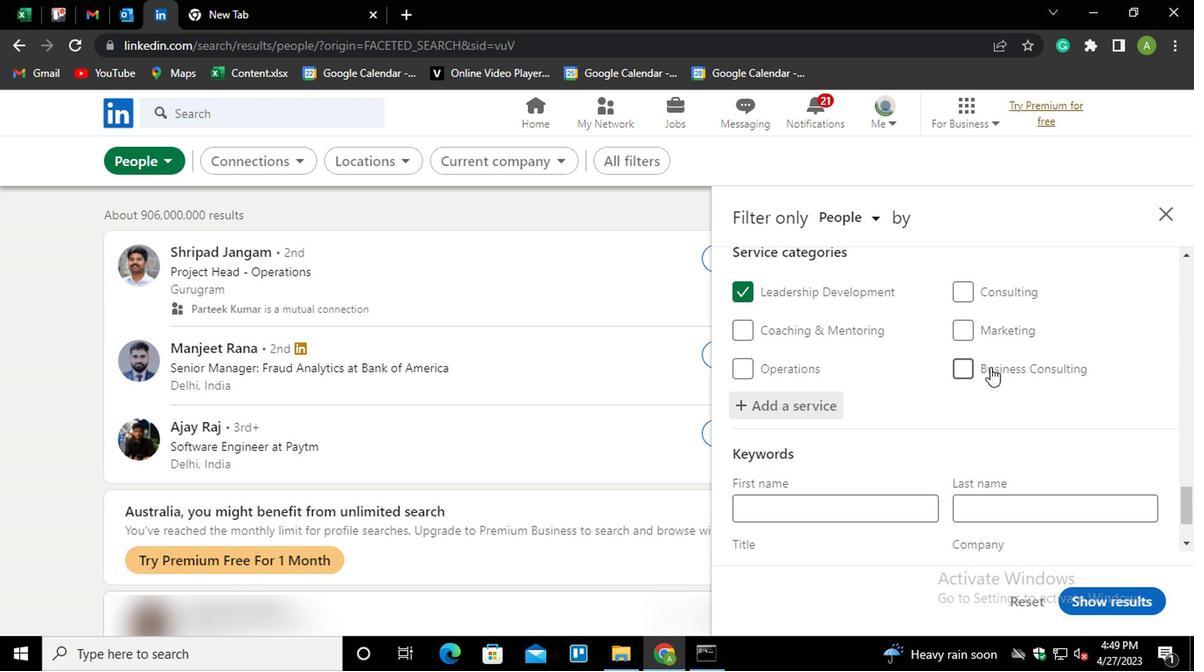 
Action: Mouse moved to (976, 368)
Screenshot: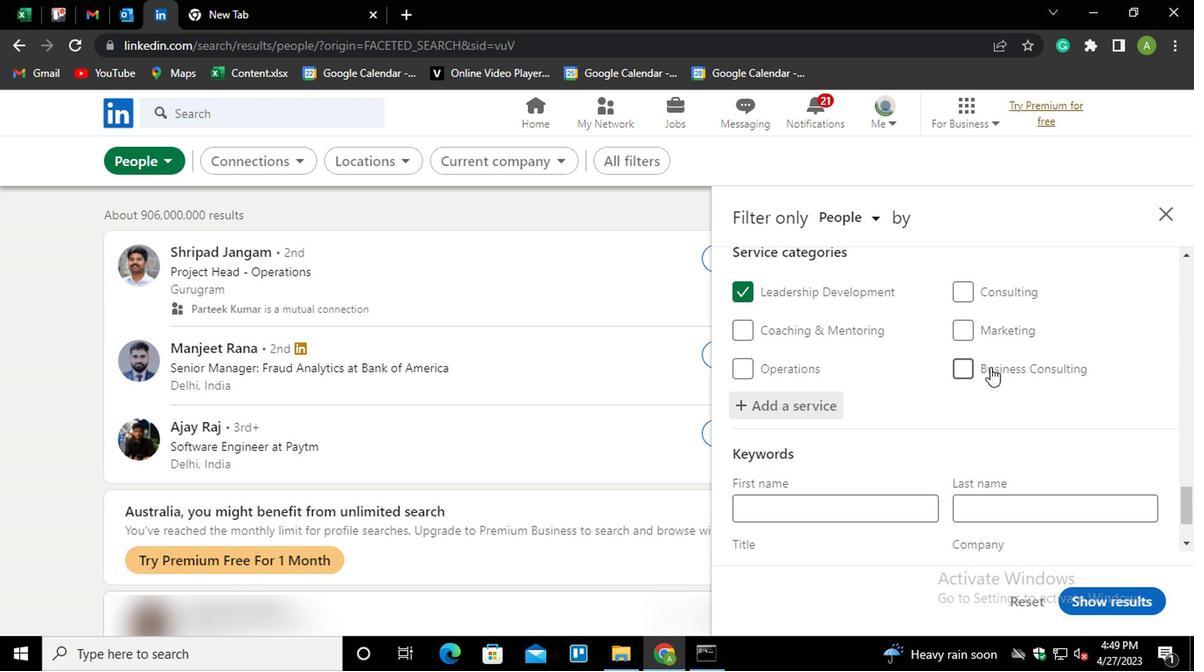
Action: Mouse scrolled (976, 367) with delta (0, -1)
Screenshot: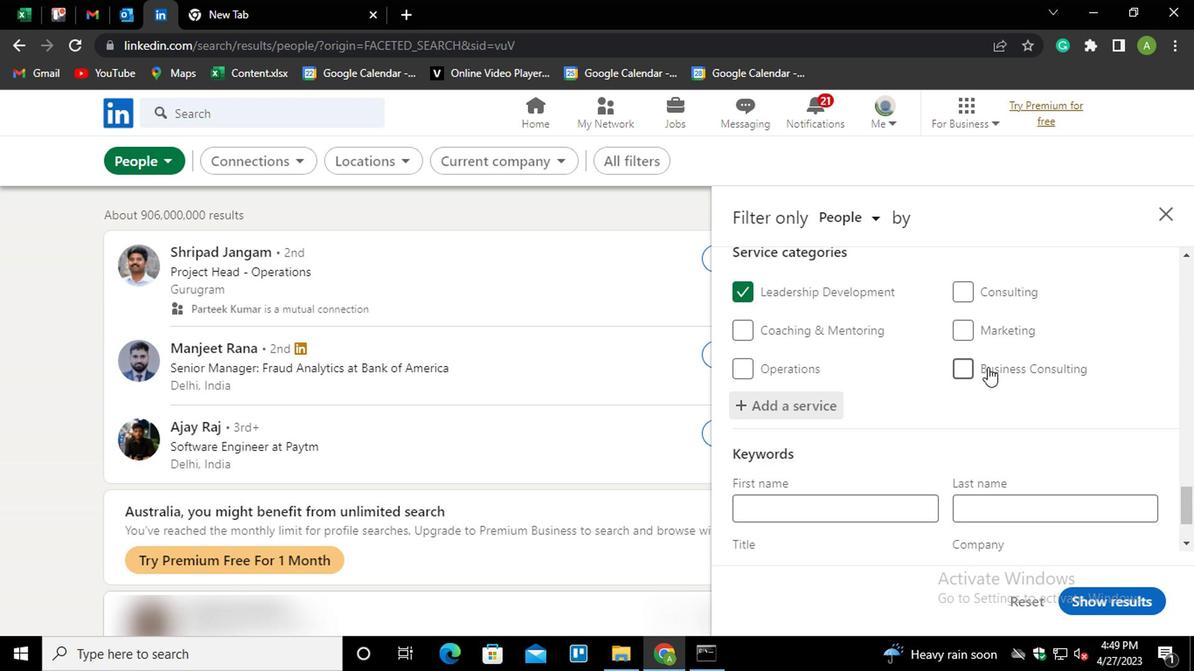 
Action: Mouse scrolled (976, 367) with delta (0, -1)
Screenshot: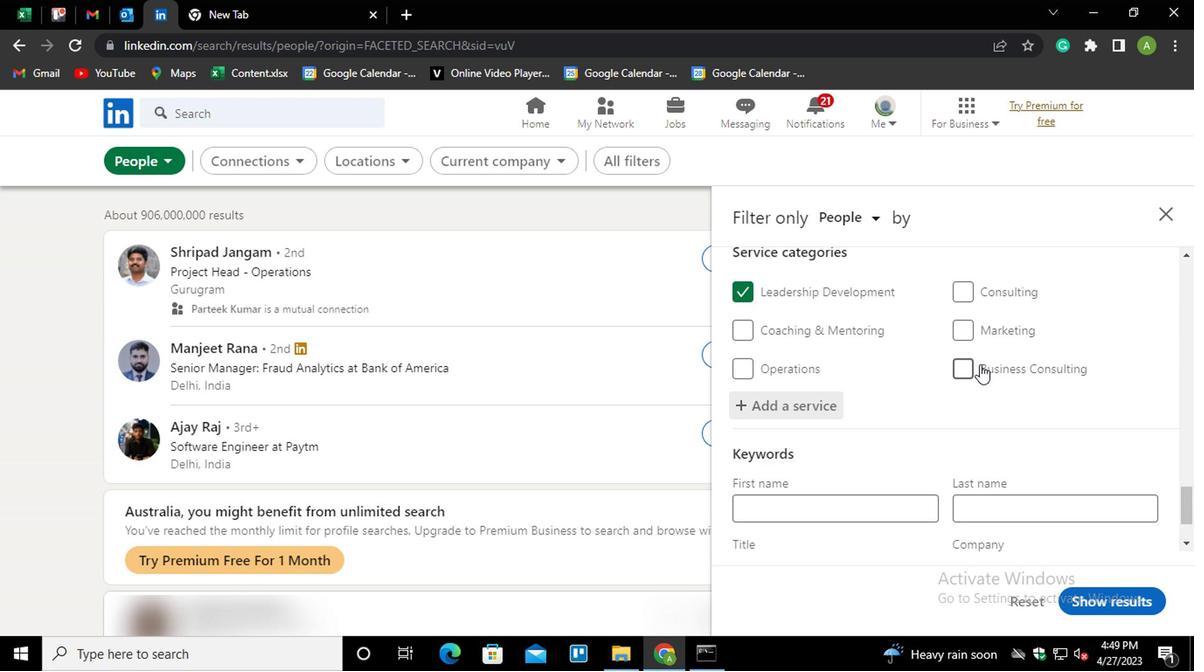 
Action: Mouse scrolled (976, 367) with delta (0, -1)
Screenshot: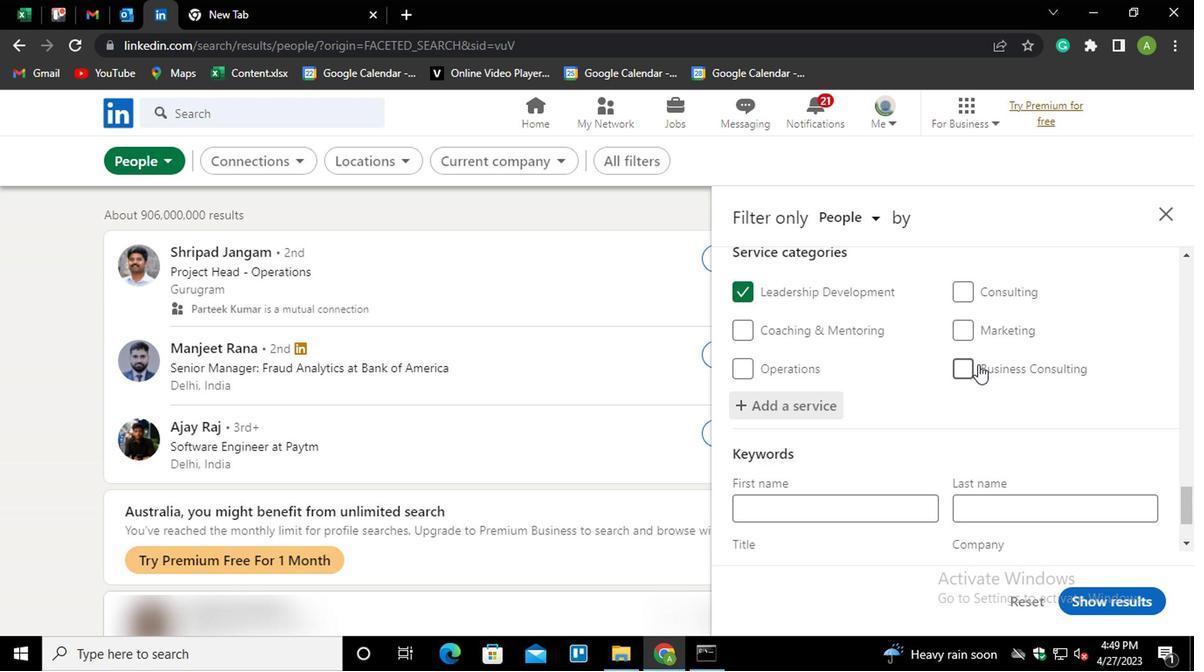 
Action: Mouse moved to (826, 477)
Screenshot: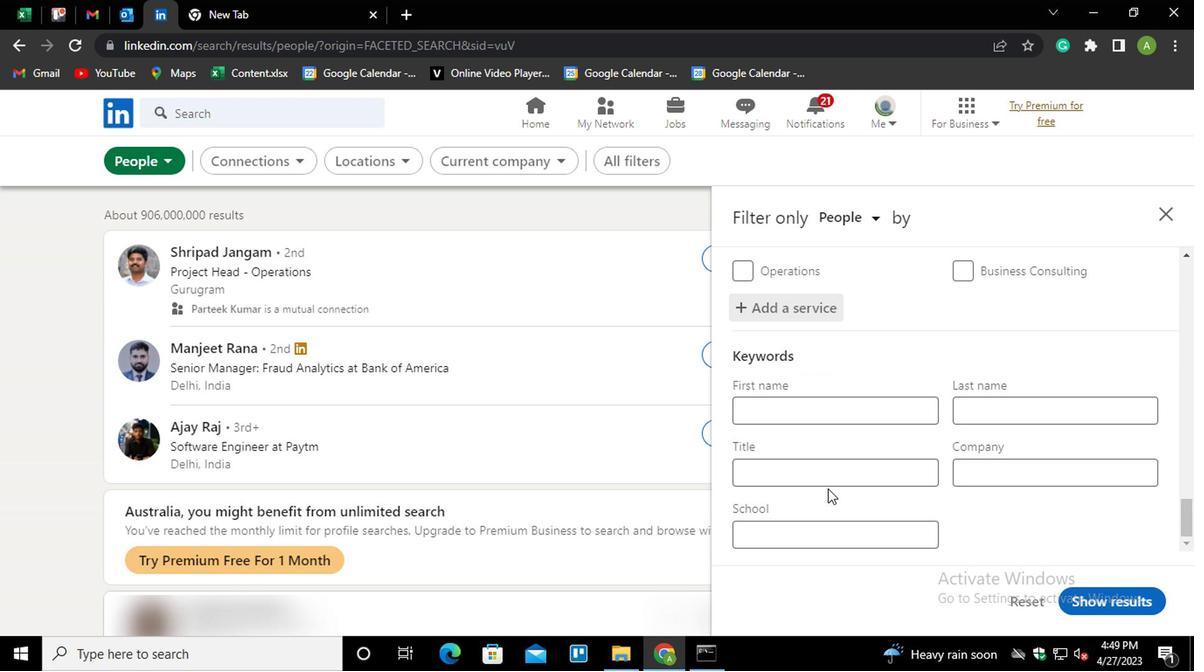 
Action: Mouse pressed left at (826, 477)
Screenshot: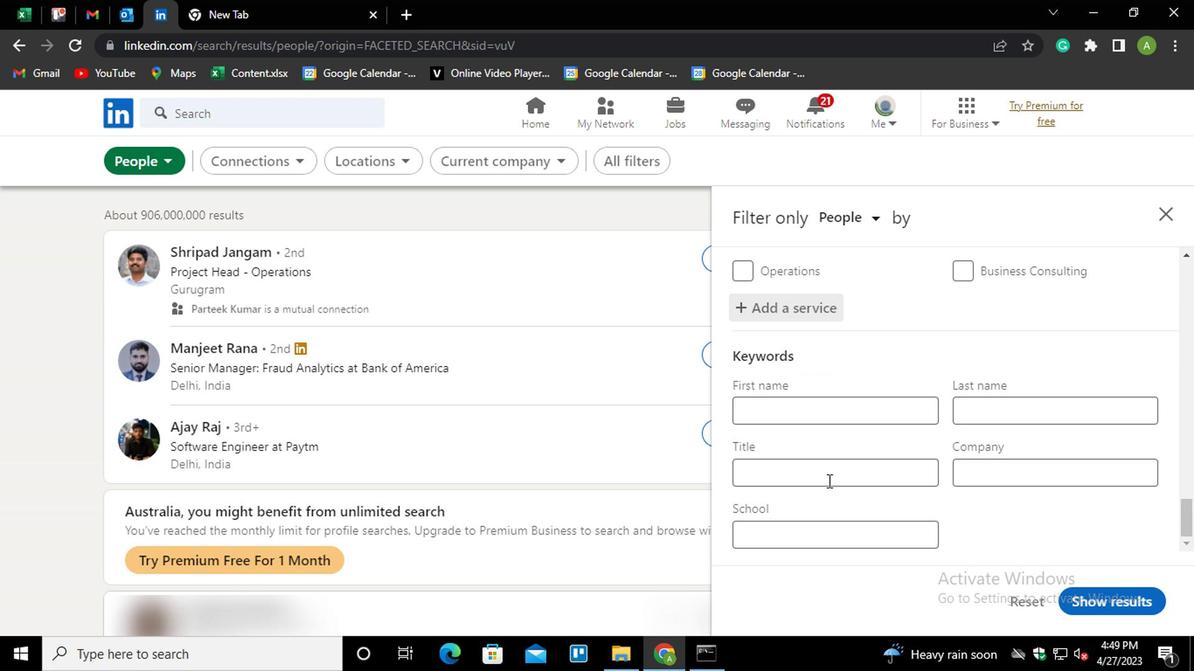
Action: Key pressed <Key.shift>CC<Key.backspace>OLUMNIST
Screenshot: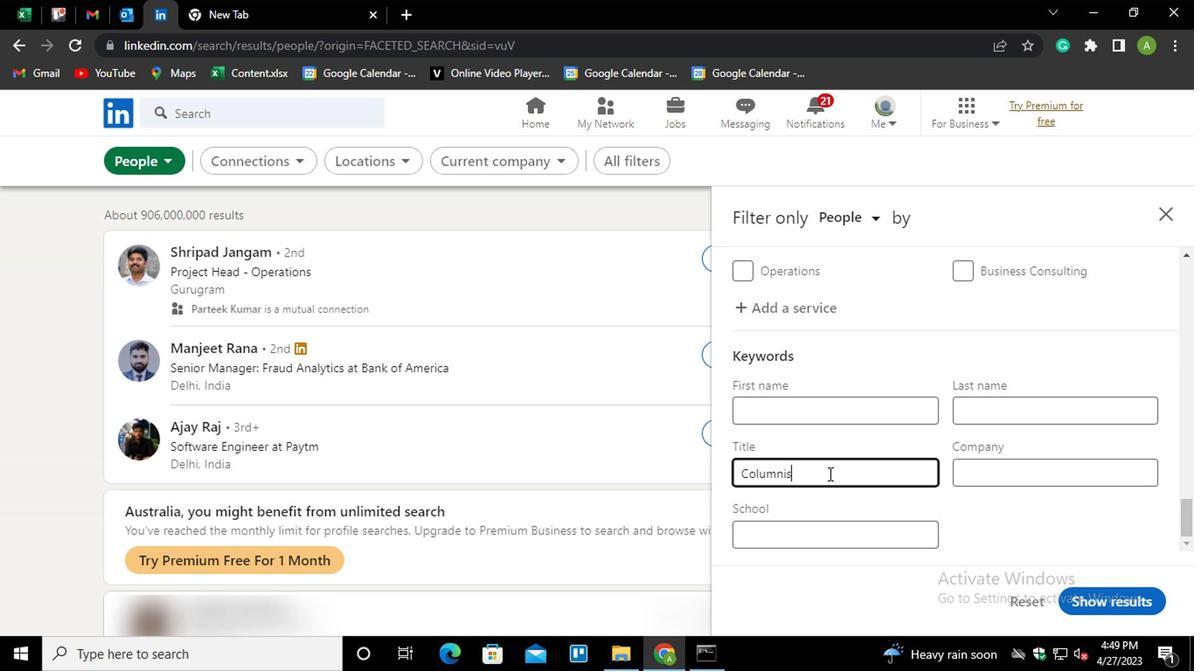 
Action: Mouse moved to (1022, 536)
Screenshot: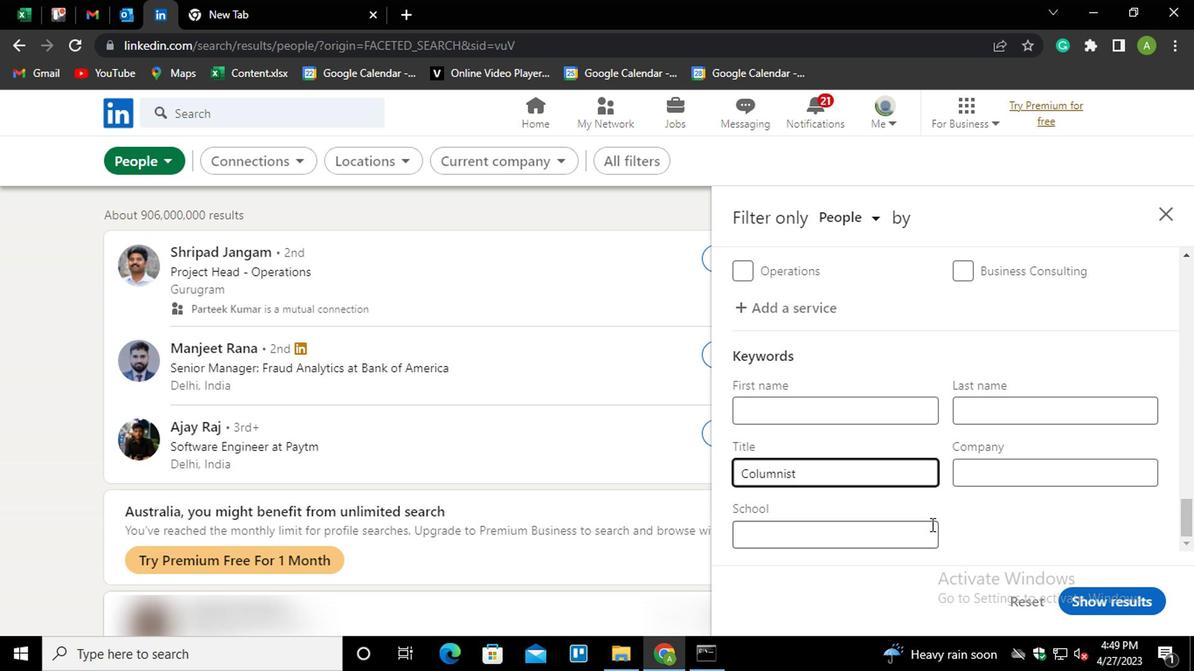 
Action: Mouse pressed left at (1022, 536)
Screenshot: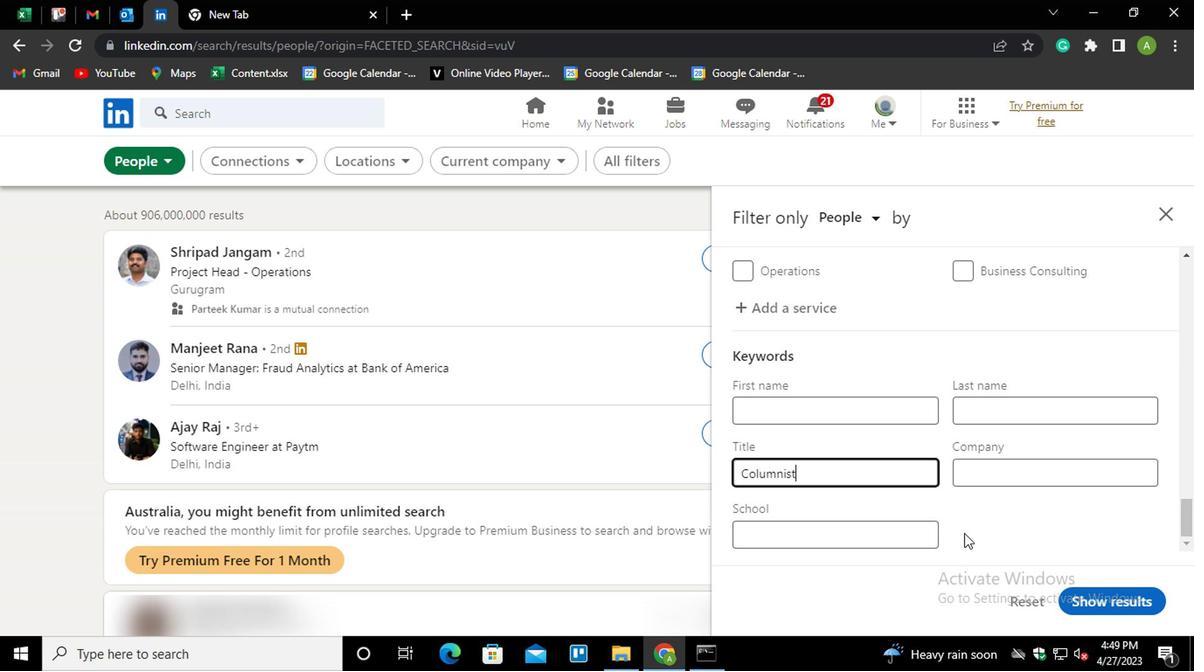 
Action: Mouse moved to (1124, 599)
Screenshot: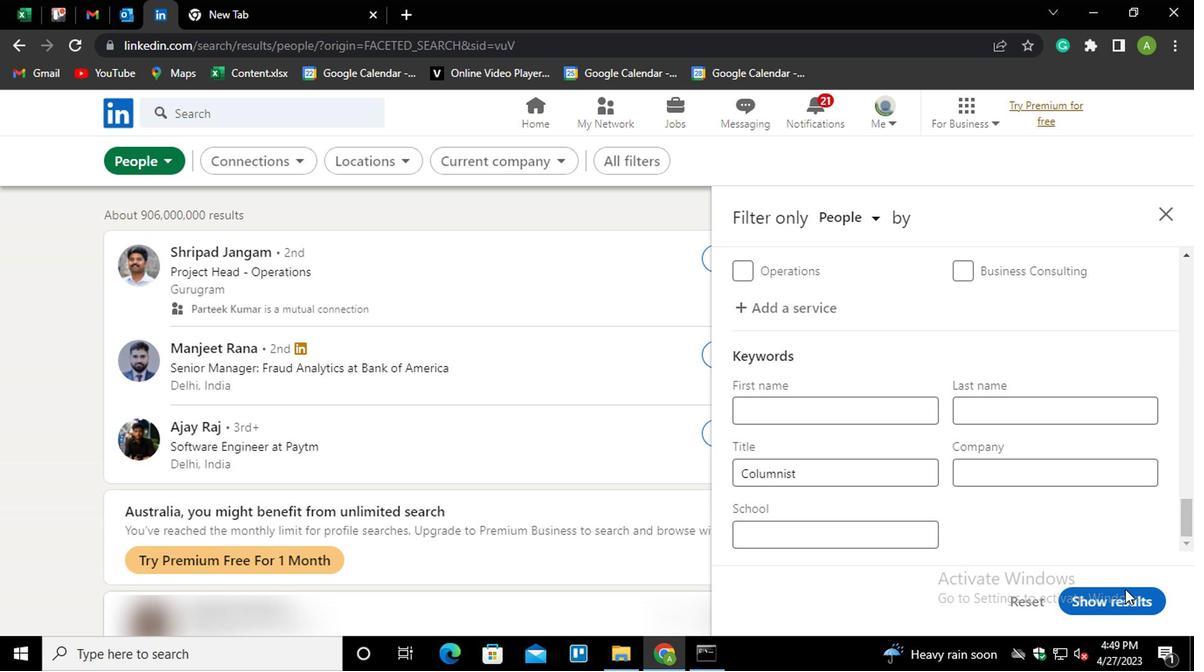
Action: Mouse pressed left at (1124, 599)
Screenshot: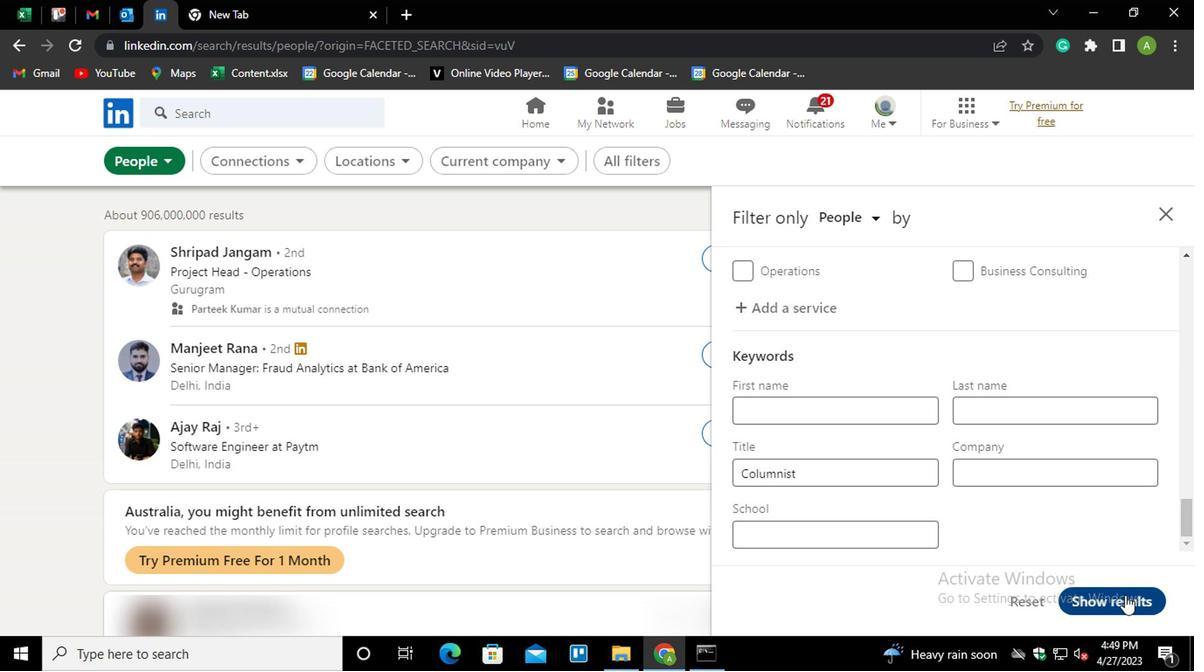 
Action: Mouse moved to (1124, 600)
Screenshot: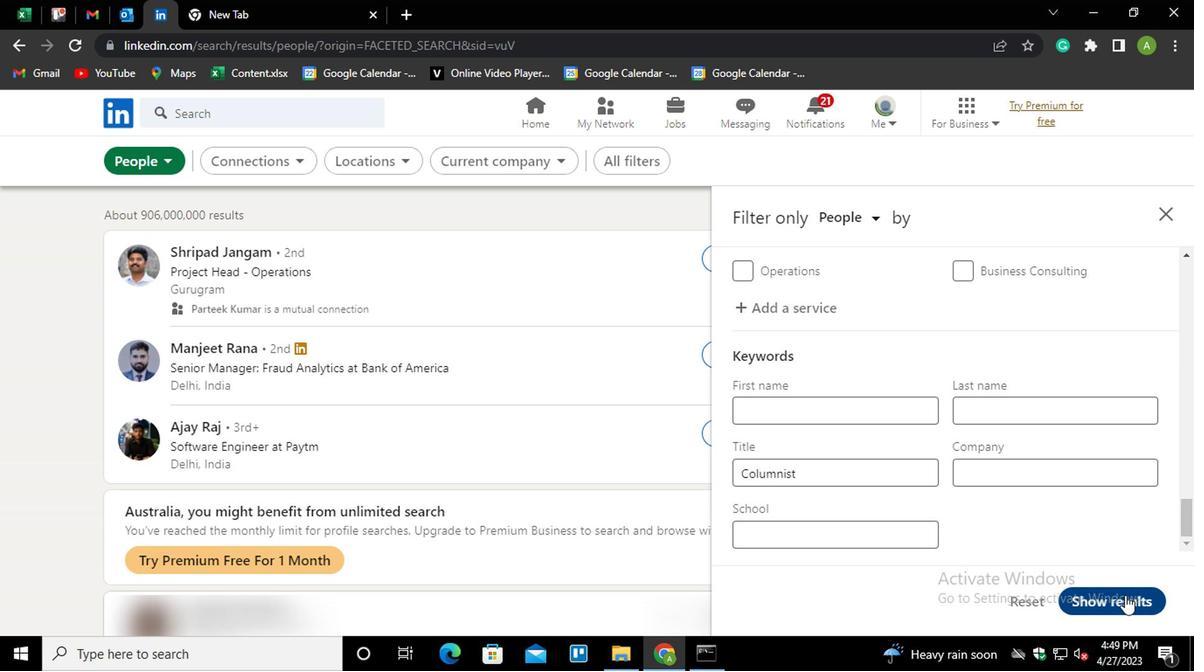 
